 Task: Create a Trello card for Peperomia Verschaffeltii and add detailed botanical information and images.
Action: Mouse moved to (417, 322)
Screenshot: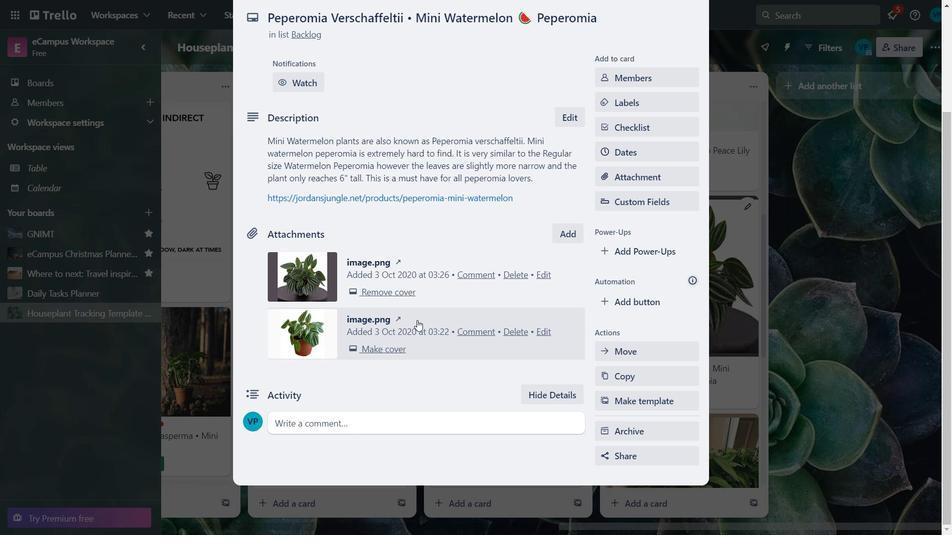 
Action: Mouse scrolled (417, 321) with delta (0, 0)
Screenshot: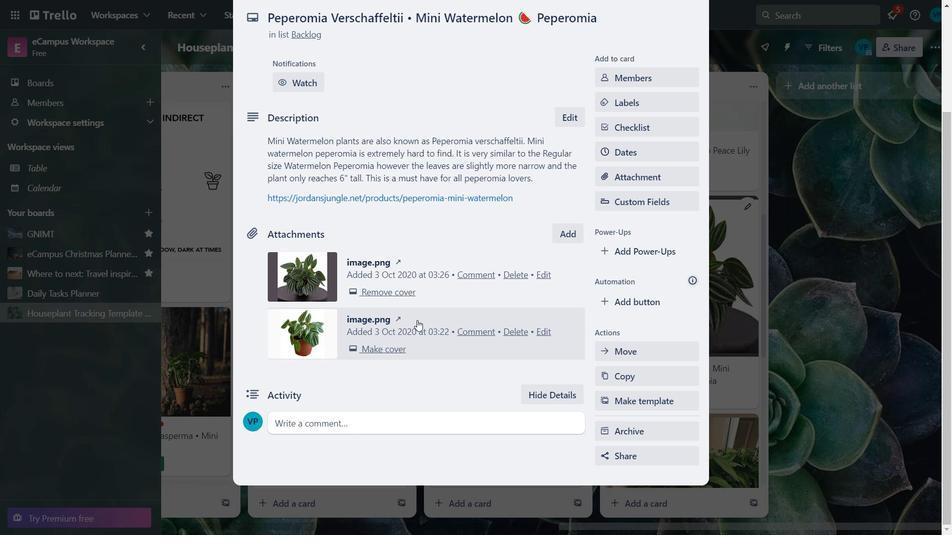 
Action: Mouse moved to (417, 324)
Screenshot: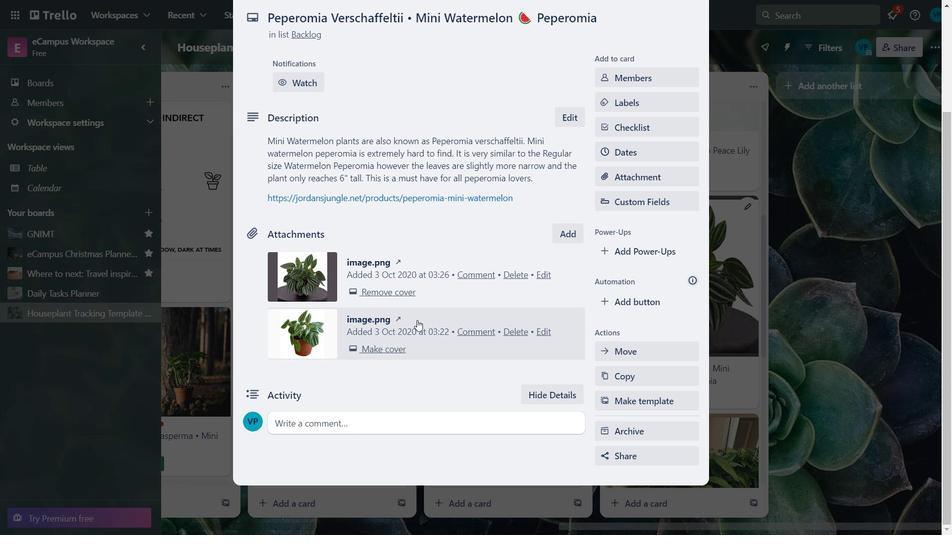 
Action: Mouse scrolled (417, 323) with delta (0, 0)
Screenshot: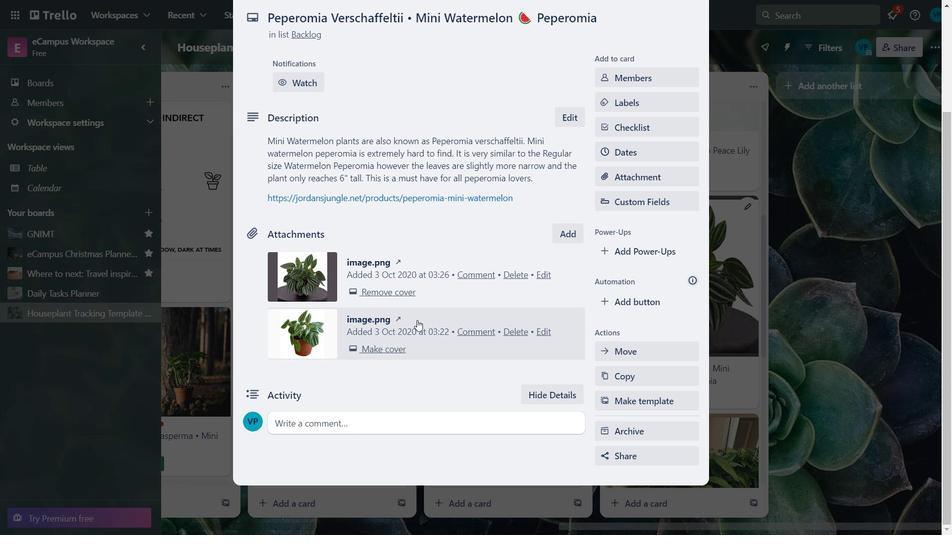 
Action: Mouse moved to (413, 285)
Screenshot: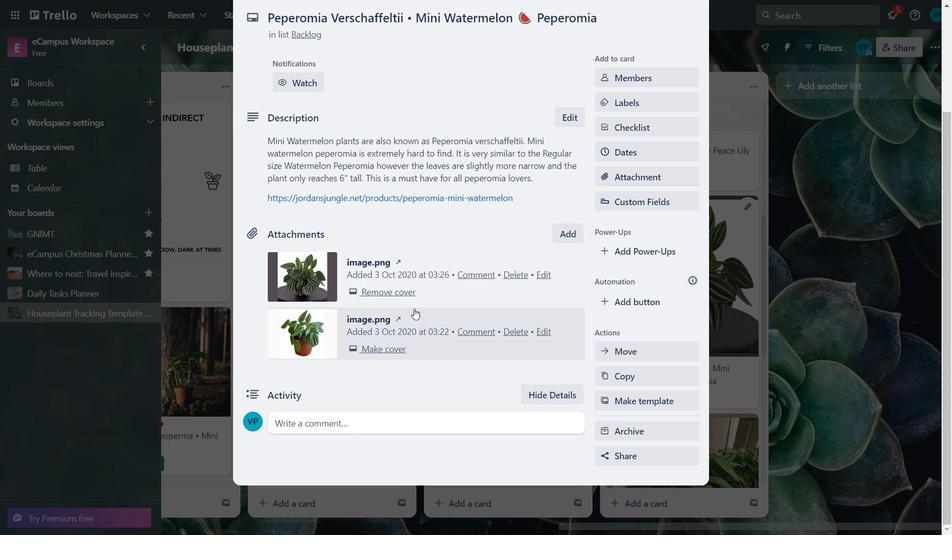 
Action: Mouse scrolled (413, 286) with delta (0, 0)
Screenshot: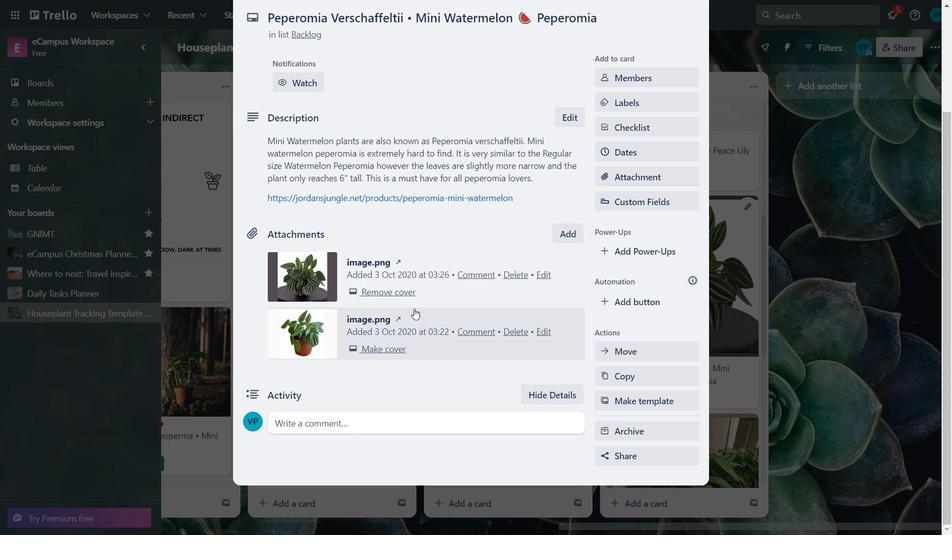
Action: Mouse moved to (413, 259)
Screenshot: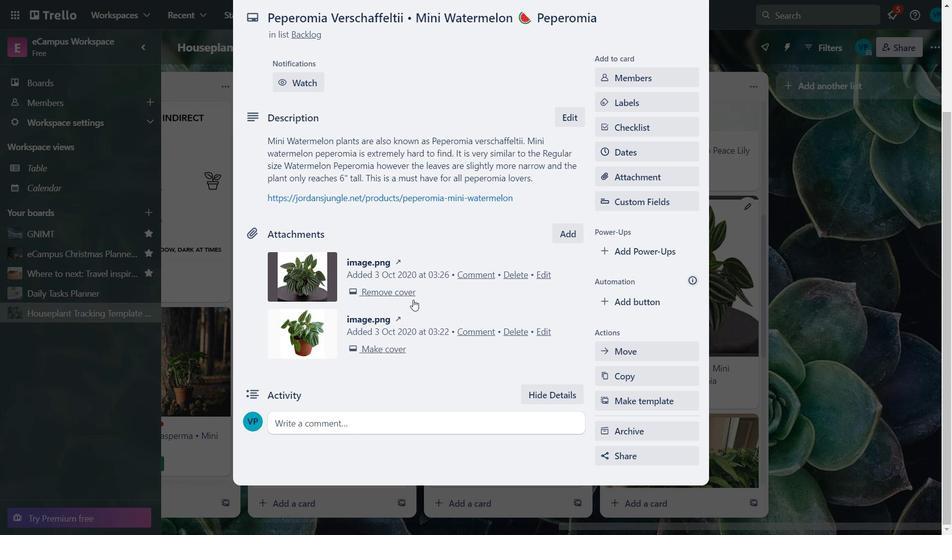 
Action: Mouse scrolled (413, 260) with delta (0, 0)
Screenshot: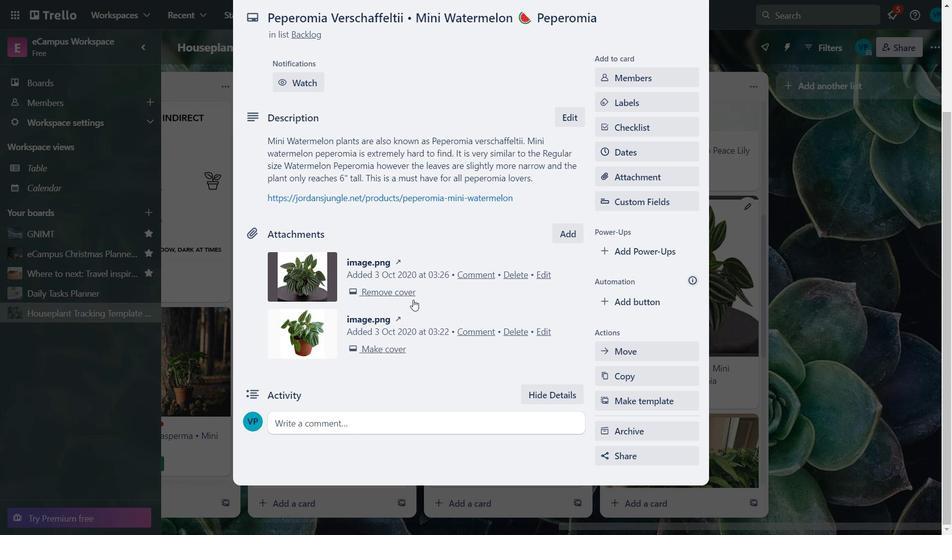 
Action: Mouse moved to (562, 323)
Screenshot: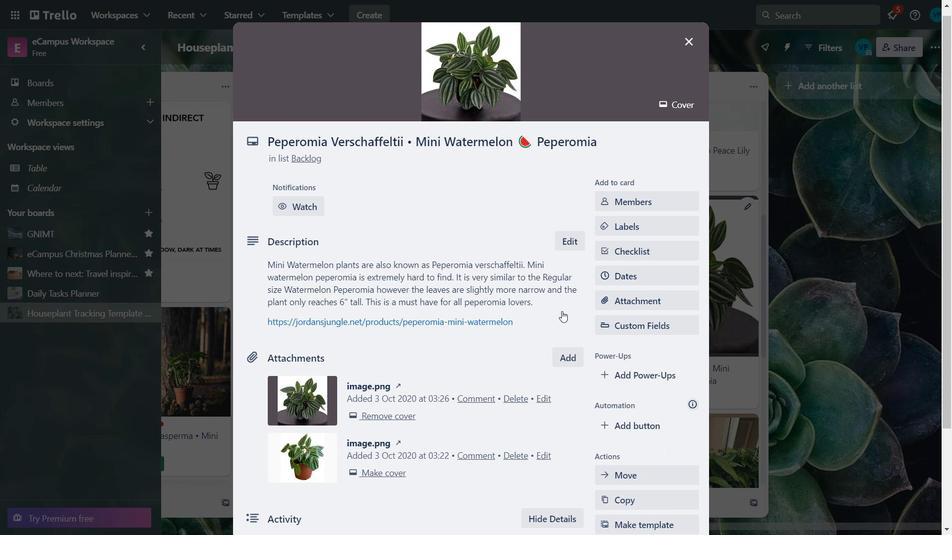 
Action: Mouse scrolled (562, 323) with delta (0, 0)
Screenshot: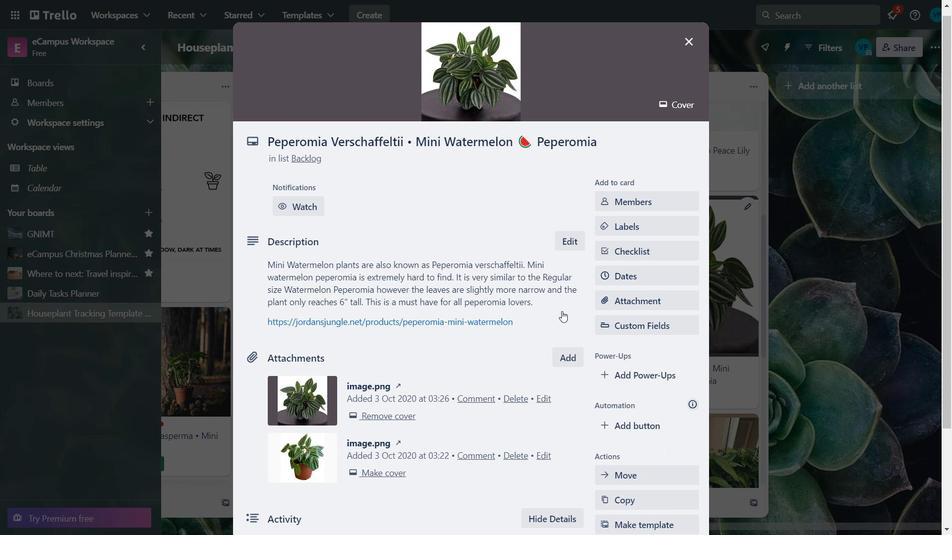 
Action: Mouse scrolled (562, 323) with delta (0, 0)
Screenshot: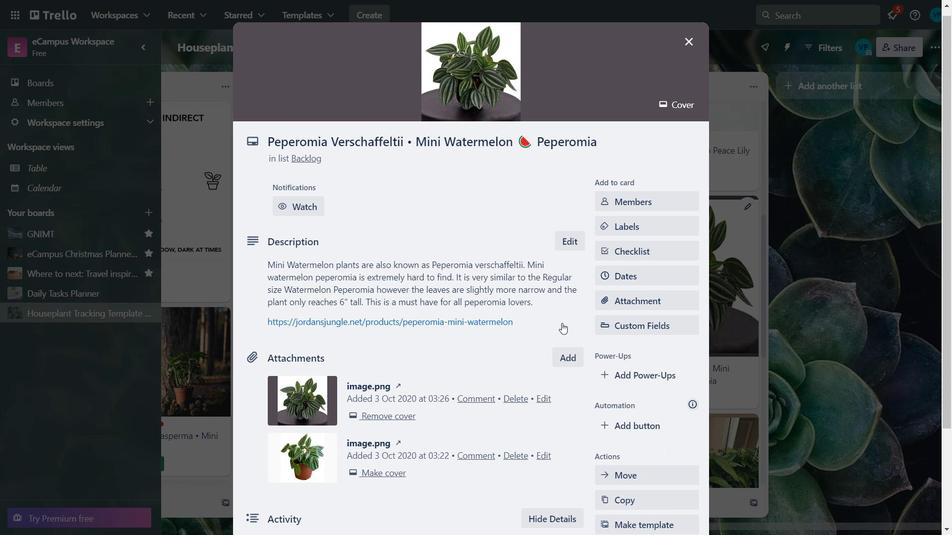 
Action: Mouse moved to (449, 179)
Screenshot: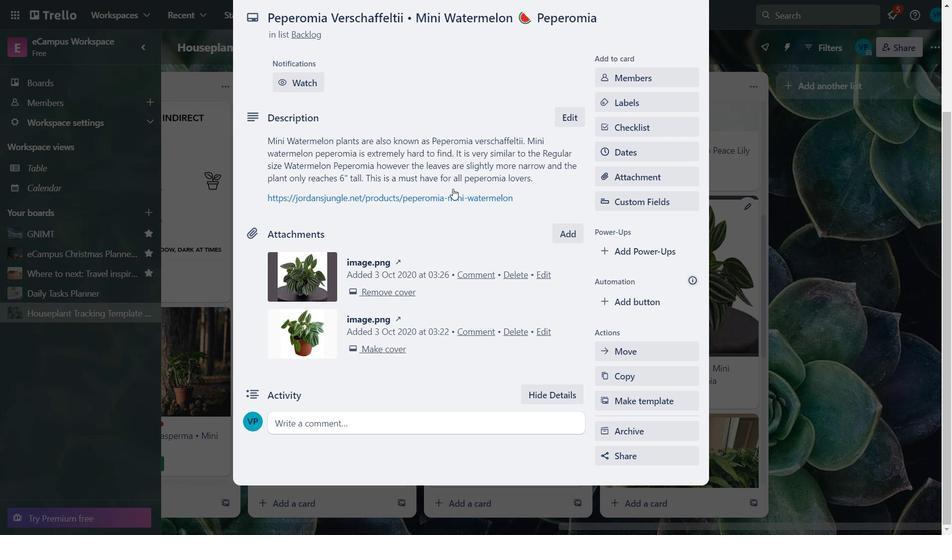 
Action: Mouse scrolled (449, 179) with delta (0, 0)
Screenshot: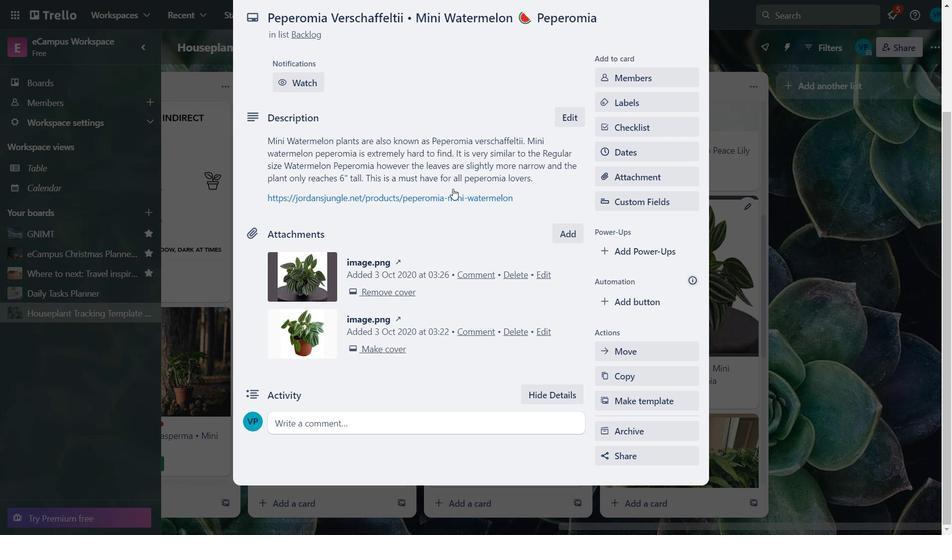 
Action: Mouse moved to (449, 177)
Screenshot: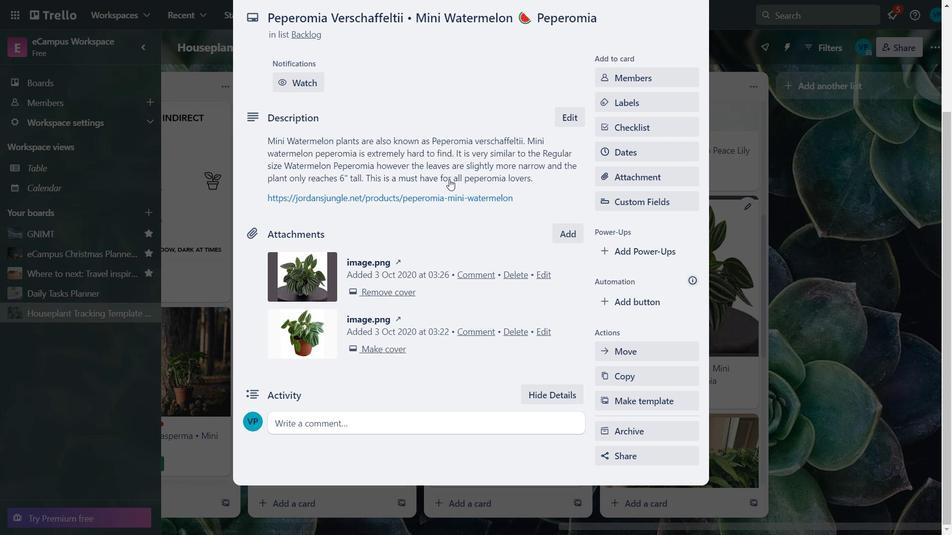 
Action: Mouse scrolled (449, 178) with delta (0, 0)
Screenshot: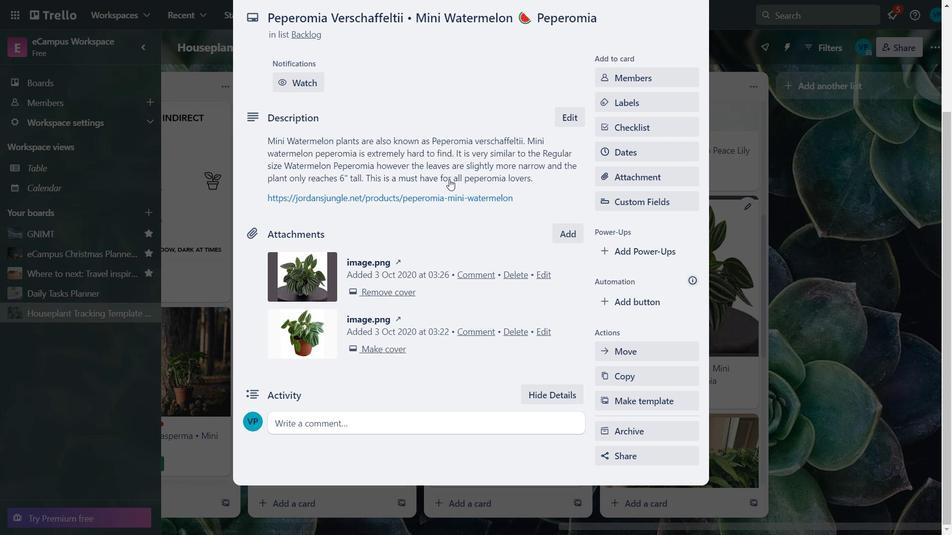 
Action: Mouse moved to (608, 146)
Screenshot: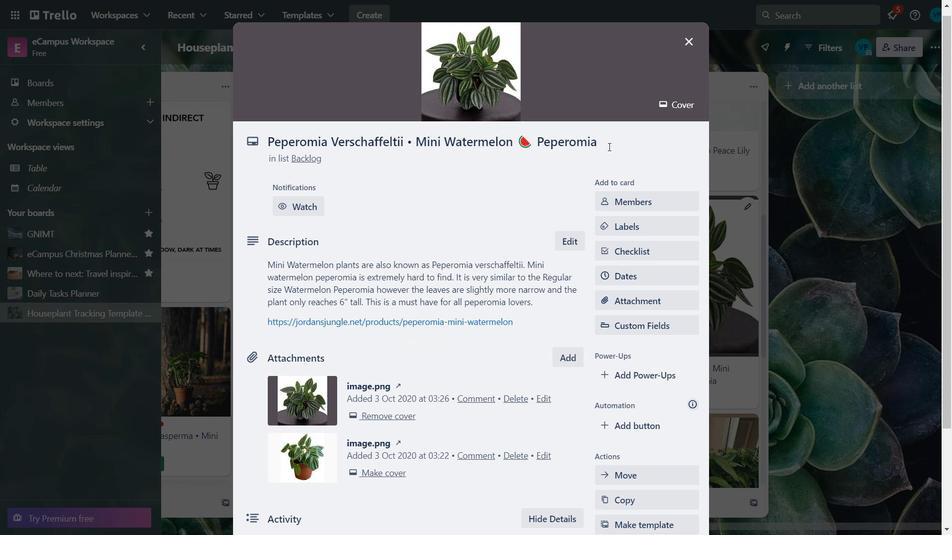 
Action: Mouse pressed left at (608, 146)
Screenshot: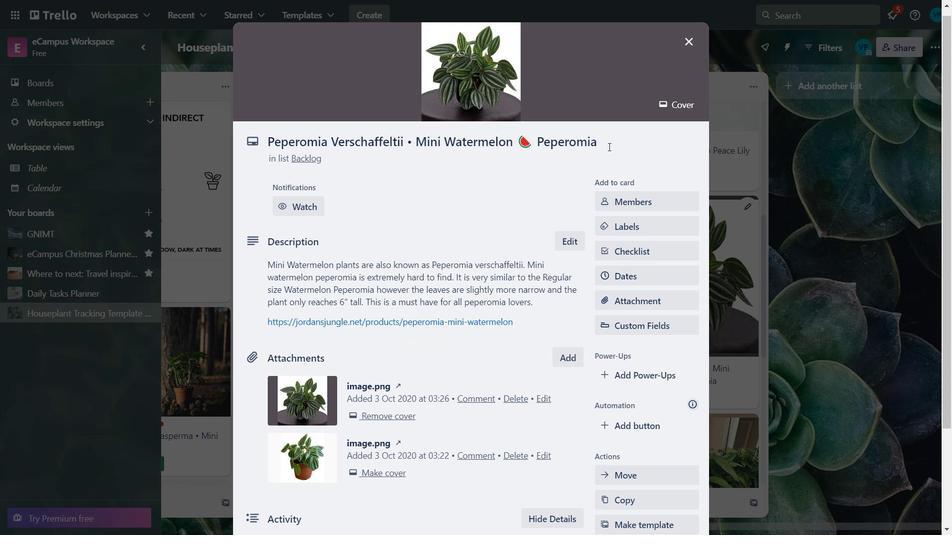 
Action: Mouse moved to (200, 139)
Screenshot: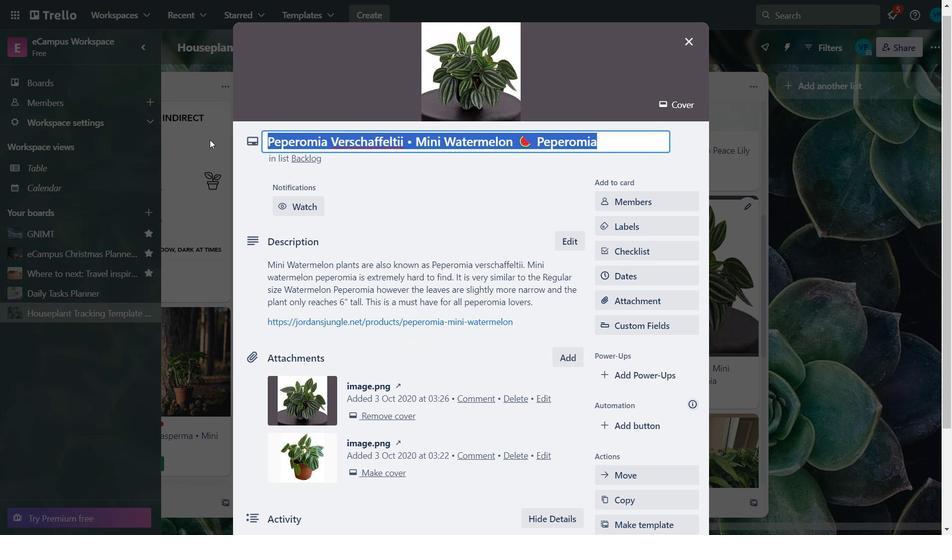 
Action: Key pressed ctrl+C
Screenshot: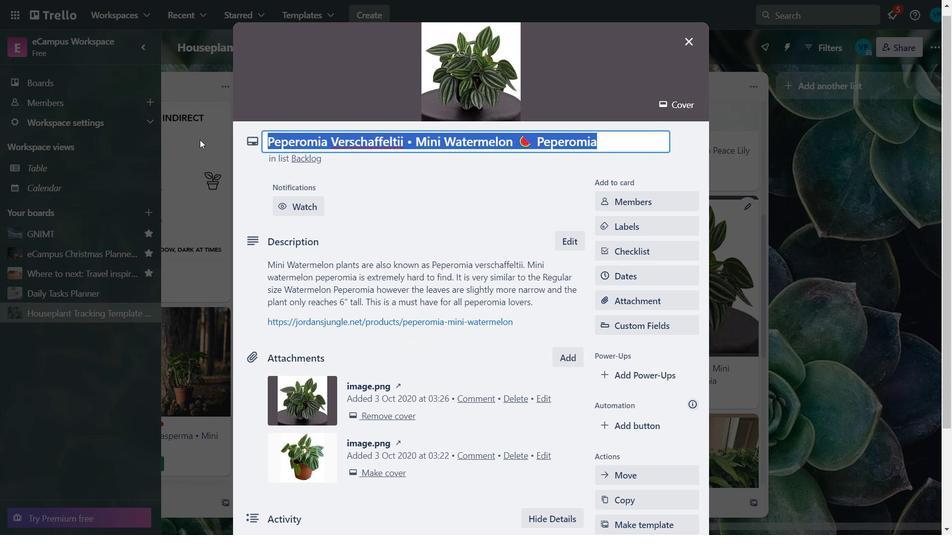 
Action: Mouse moved to (656, 257)
Screenshot: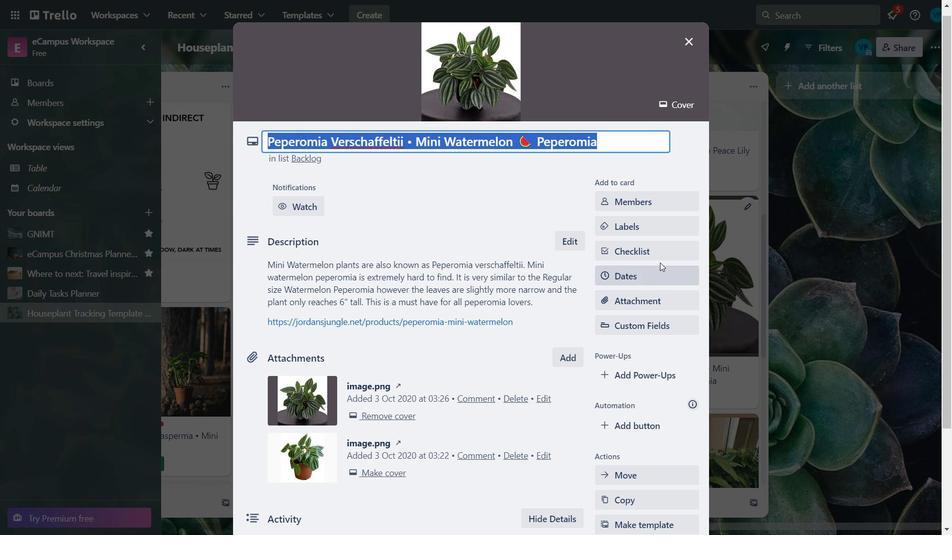 
Action: Mouse pressed left at (656, 257)
Screenshot: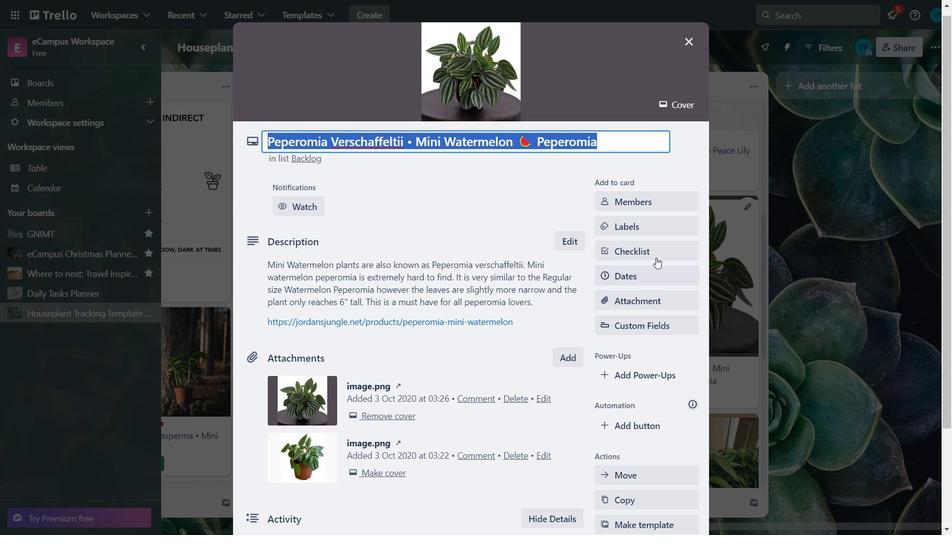 
Action: Mouse moved to (655, 257)
Screenshot: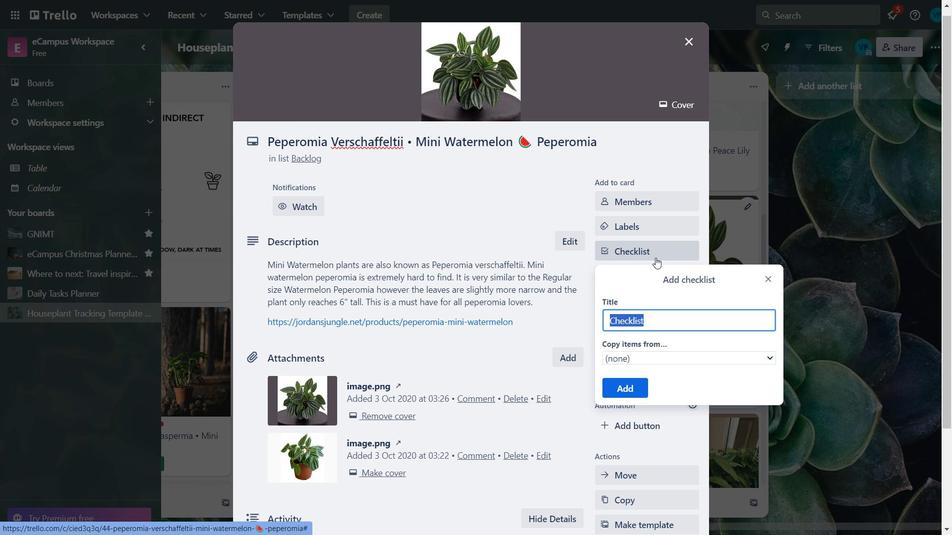 
Action: Key pressed <Key.backspace>ctrl+V
Screenshot: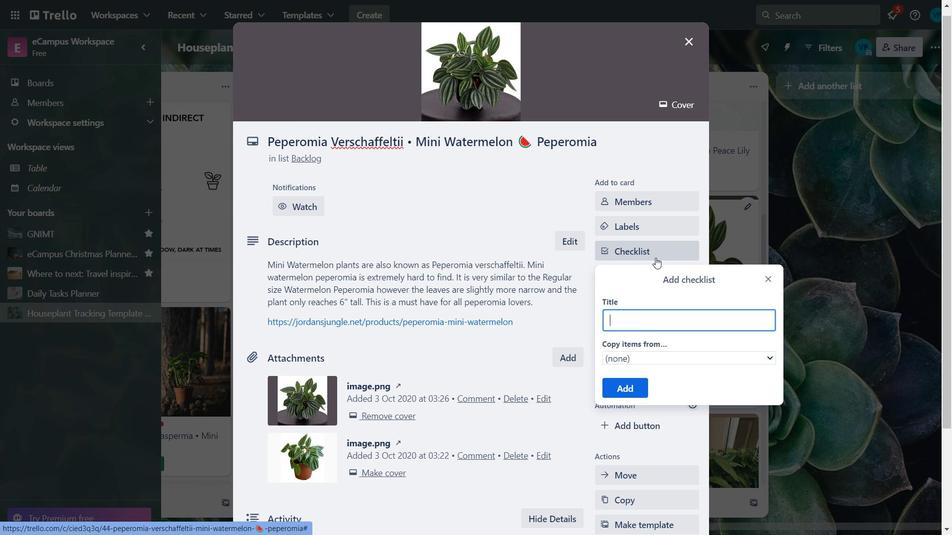 
Action: Mouse moved to (627, 381)
Screenshot: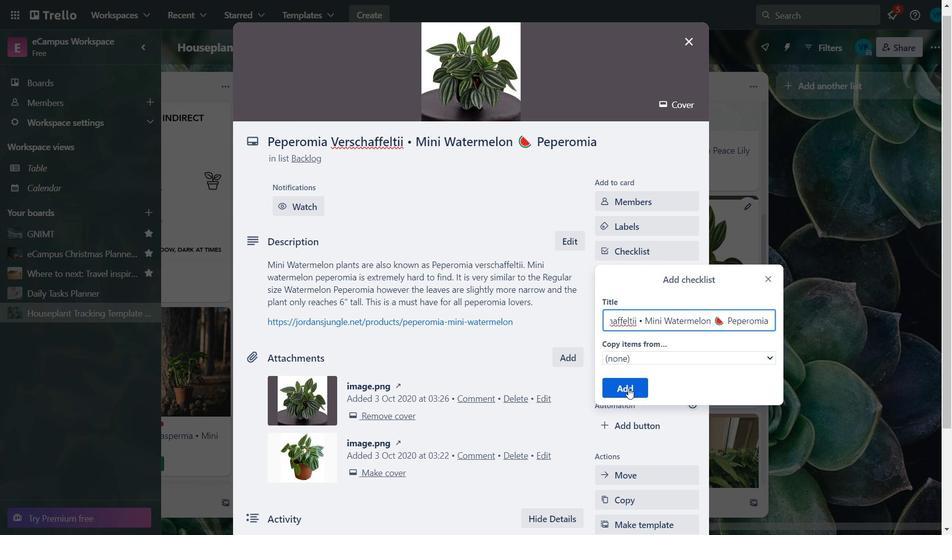 
Action: Mouse pressed left at (627, 381)
Screenshot: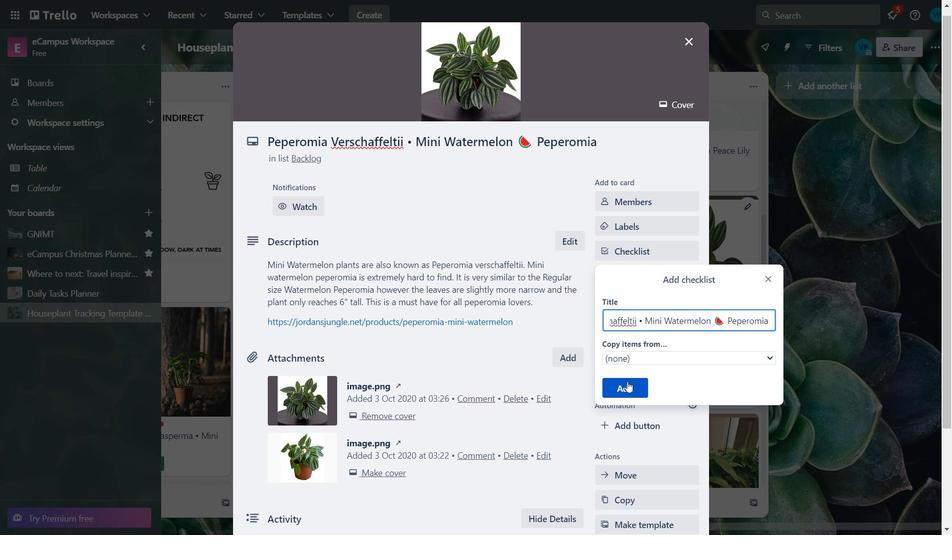 
Action: Mouse moved to (376, 367)
Screenshot: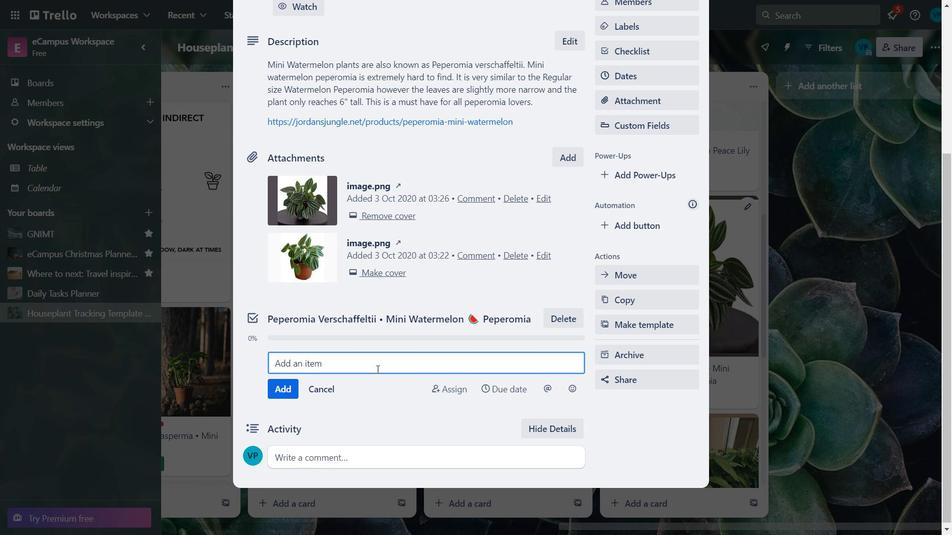 
Action: Mouse scrolled (376, 366) with delta (0, 0)
Screenshot: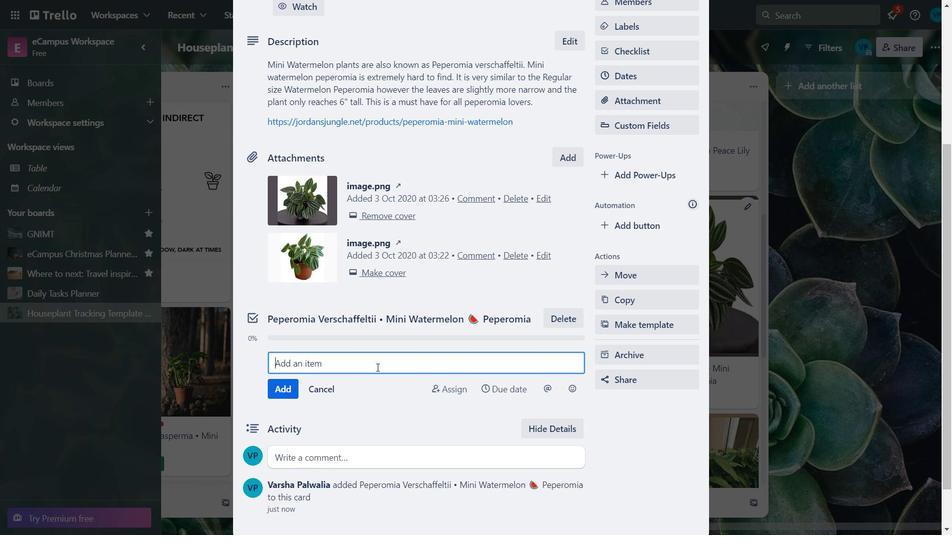 
Action: Mouse moved to (389, 342)
Screenshot: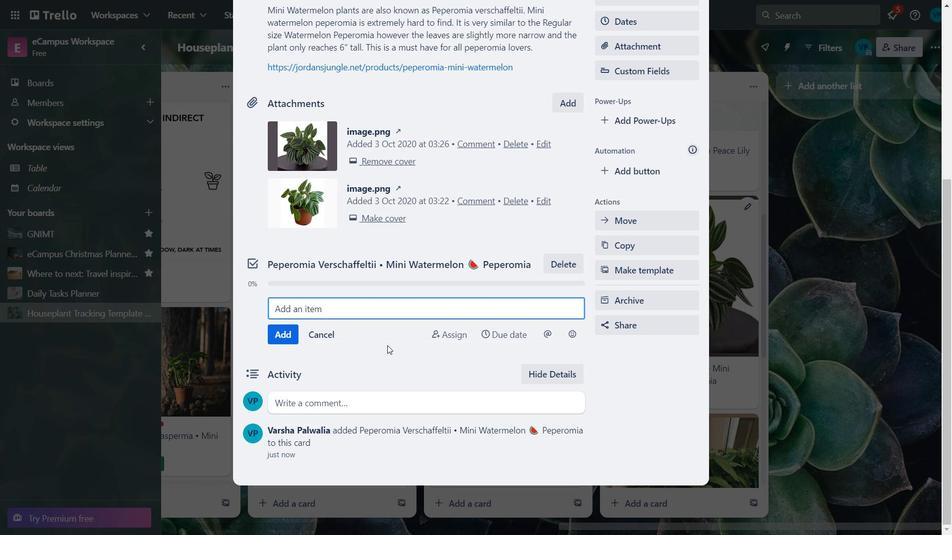 
Action: Mouse scrolled (389, 341) with delta (0, 0)
Screenshot: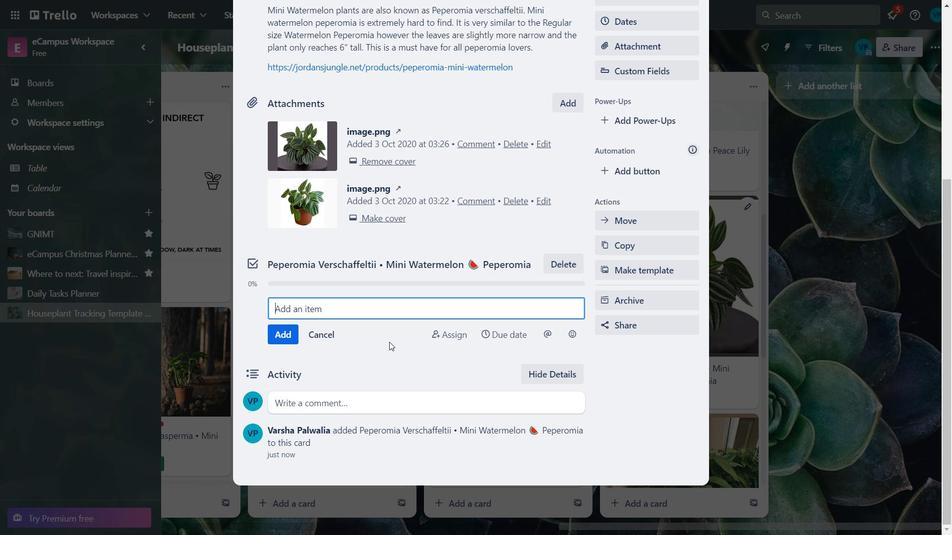 
Action: Mouse scrolled (389, 341) with delta (0, 0)
Screenshot: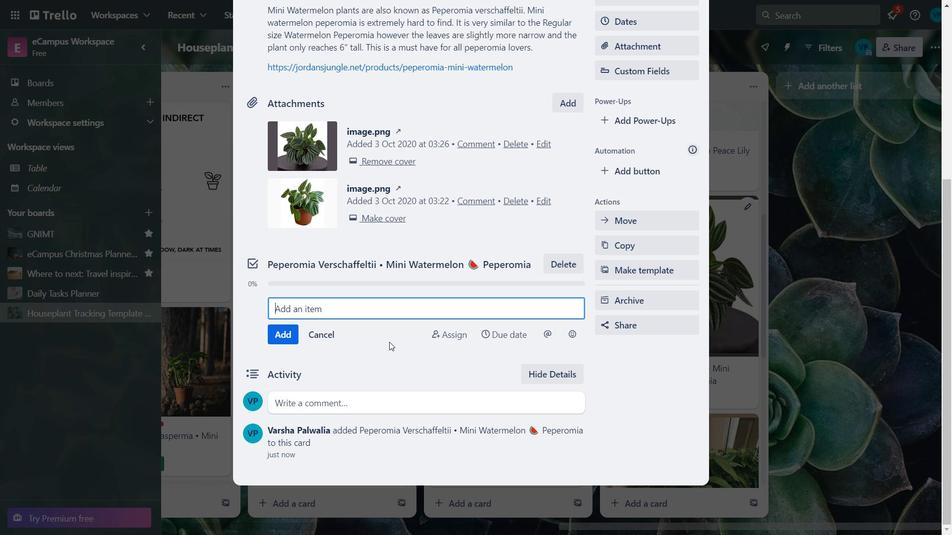 
Action: Mouse moved to (448, 390)
Screenshot: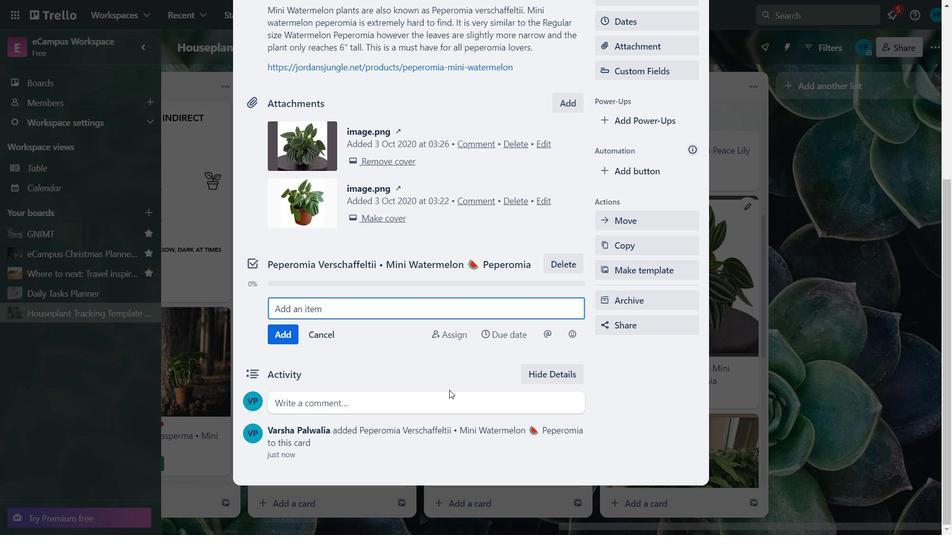 
Action: Key pressed ctrl+V<Key.backspace><Key.backspace><Key.backspace><Key.backspace><Key.backspace><Key.backspace><Key.backspace><Key.backspace><Key.backspace><Key.backspace><Key.backspace><Key.backspace><Key.backspace><Key.backspace><Key.backspace><Key.backspace><Key.backspace><Key.backspace><Key.backspace><Key.backspace><Key.backspace><Key.backspace><Key.backspace><Key.backspace><Key.backspace><Key.backspace><Key.backspace>
Screenshot: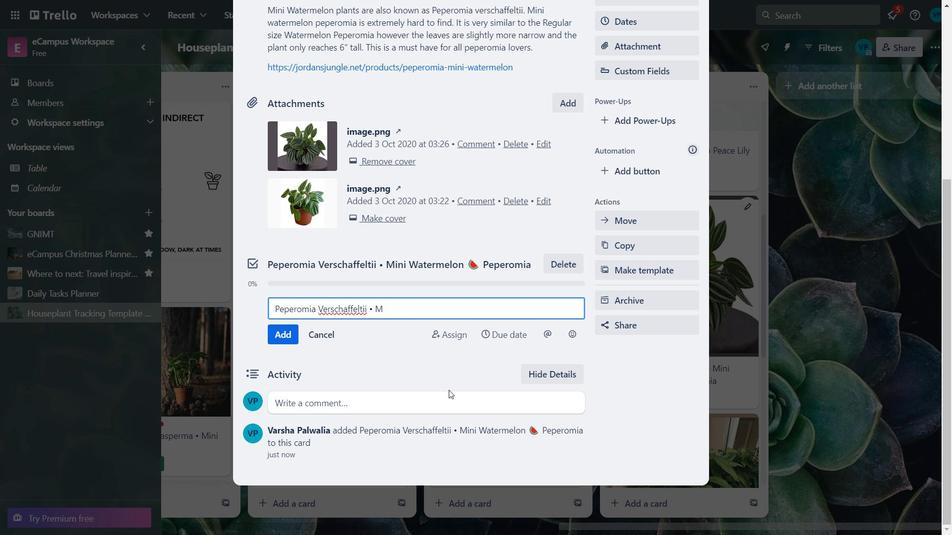 
Action: Mouse moved to (447, 390)
Screenshot: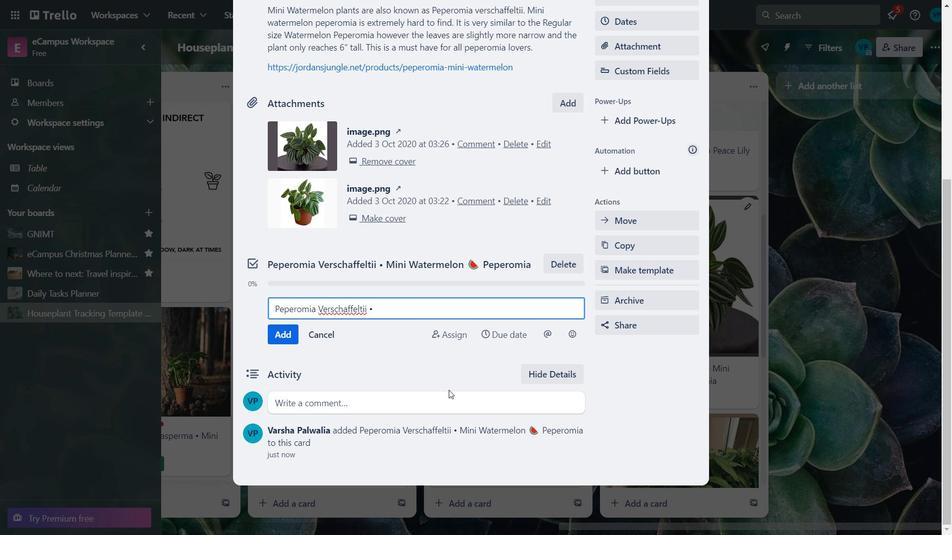 
Action: Key pressed ctrl+Is<Key.space>a<Key.space>species<Key.space>of<Key.space>
Screenshot: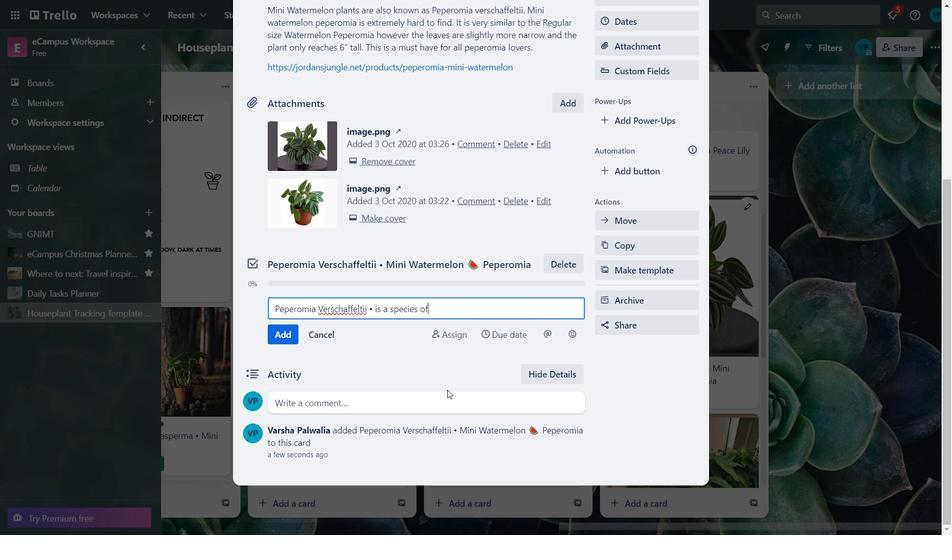 
Action: Mouse moved to (952, 535)
Screenshot: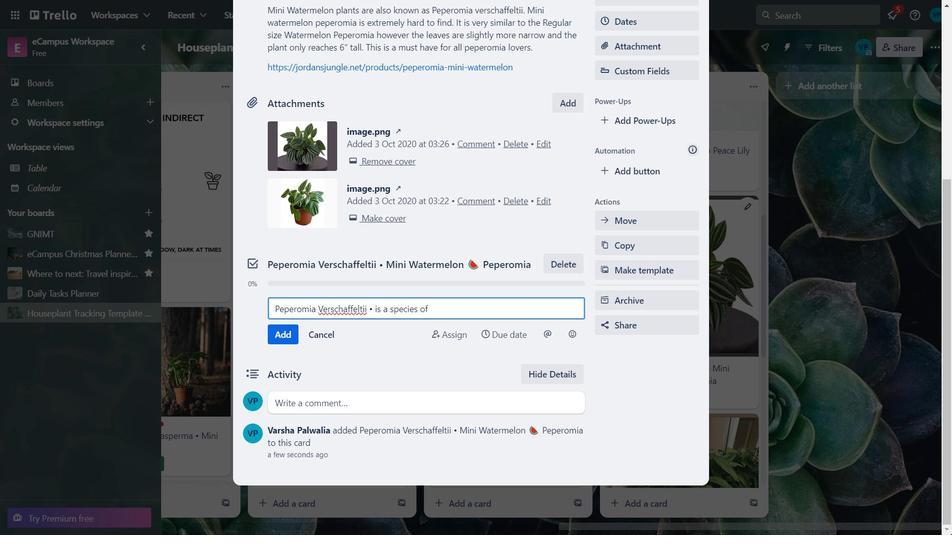 
Action: Key pressed pl
Screenshot: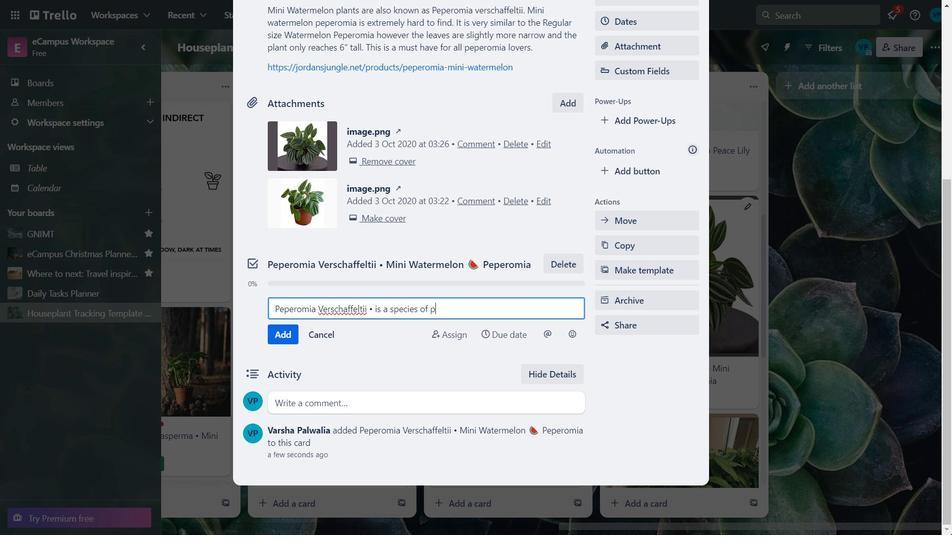 
Action: Mouse moved to (952, 535)
Screenshot: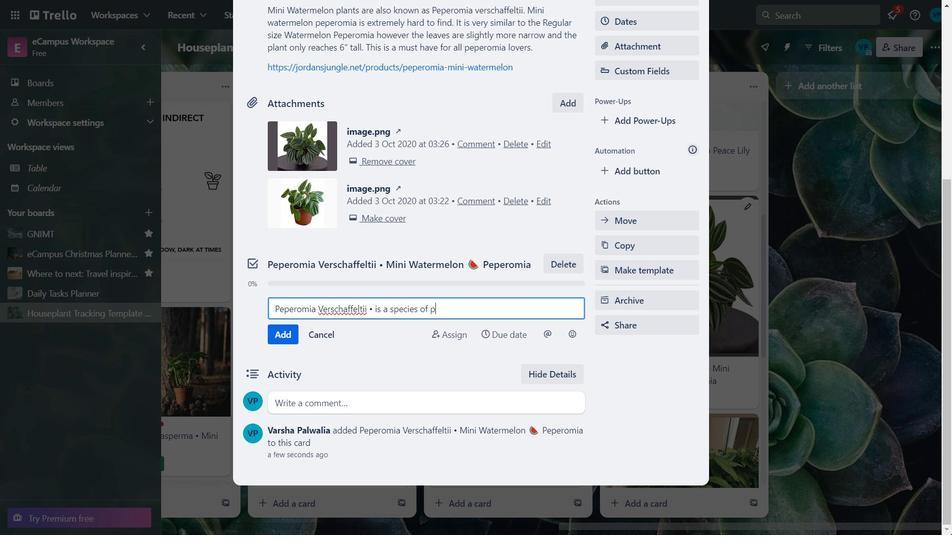 
Action: Key pressed ant<Key.space>in<Key.space>the<Key.space>genus<Key.space>peperomia<Key.space>of<Key.space>the<Key.space>
Screenshot: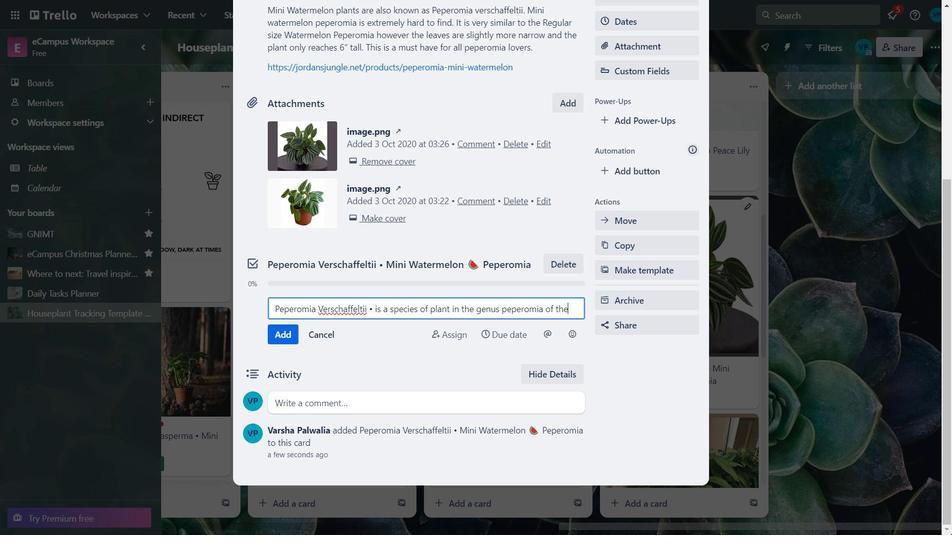 
Action: Mouse moved to (913, 478)
Screenshot: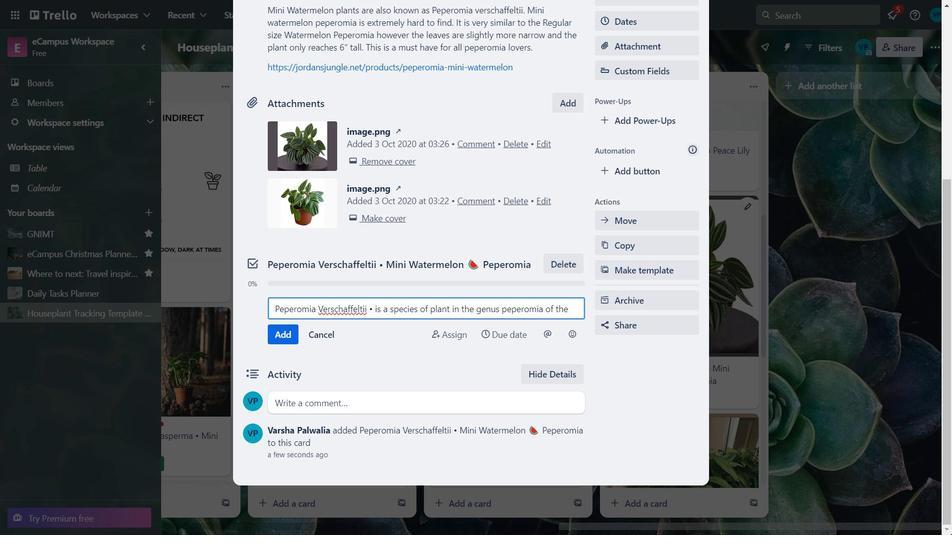 
Action: Key pressed famil
Screenshot: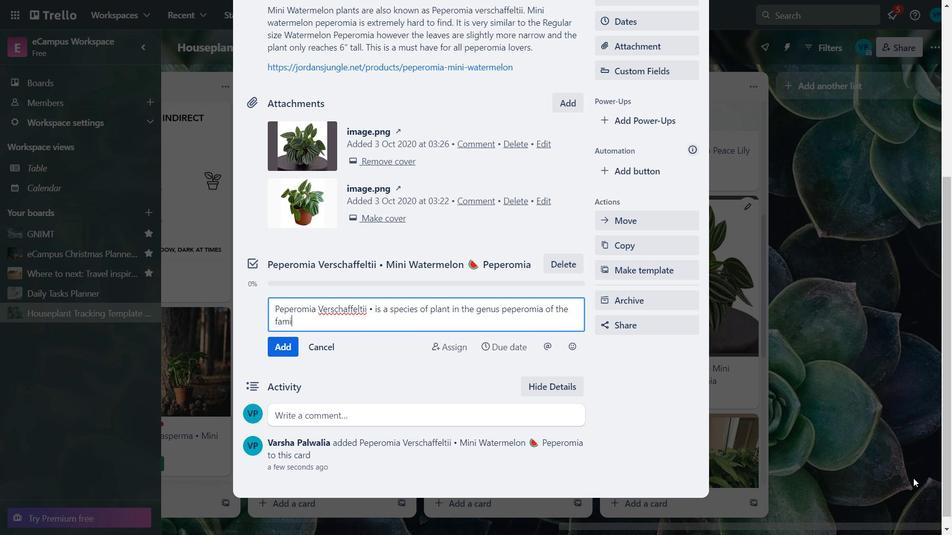 
Action: Mouse pressed left at (913, 478)
Screenshot: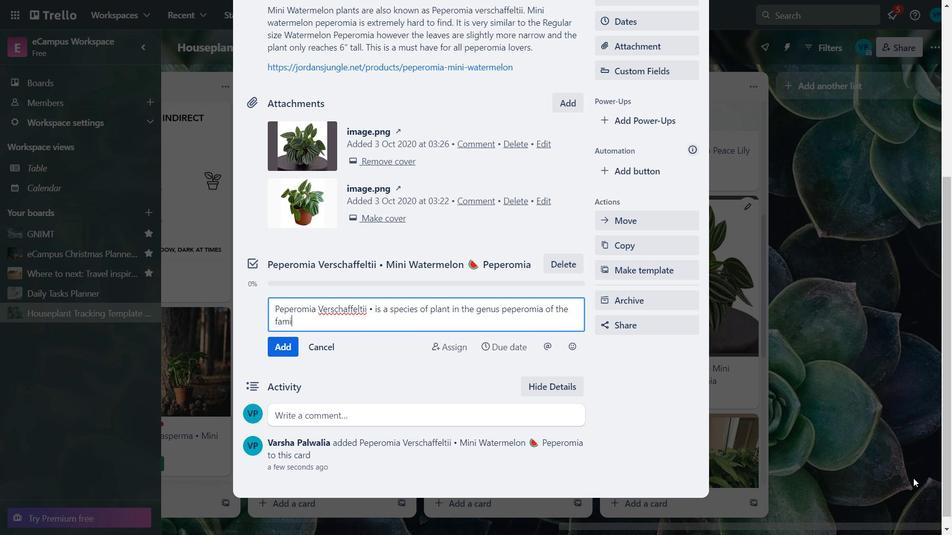 
Action: Key pressed y<Key.space>piper
Screenshot: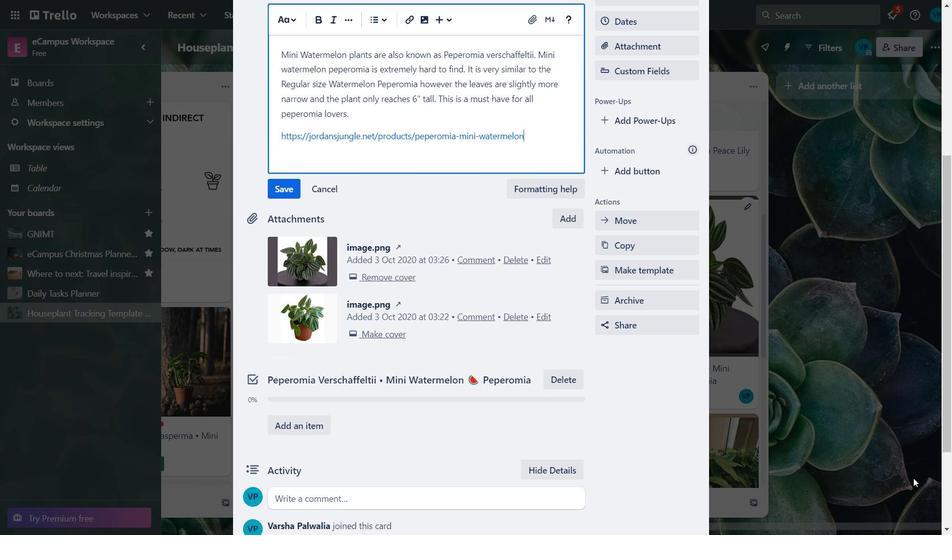 
Action: Mouse moved to (308, 430)
Screenshot: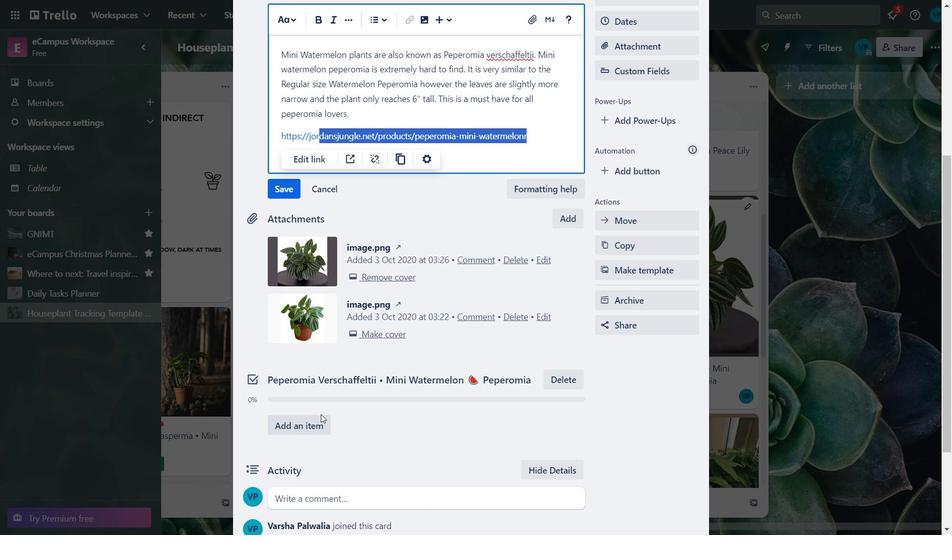 
Action: Mouse pressed left at (308, 430)
Screenshot: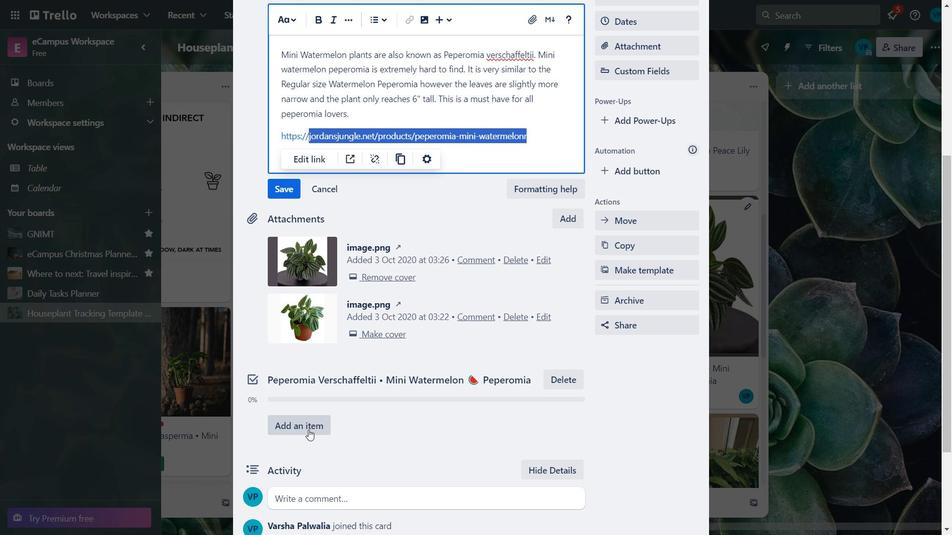 
Action: Mouse moved to (332, 277)
Screenshot: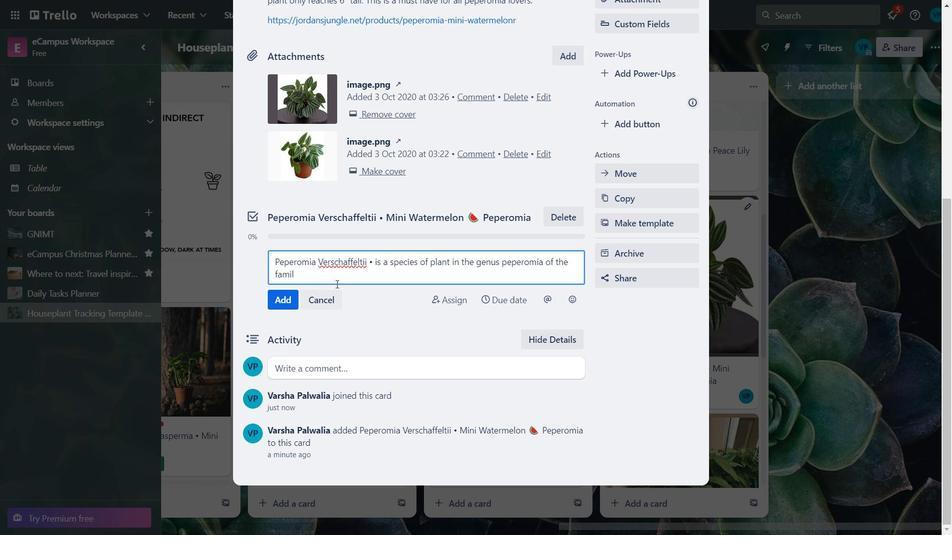 
Action: Mouse pressed left at (332, 277)
Screenshot: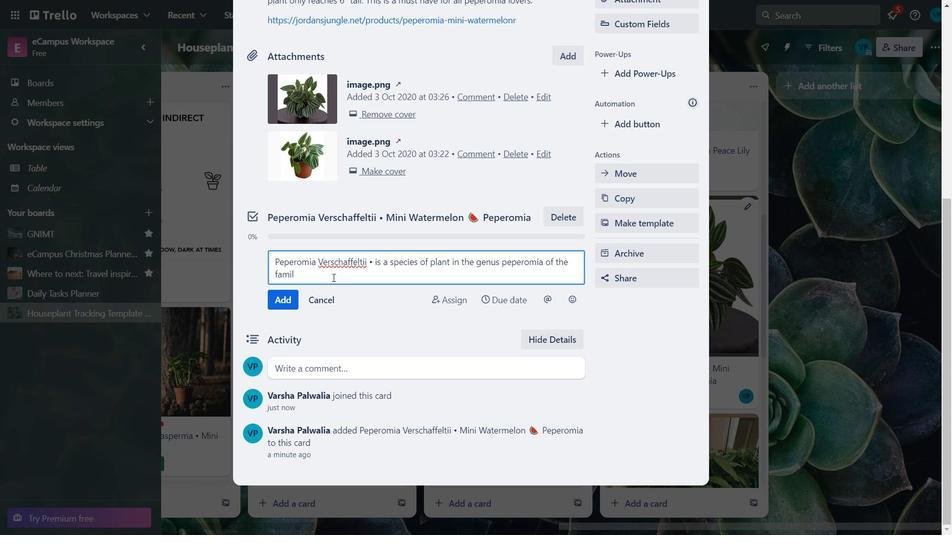 
Action: Key pressed y<Key.space>piper
Screenshot: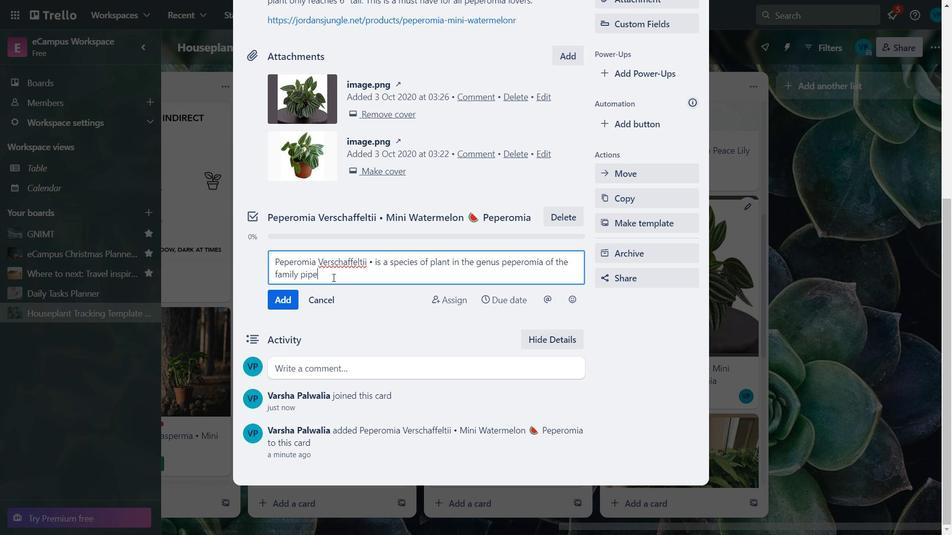 
Action: Mouse moved to (351, 284)
Screenshot: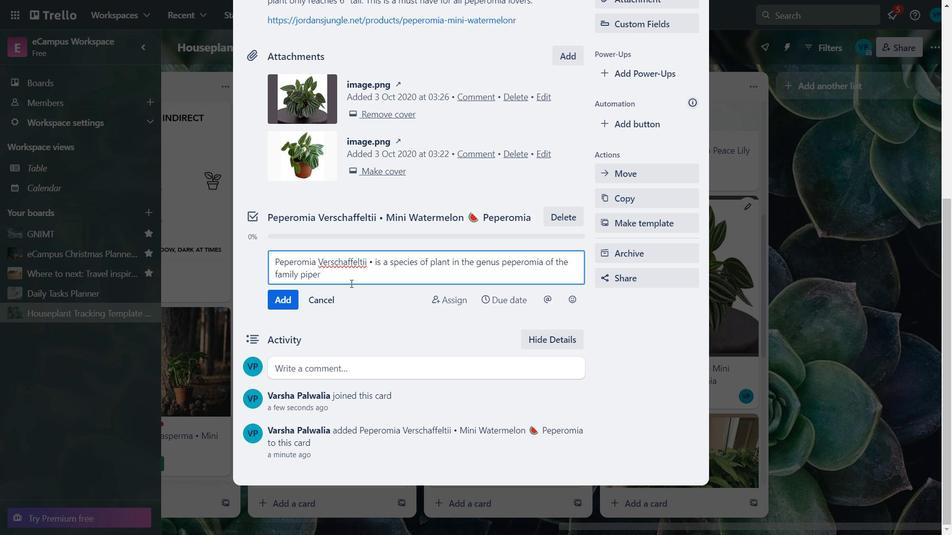 
Action: Key pressed a
Screenshot: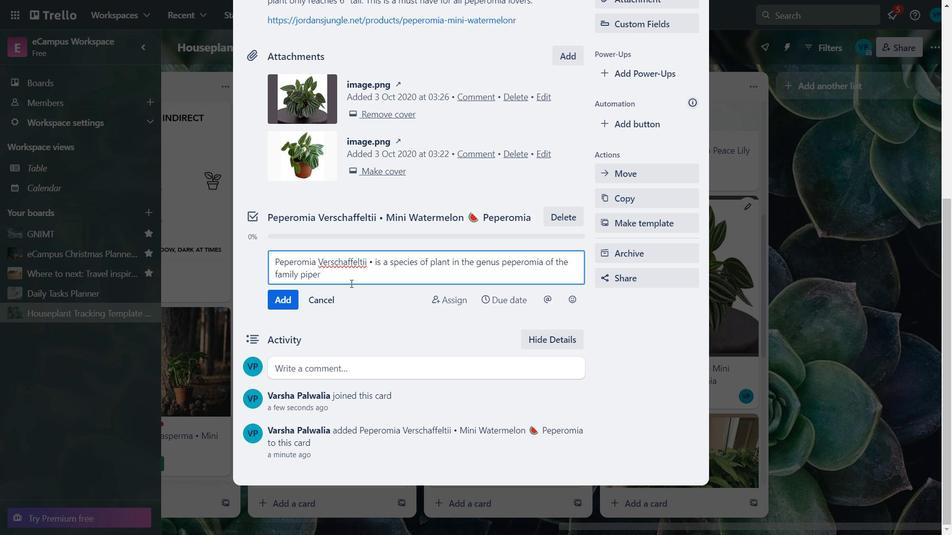
Action: Mouse moved to (366, 284)
Screenshot: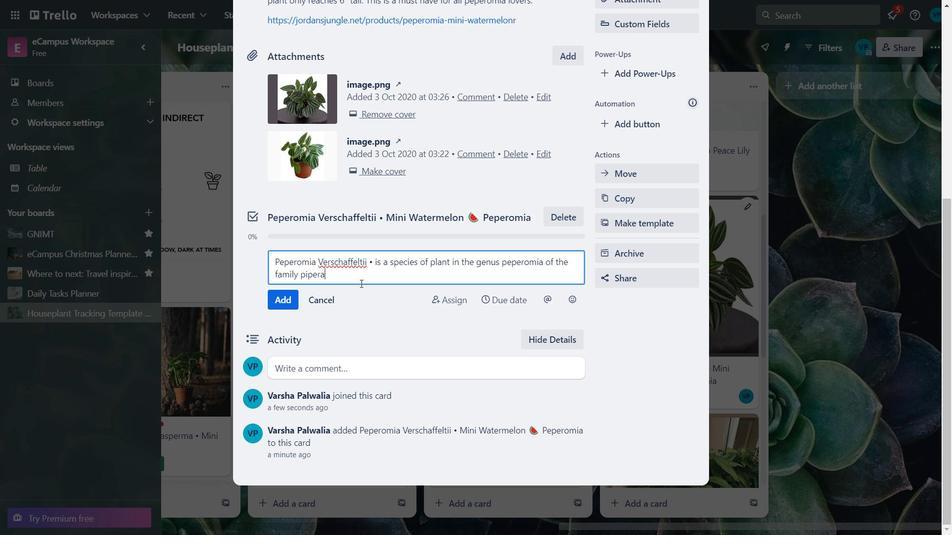 
Action: Mouse pressed left at (366, 284)
Screenshot: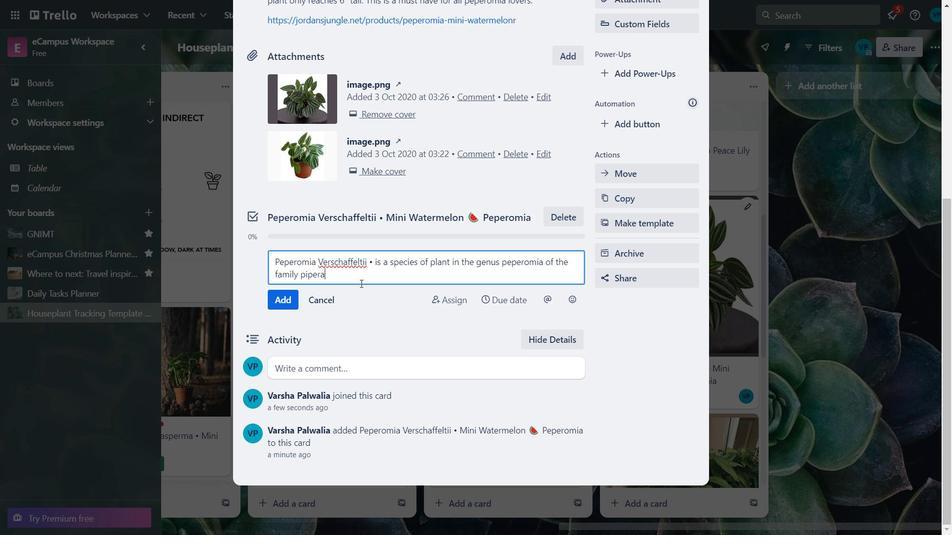 
Action: Mouse moved to (372, 284)
Screenshot: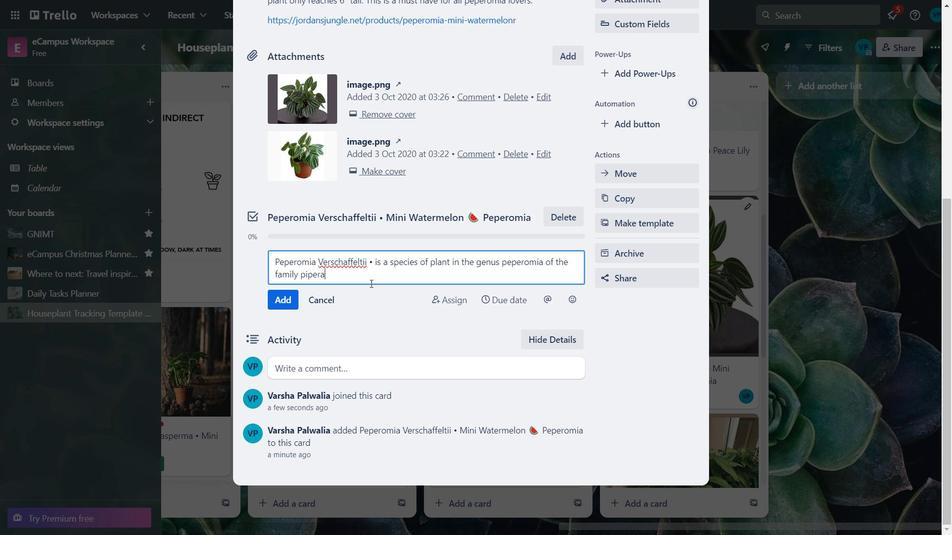 
Action: Key pressed c
Screenshot: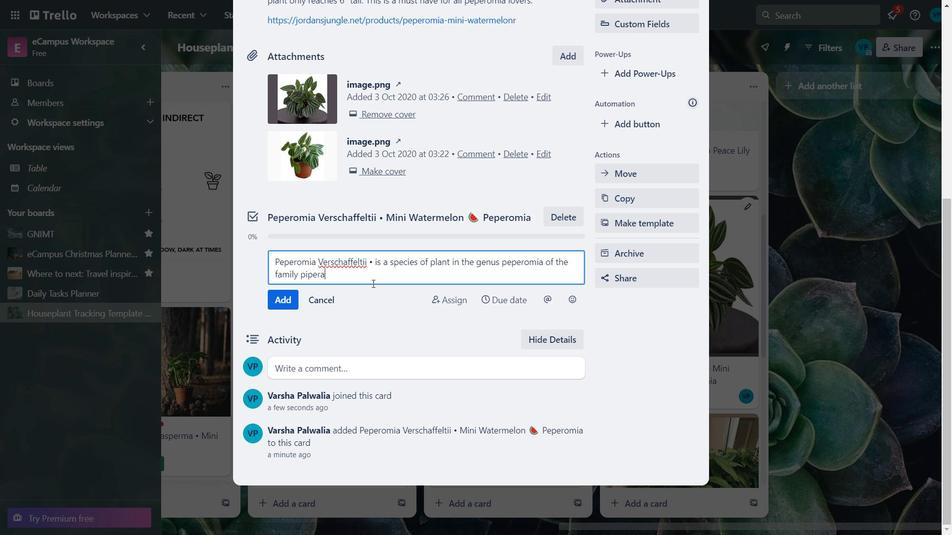 
Action: Mouse moved to (372, 284)
Screenshot: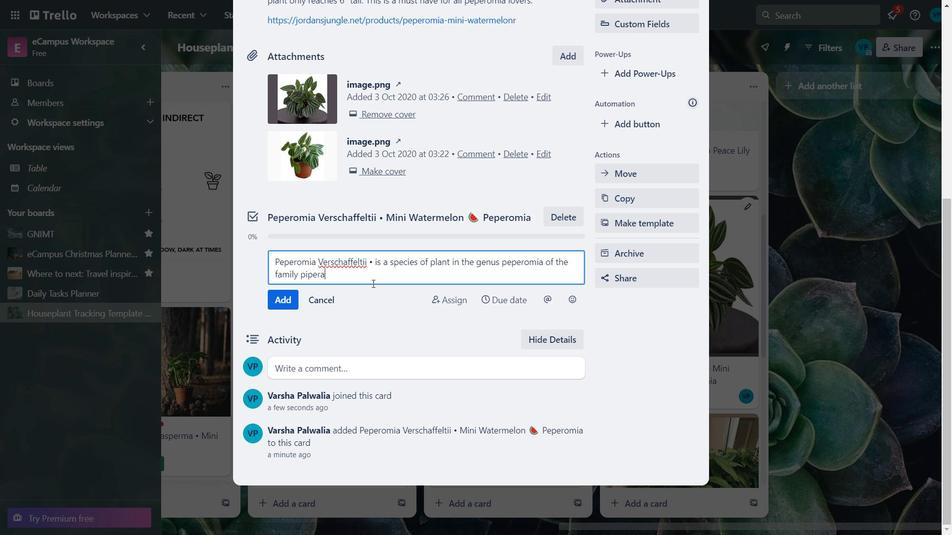 
Action: Mouse pressed left at (372, 284)
Screenshot: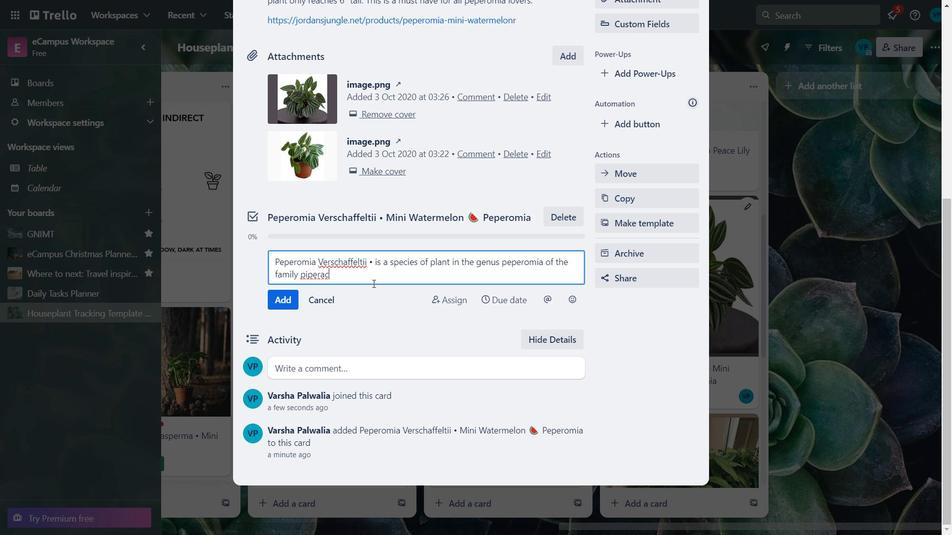 
Action: Key pressed eae
Screenshot: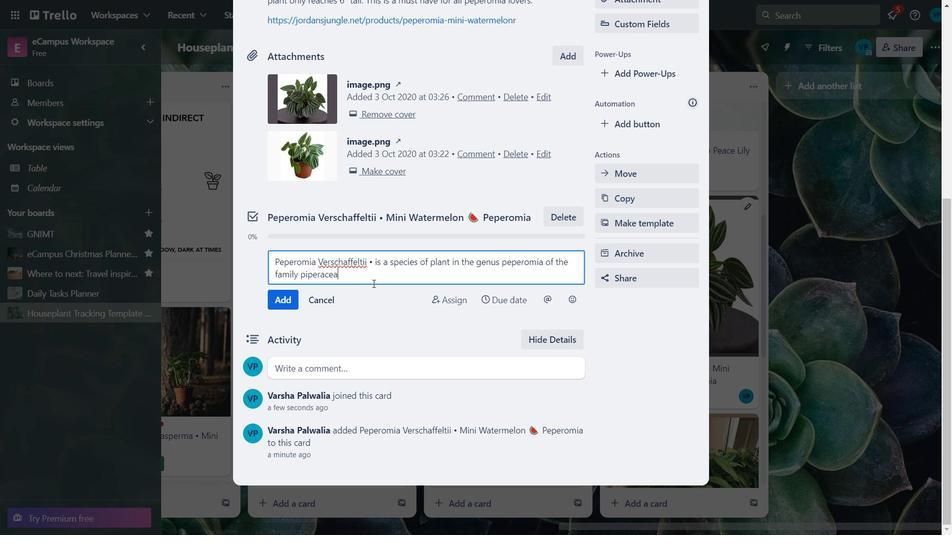 
Action: Mouse moved to (424, 282)
Screenshot: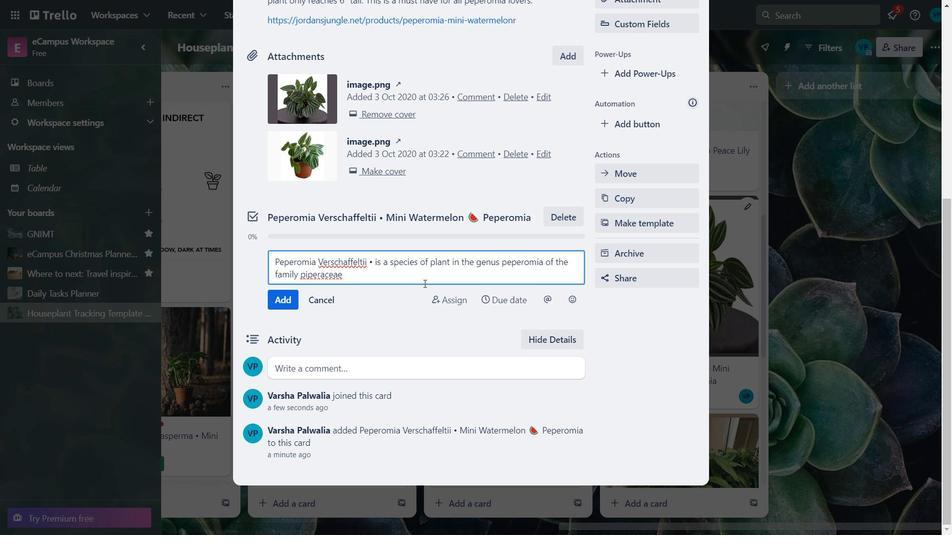 
Action: Key pressed .
Screenshot: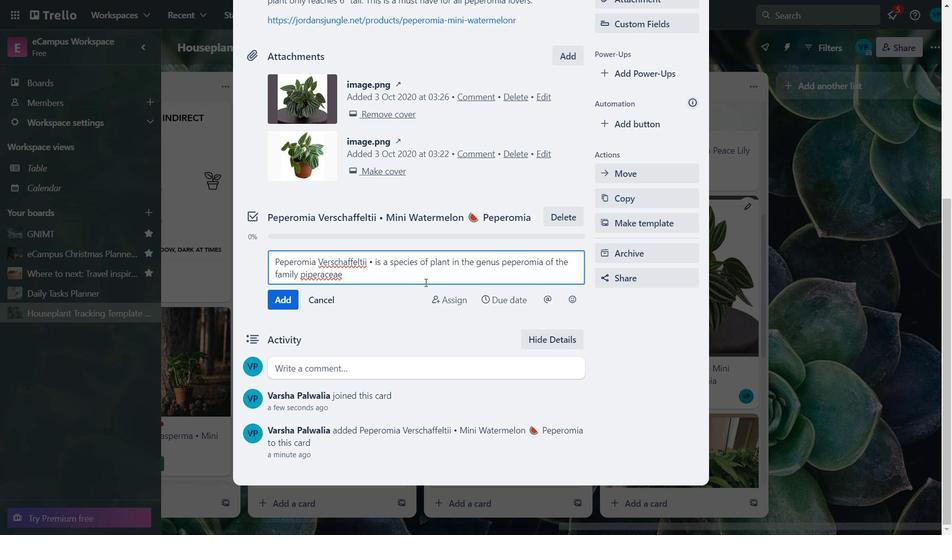 
Action: Mouse moved to (286, 299)
Screenshot: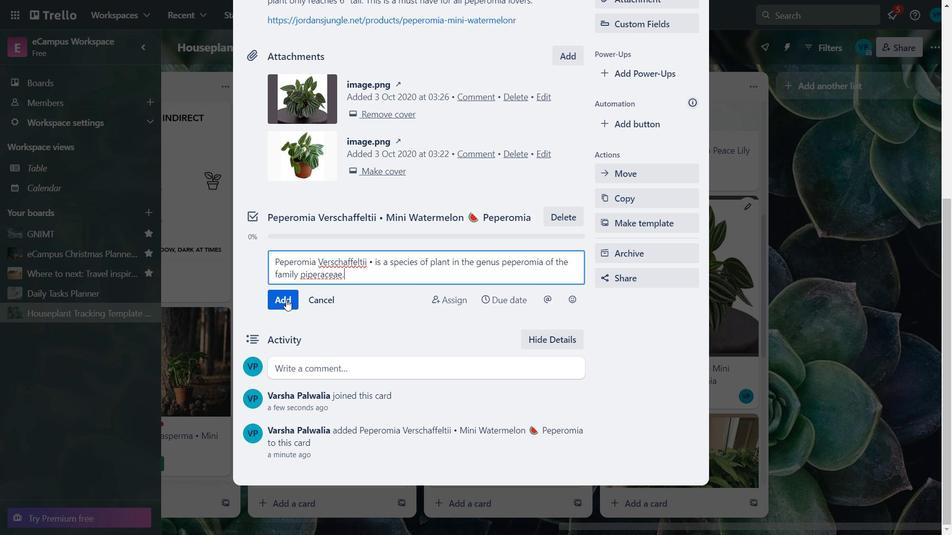 
Action: Mouse pressed left at (286, 299)
Screenshot: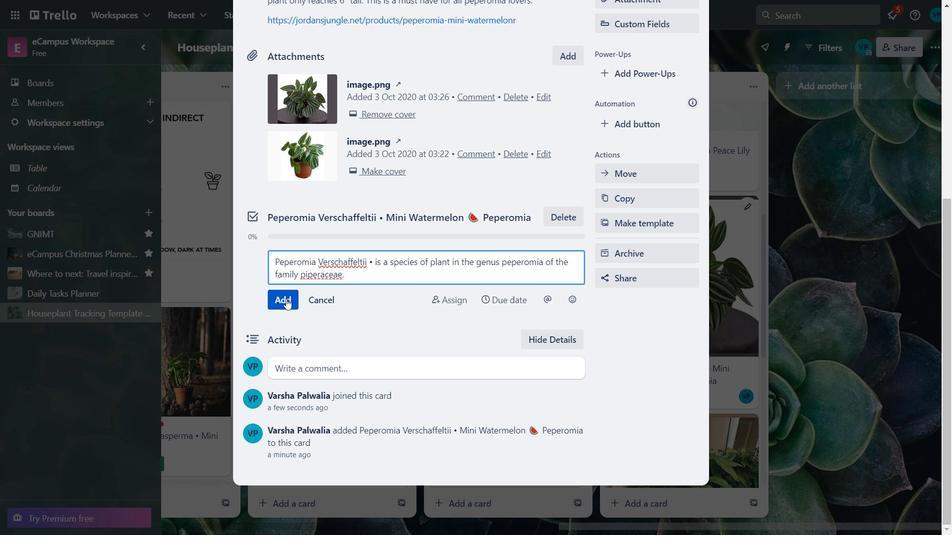 
Action: Mouse moved to (301, 302)
Screenshot: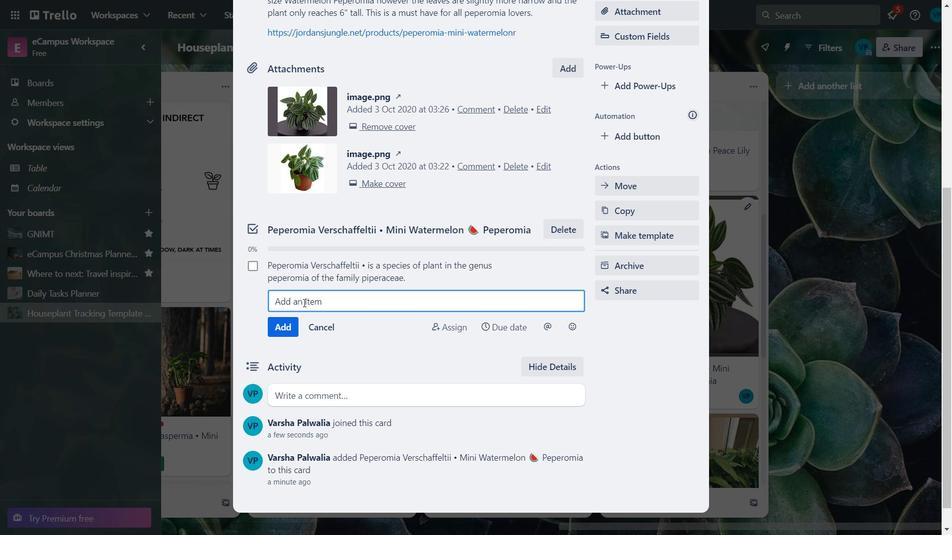 
Action: Key pressed <Key.caps_lock>I<Key.caps_lock>t<Key.space>is<Key.space>native<Key.space>to<Key.space>peru
Screenshot: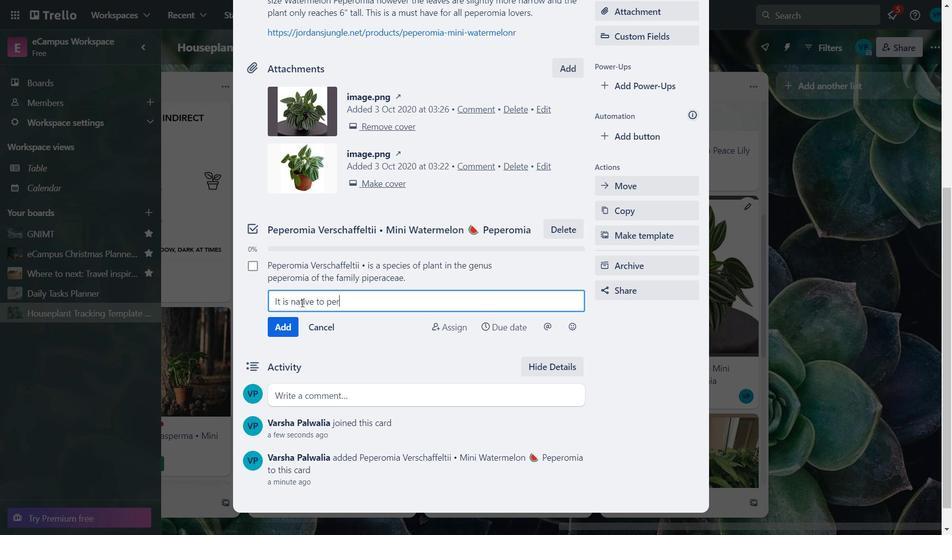 
Action: Mouse moved to (290, 329)
Screenshot: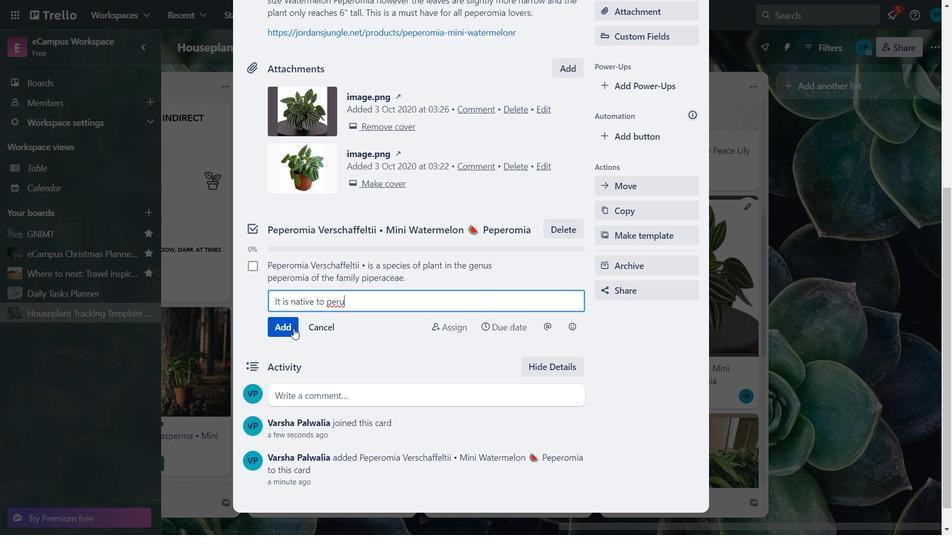 
Action: Mouse pressed left at (290, 329)
Screenshot: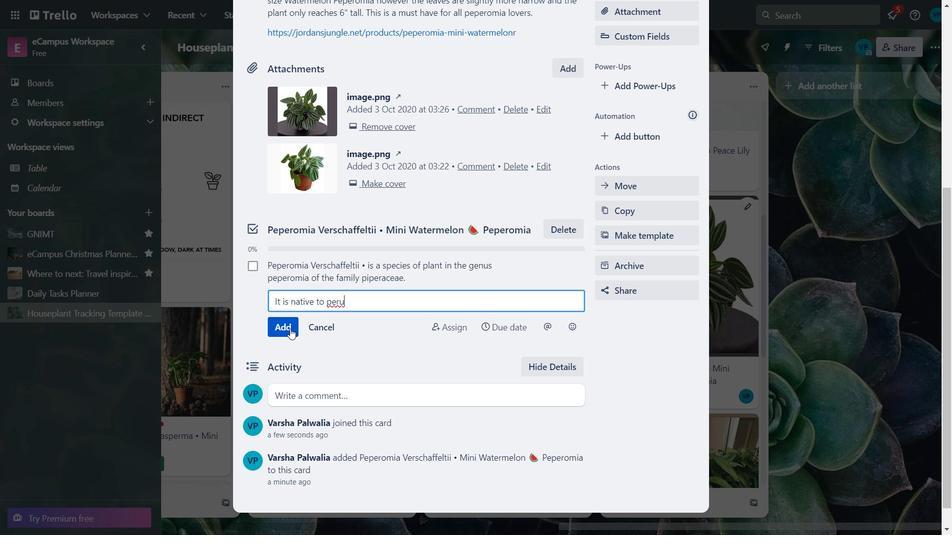 
Action: Key pressed <Key.caps_lock>K<Key.caps_lock>ingdom<Key.space>-<Key.space><Key.caps_lock>P<Key.caps_lock>lantae
Screenshot: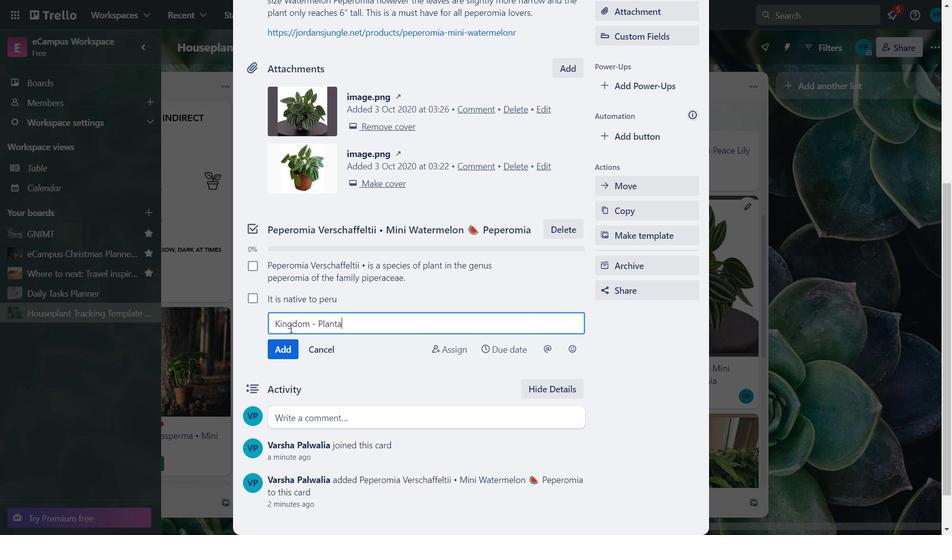 
Action: Mouse moved to (294, 348)
Screenshot: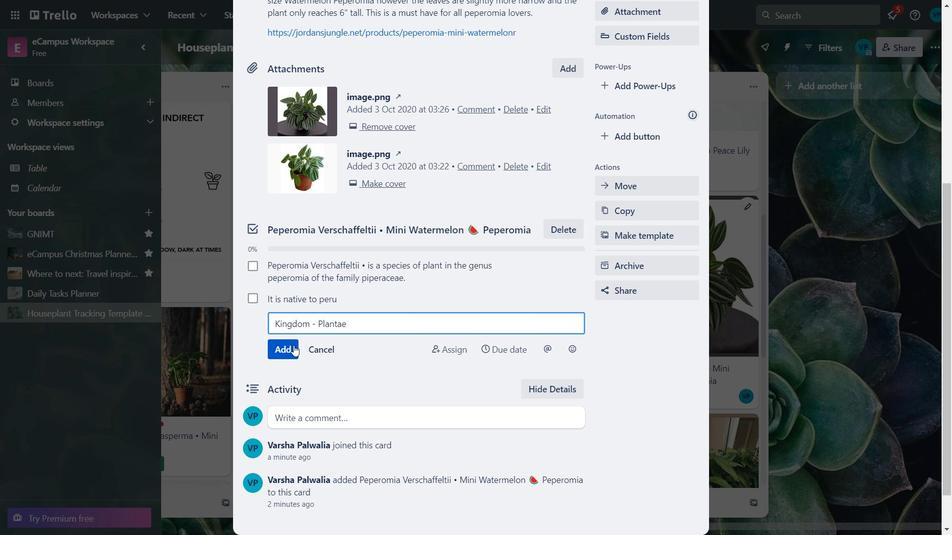 
Action: Mouse pressed left at (294, 348)
Screenshot: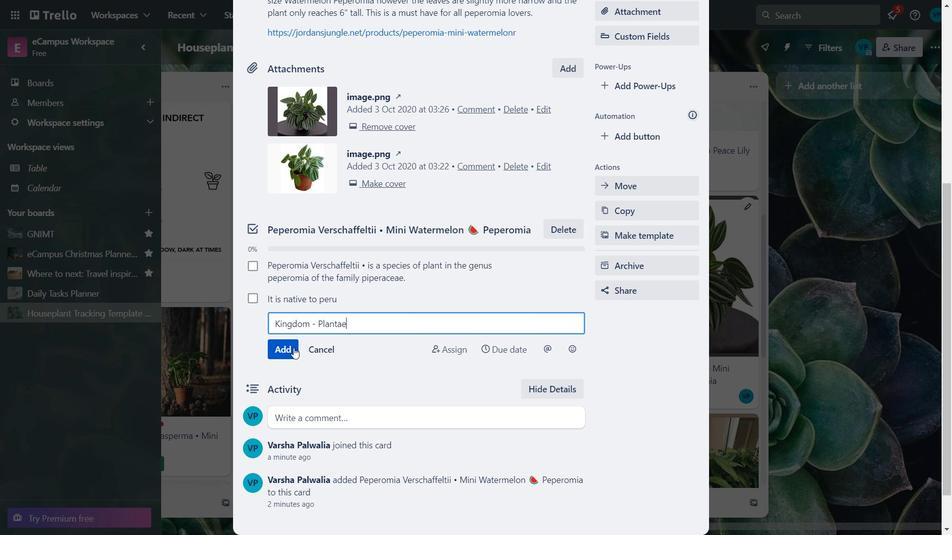 
Action: Key pressed <Key.caps_lock>C<Key.caps_lock>lade<Key.space>-<Key.space><Key.caps_lock>T<Key.caps_lock>racheophytes
Screenshot: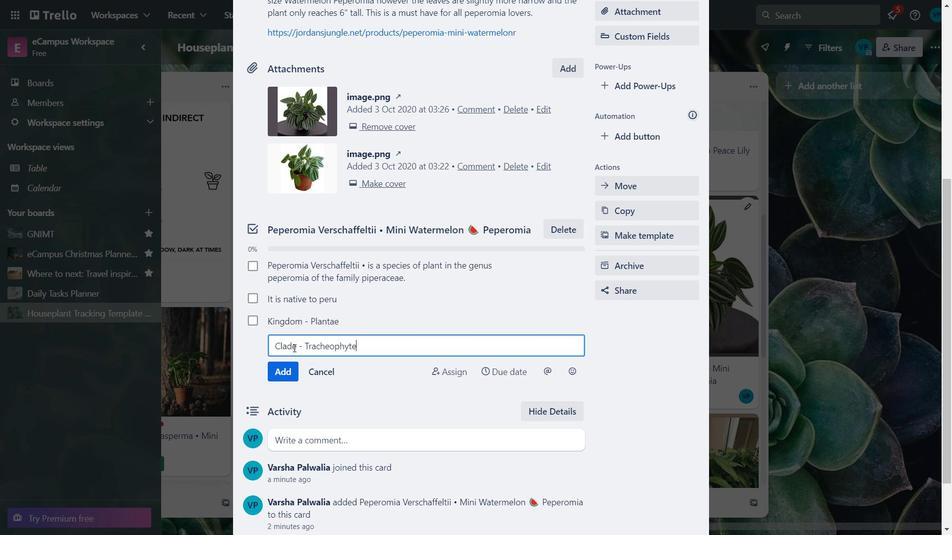 
Action: Mouse moved to (290, 368)
Screenshot: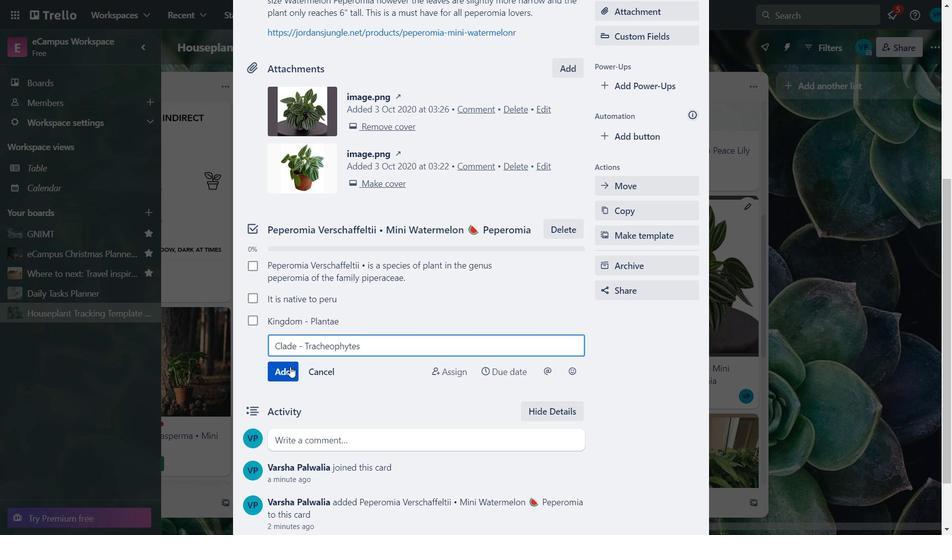 
Action: Mouse pressed left at (290, 368)
Screenshot: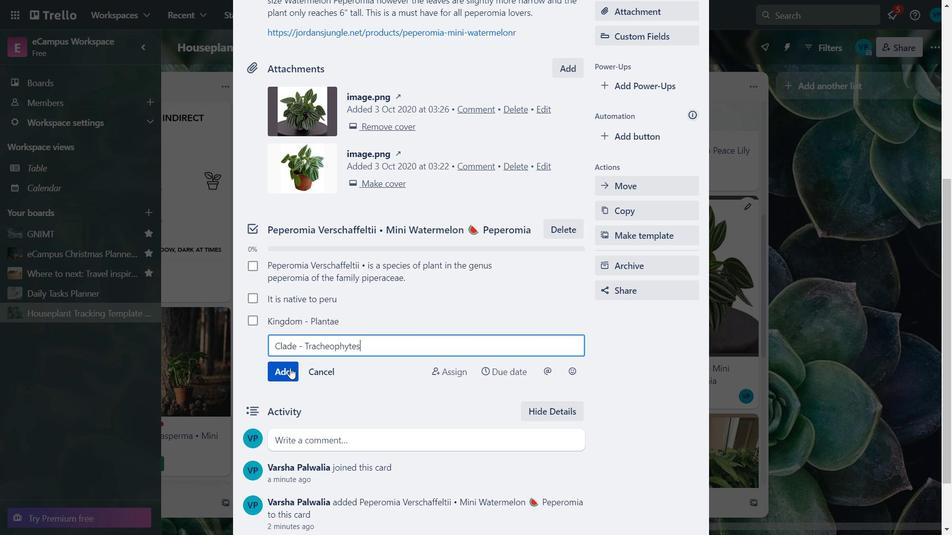 
Action: Key pressed <Key.caps_lock>C<Key.caps_lock>lade<Key.space>-<Key.space><Key.caps_lock>A<Key.caps_lock>ngiosperms<Key.enter><Key.caps_lock>C<Key.caps_lock>lade-<Key.space><Key.caps_lock>M<Key.caps_lock>agnu<Key.backspace>ol
Screenshot: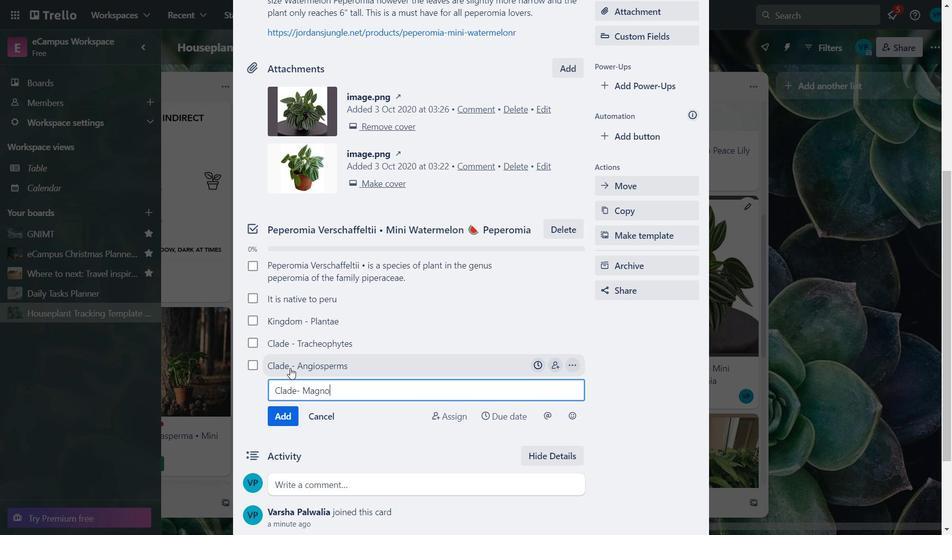 
Action: Mouse moved to (290, 368)
Screenshot: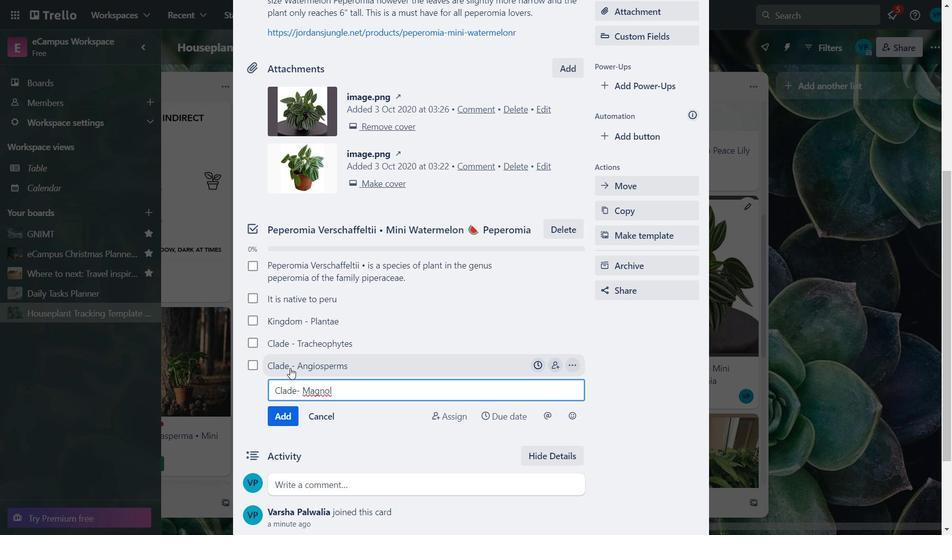 
Action: Key pressed iids
Screenshot: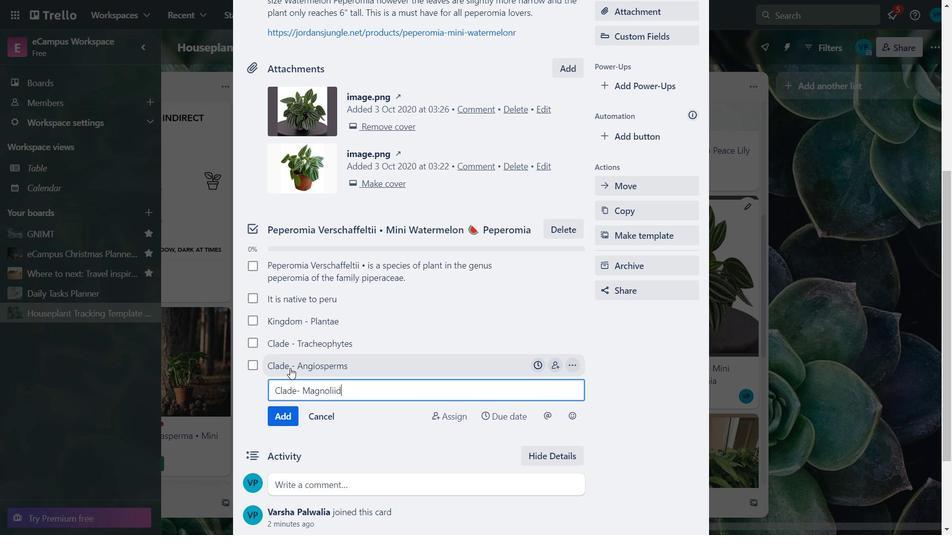 
Action: Mouse moved to (280, 418)
Screenshot: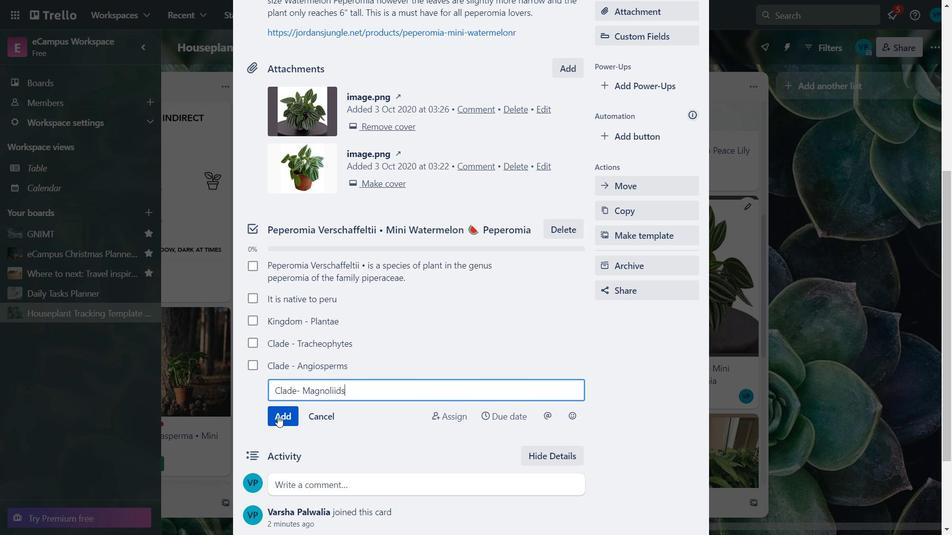 
Action: Mouse pressed left at (280, 418)
Screenshot: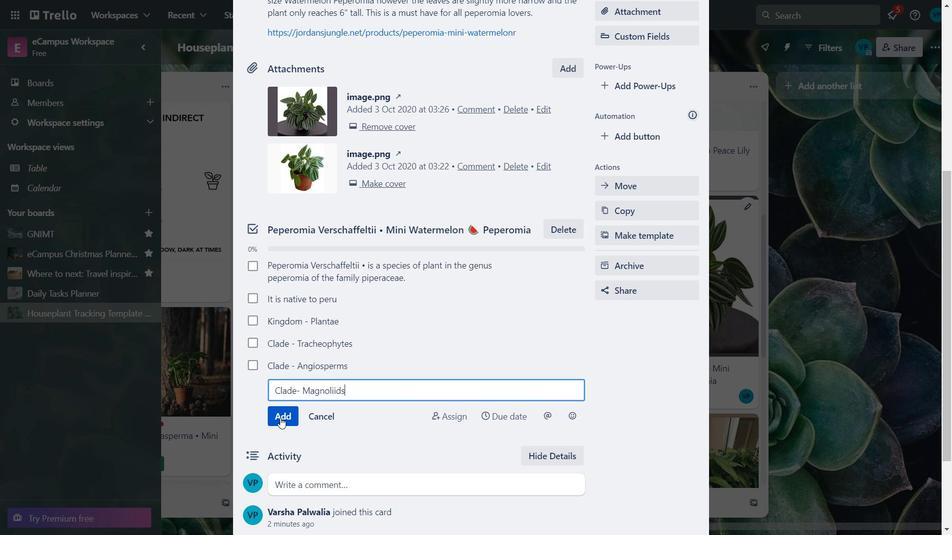 
Action: Key pressed <Key.caps_lock>O<Key.caps_lock>rder-<Key.space><Key.caps_lock>P<Key.caps_lock>iperales
Screenshot: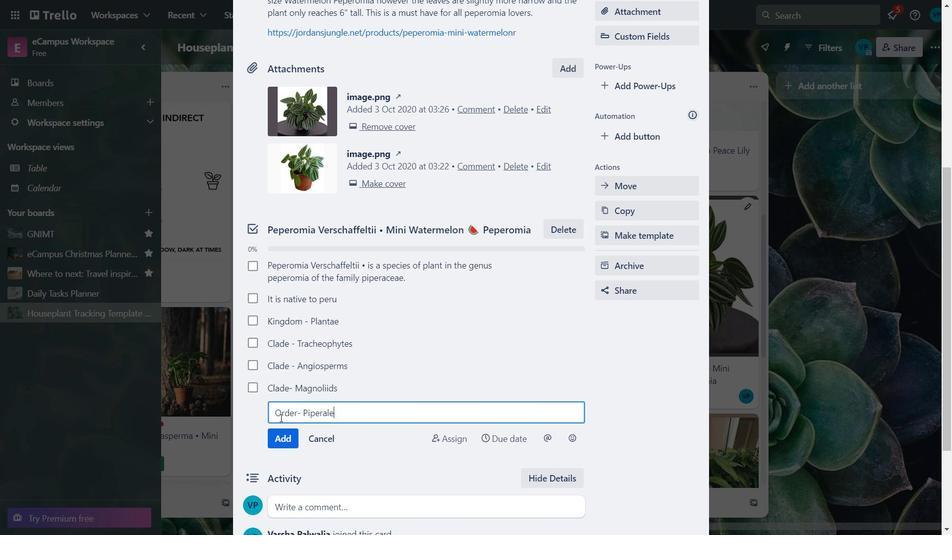 
Action: Mouse moved to (283, 446)
Screenshot: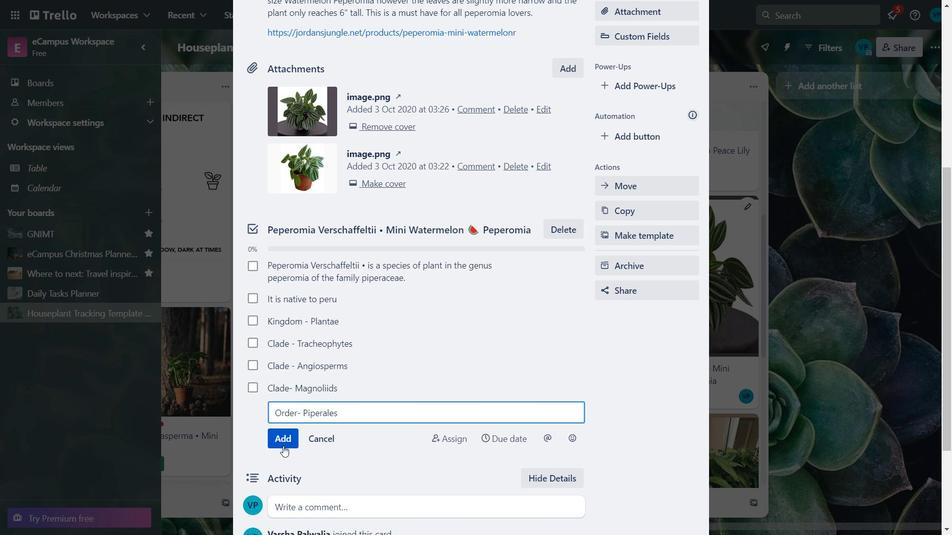 
Action: Mouse pressed left at (283, 446)
Screenshot: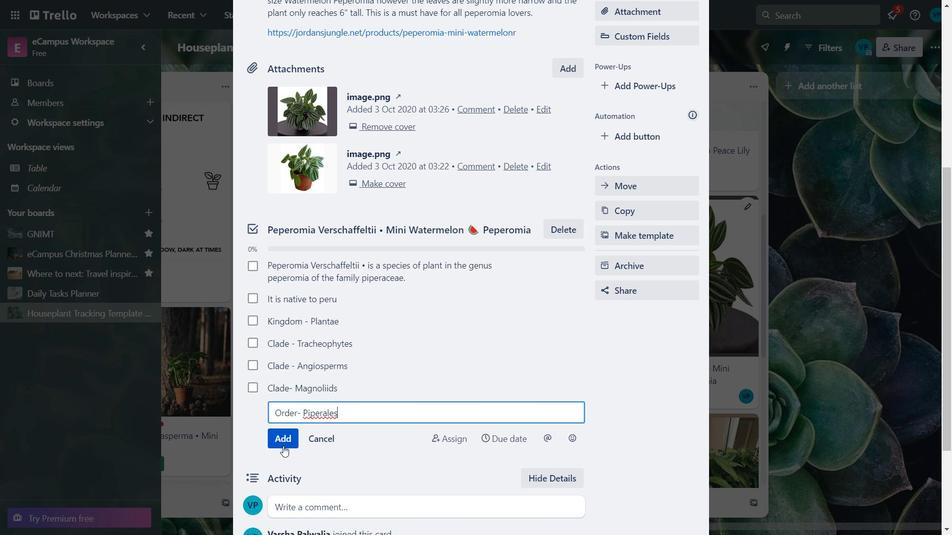 
Action: Key pressed <Key.caps_lock>F<Key.caps_lock>amily<Key.space>-<Key.space><Key.caps_lock>P<Key.caps_lock>iperaceae
Screenshot: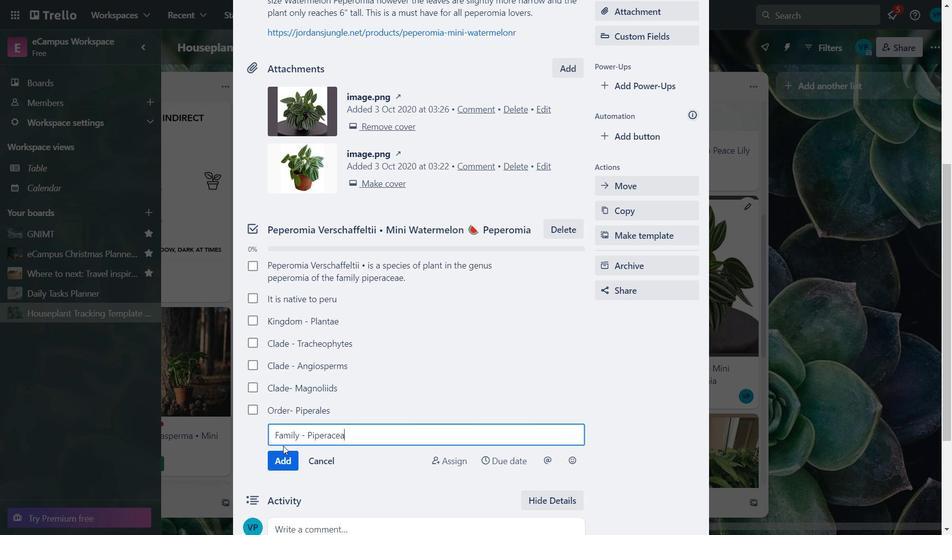 
Action: Mouse moved to (282, 459)
Screenshot: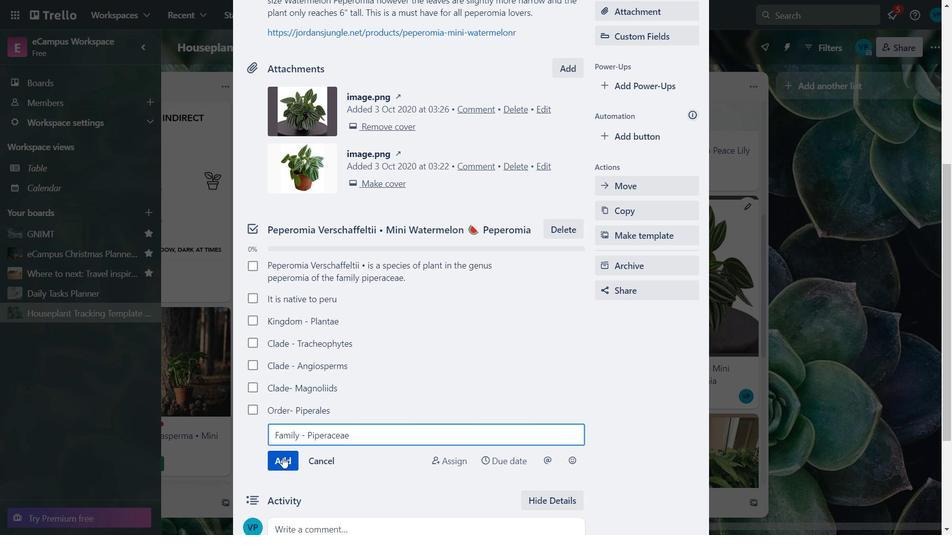 
Action: Mouse pressed left at (282, 459)
Screenshot: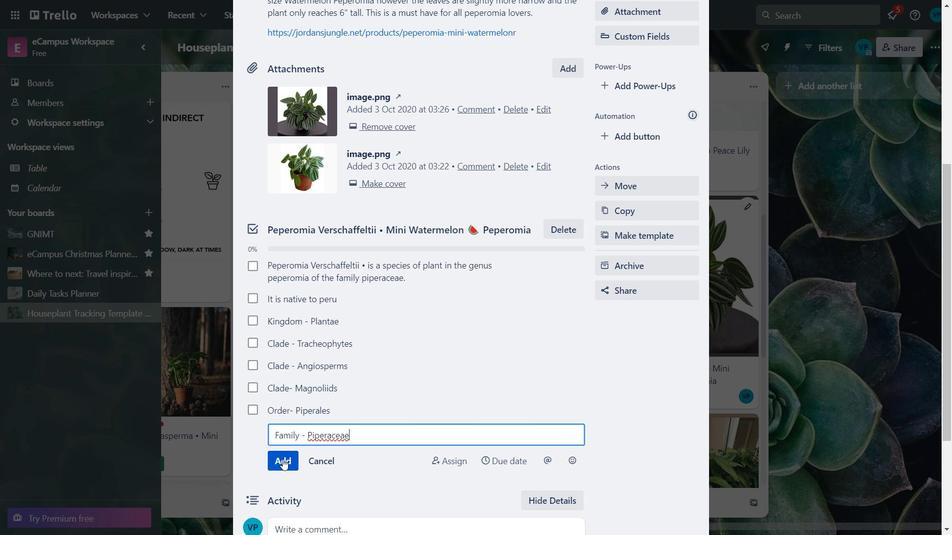 
Action: Key pressed <Key.caps_lock>G<Key.caps_lock>enus-<Key.space>
Screenshot: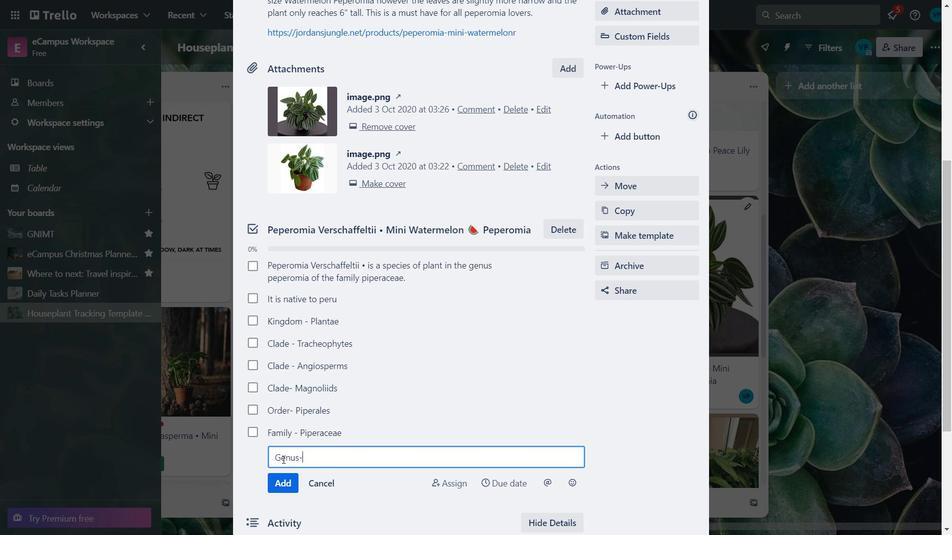 
Action: Mouse moved to (332, 457)
Screenshot: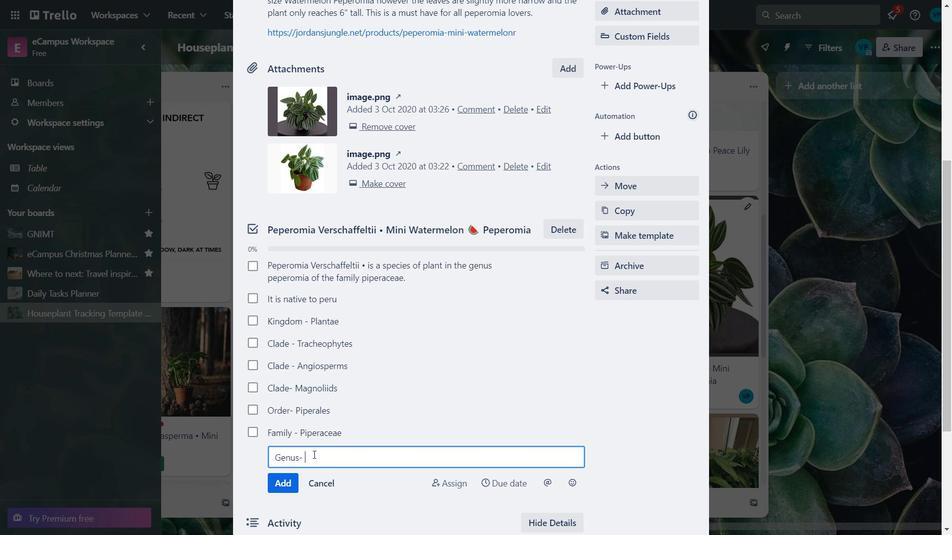 
Action: Key pressed <Key.caps_lock>P<Key.caps_lock>eperomia
Screenshot: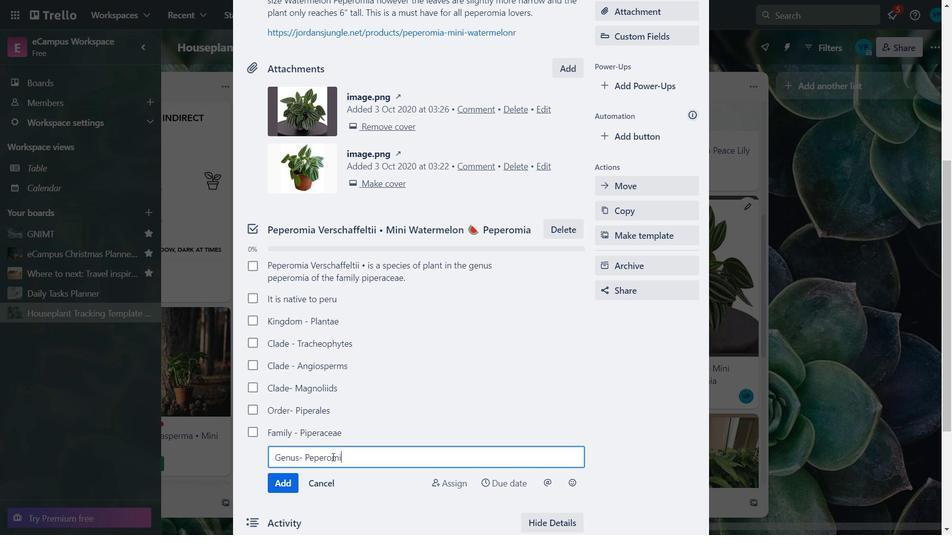 
Action: Mouse moved to (278, 487)
Screenshot: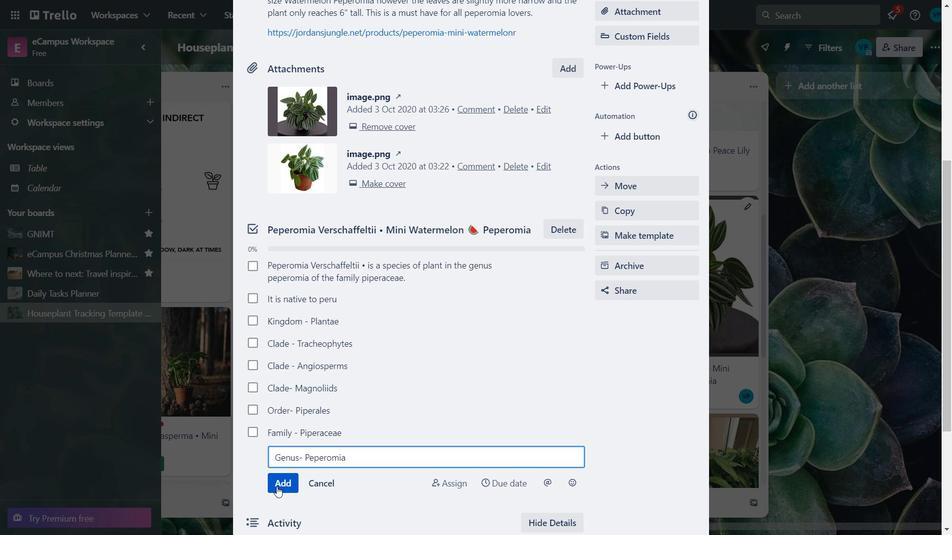 
Action: Mouse pressed left at (278, 487)
Screenshot: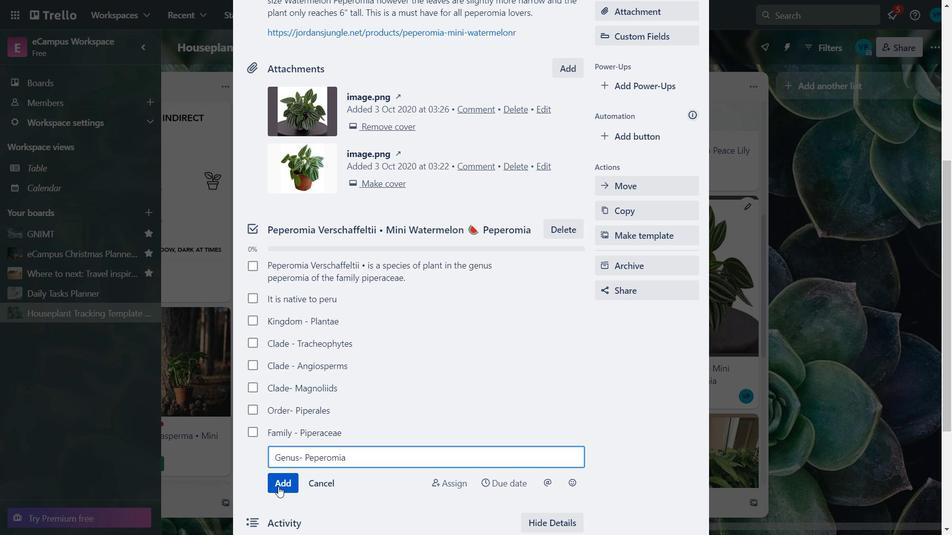 
Action: Key pressed <Key.caps_lock>S<Key.caps_lock>pecies-<Key.space><Key.caps_lock>P<Key.caps_lock>.verschaffeltil=<Key.backspace><Key.backspace>i
Screenshot: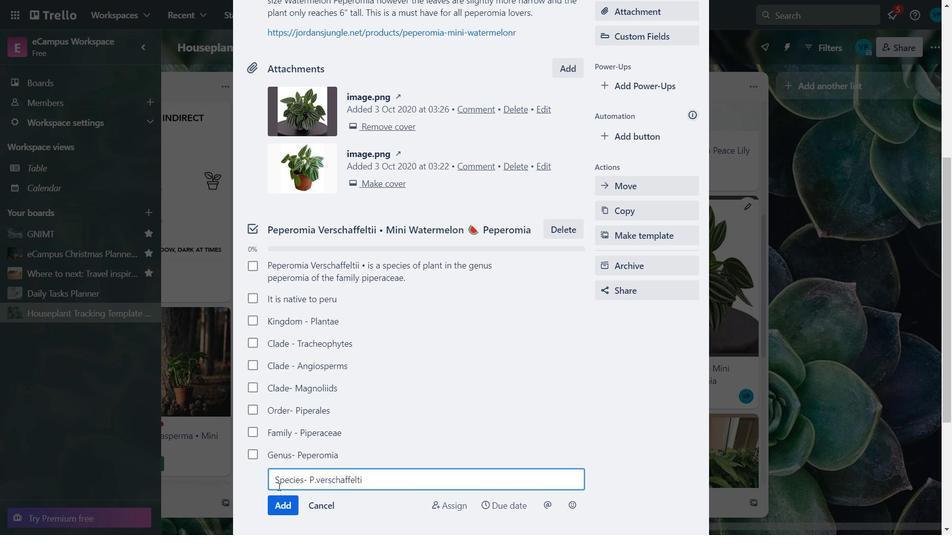 
Action: Mouse moved to (277, 505)
Screenshot: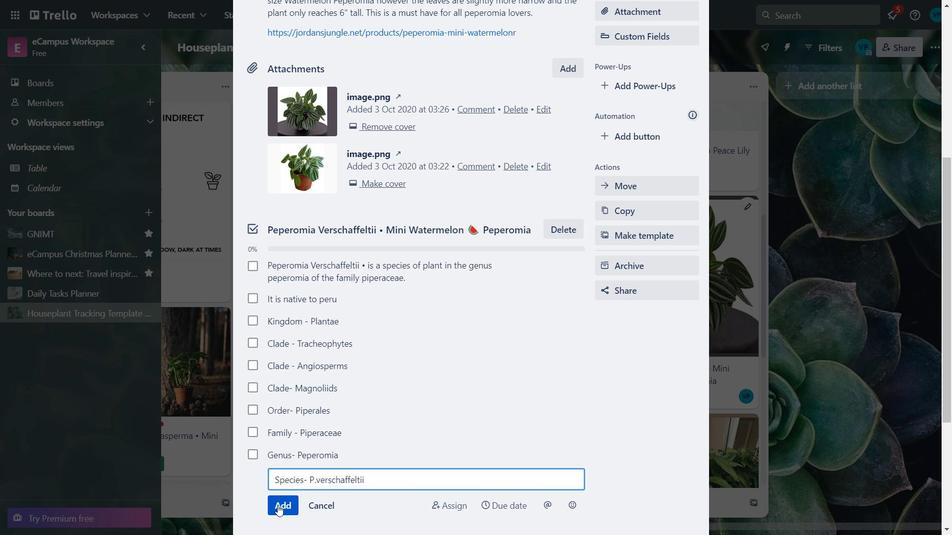 
Action: Mouse pressed left at (277, 505)
Screenshot: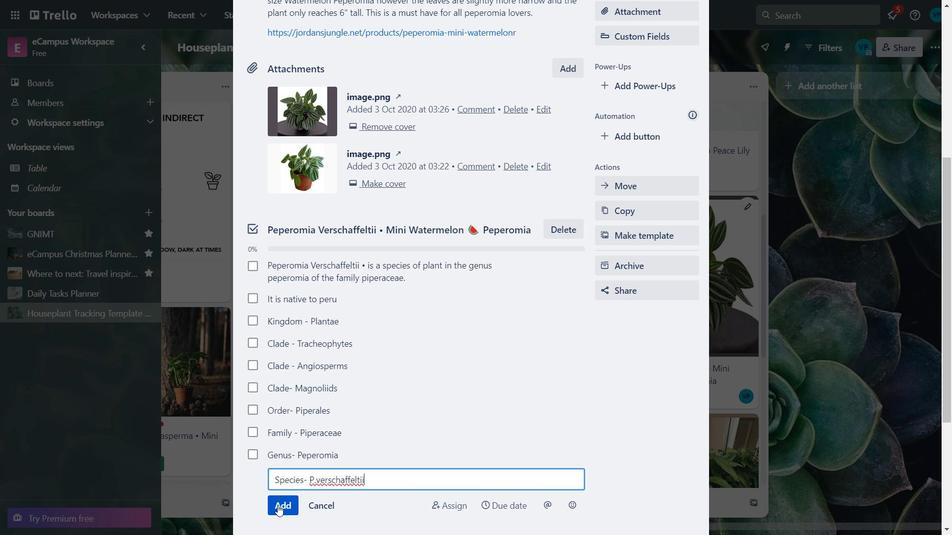 
Action: Key pressed <Key.caps_lock>P<Key.caps_lock>eperomia<Key.space>verschaffeltii
Screenshot: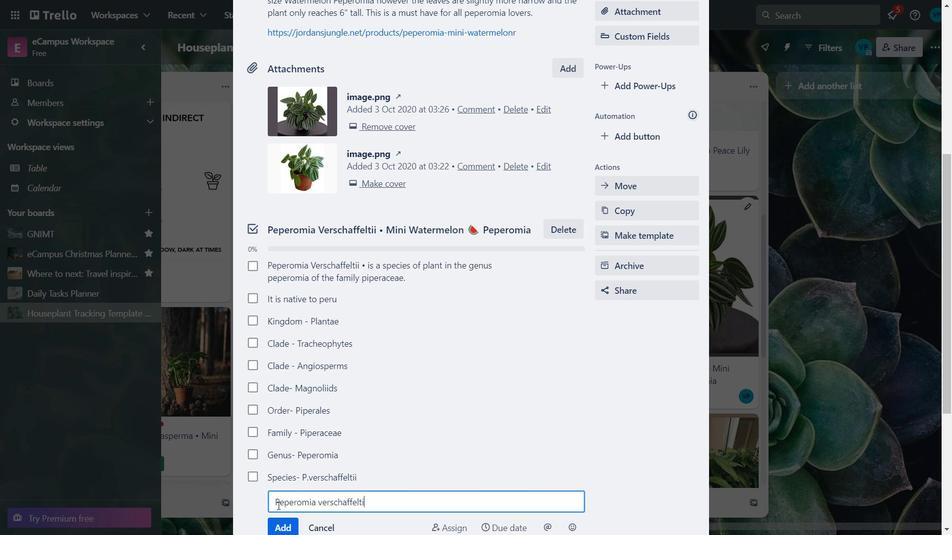 
Action: Mouse moved to (275, 503)
Screenshot: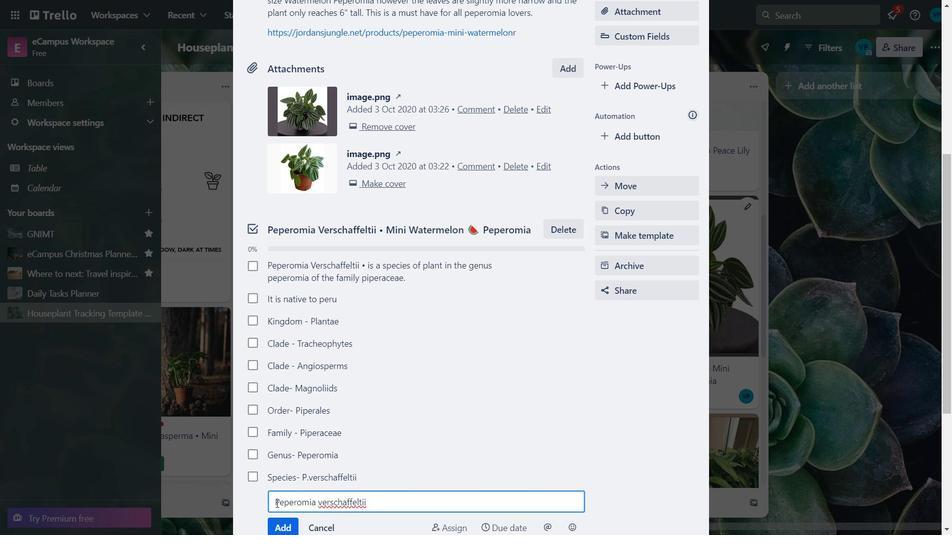 
Action: Mouse pressed left at (275, 503)
Screenshot: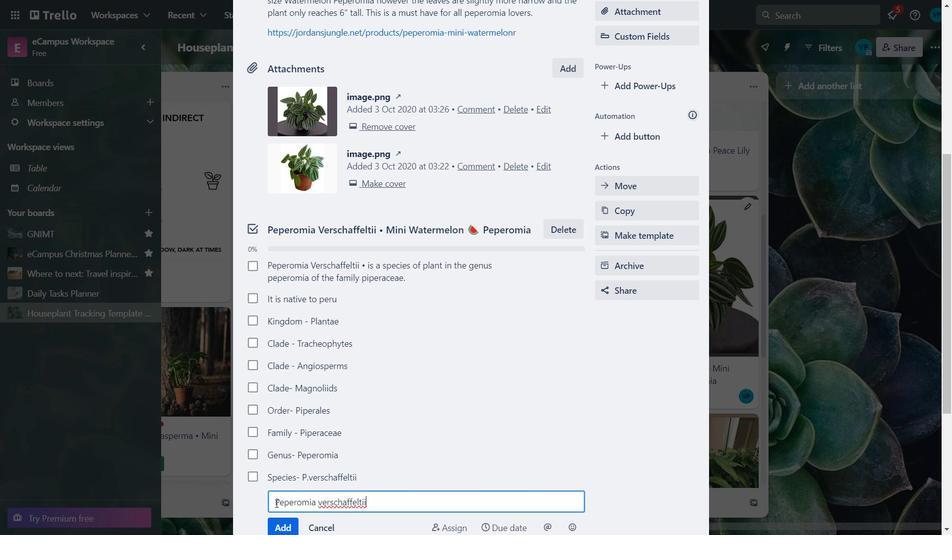 
Action: Key pressed <Key.caps_lock>B<Key.caps_lock>ionomial<Key.space>name<Key.space>-
Screenshot: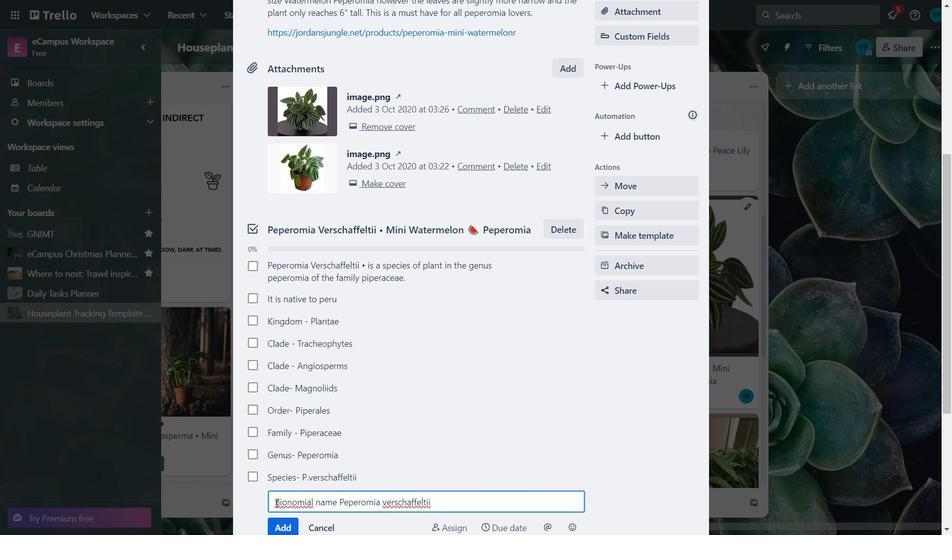 
Action: Mouse moved to (286, 531)
Screenshot: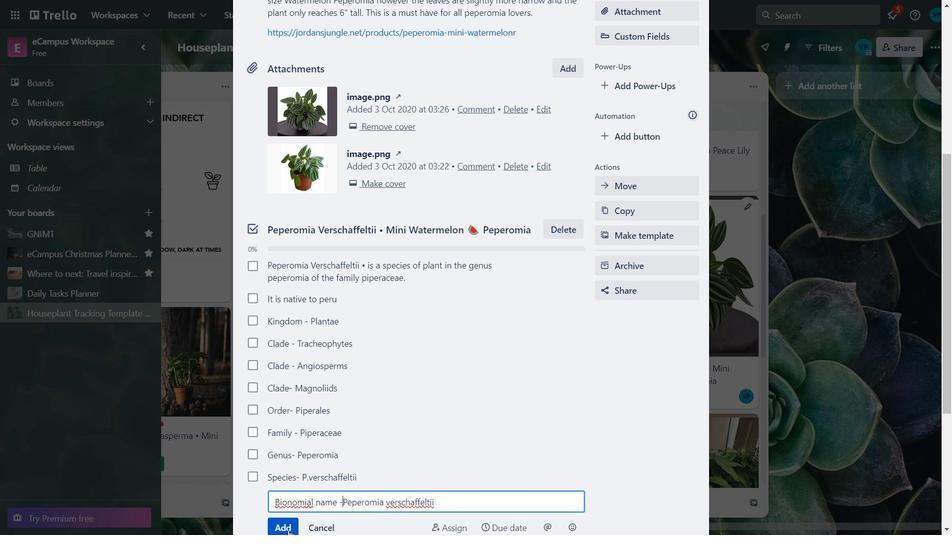 
Action: Mouse pressed left at (286, 531)
Screenshot: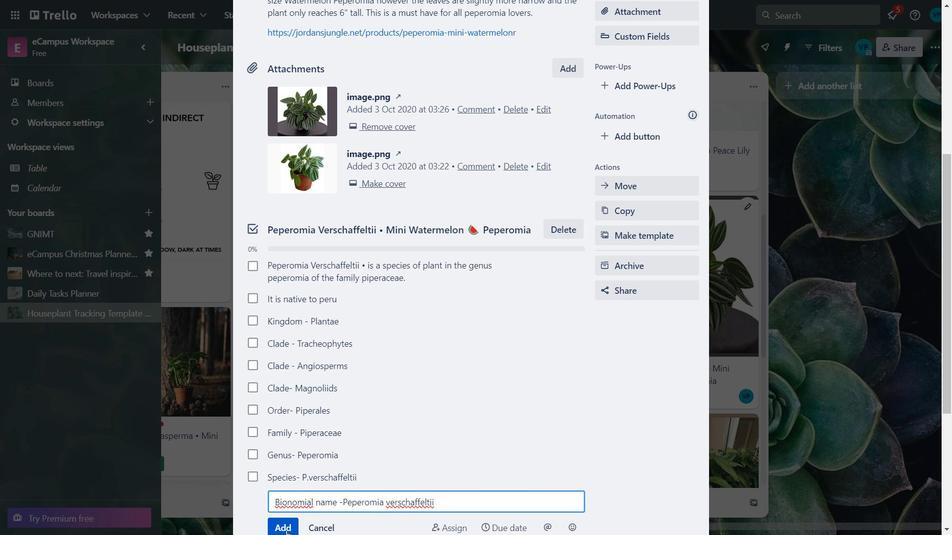 
Action: Mouse moved to (300, 521)
Screenshot: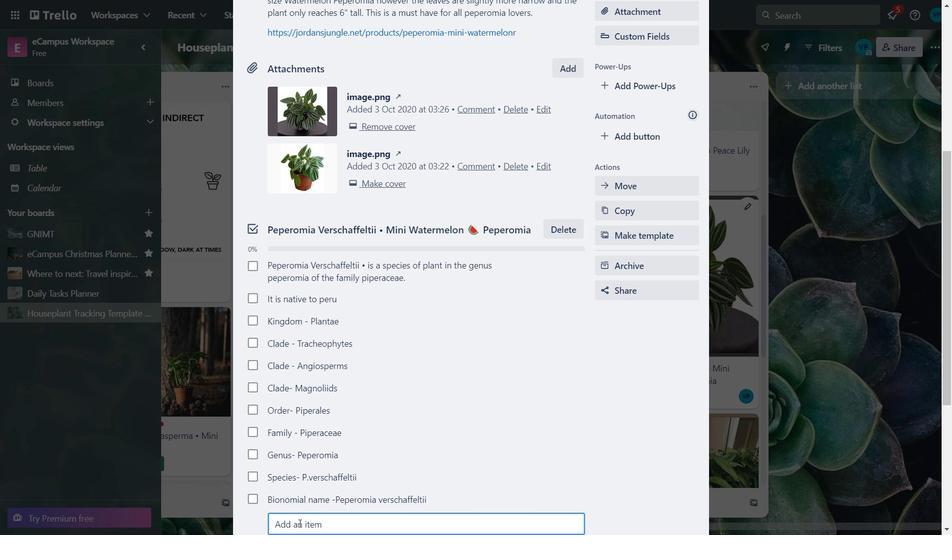 
Action: Mouse scrolled (300, 521) with delta (0, 0)
Screenshot: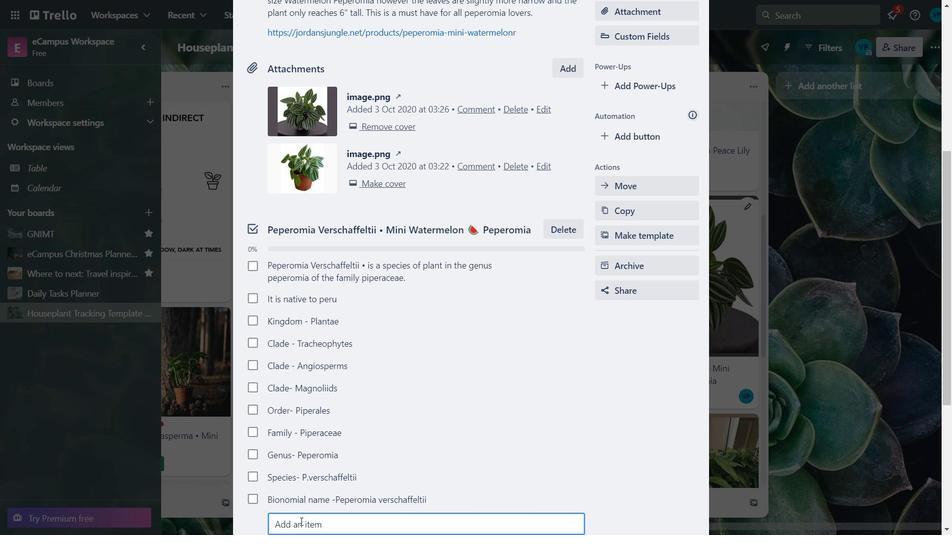
Action: Mouse moved to (300, 522)
Screenshot: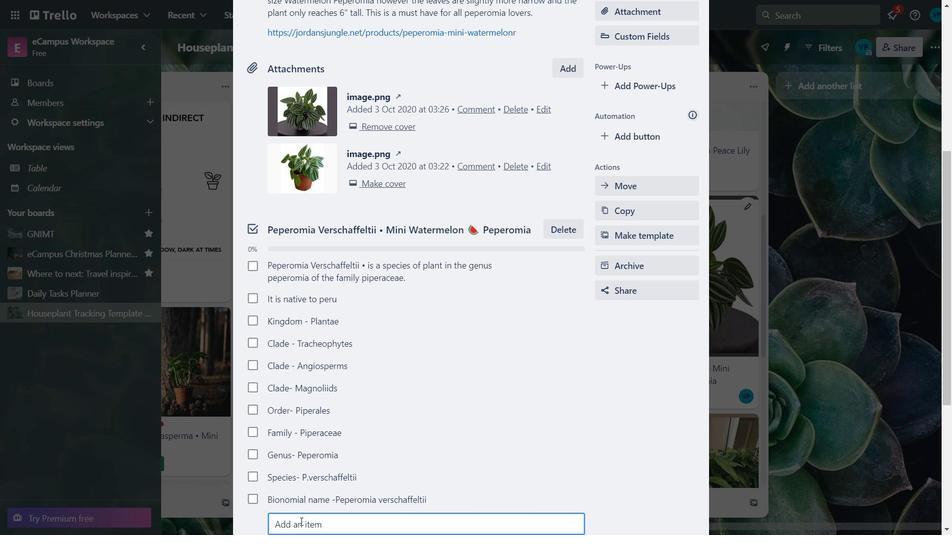 
Action: Mouse scrolled (300, 521) with delta (0, 0)
Screenshot: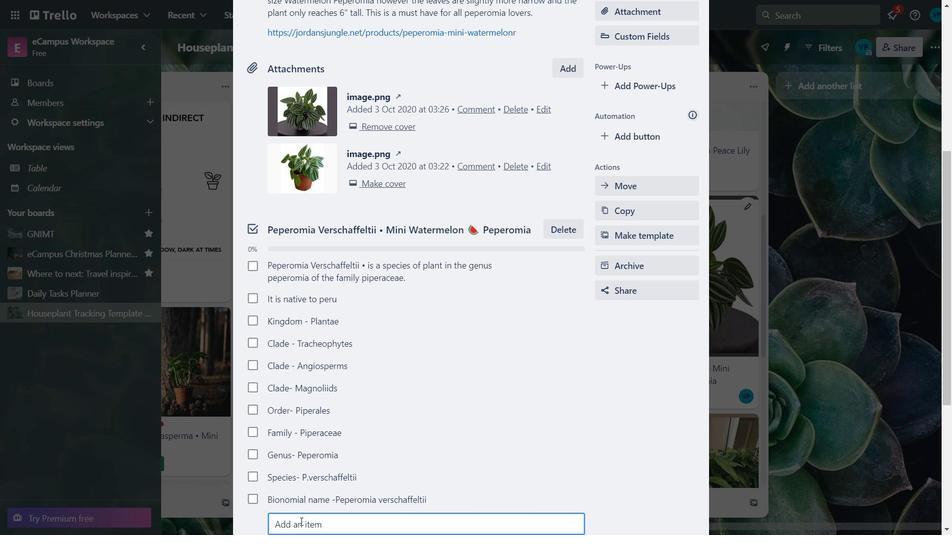 
Action: Mouse scrolled (300, 521) with delta (0, 0)
Screenshot: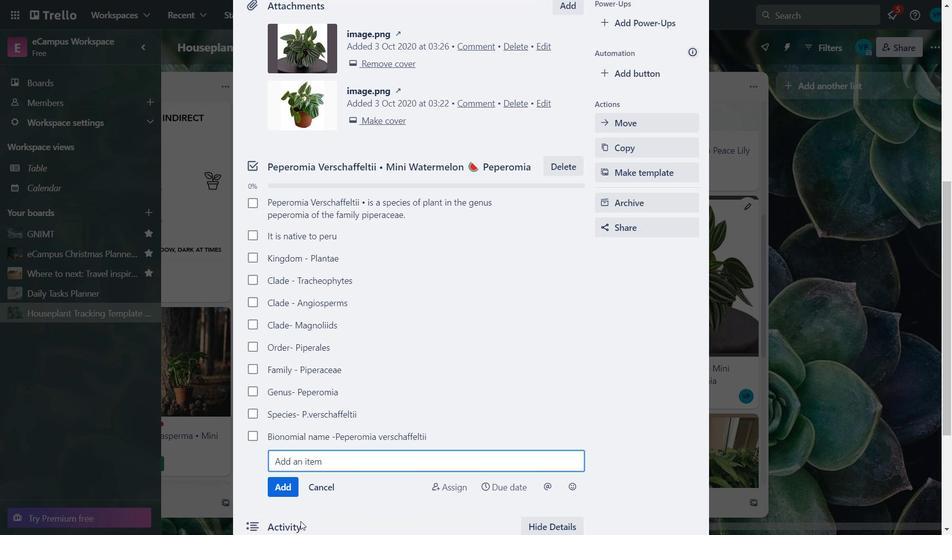 
Action: Mouse scrolled (300, 521) with delta (0, 0)
Screenshot: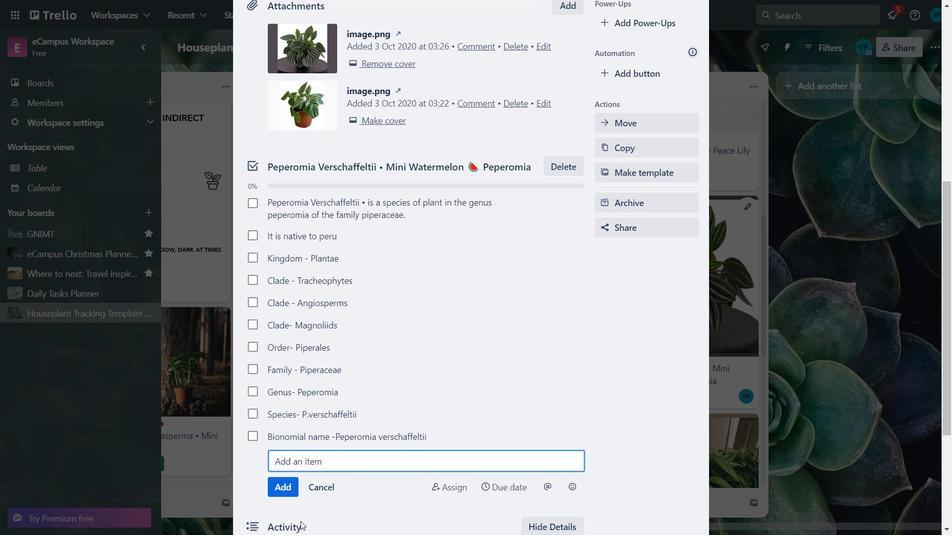 
Action: Mouse moved to (300, 523)
Screenshot: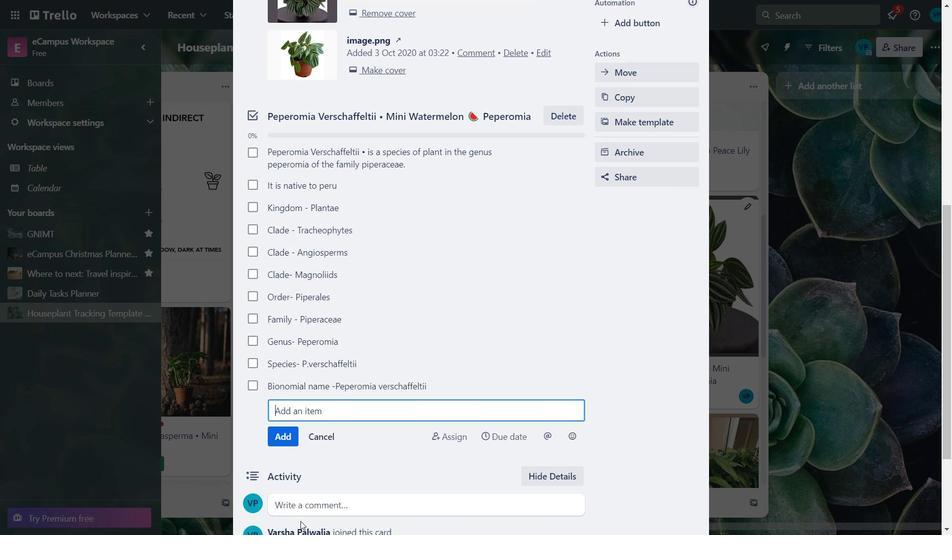 
Action: Mouse scrolled (300, 522) with delta (0, 0)
Screenshot: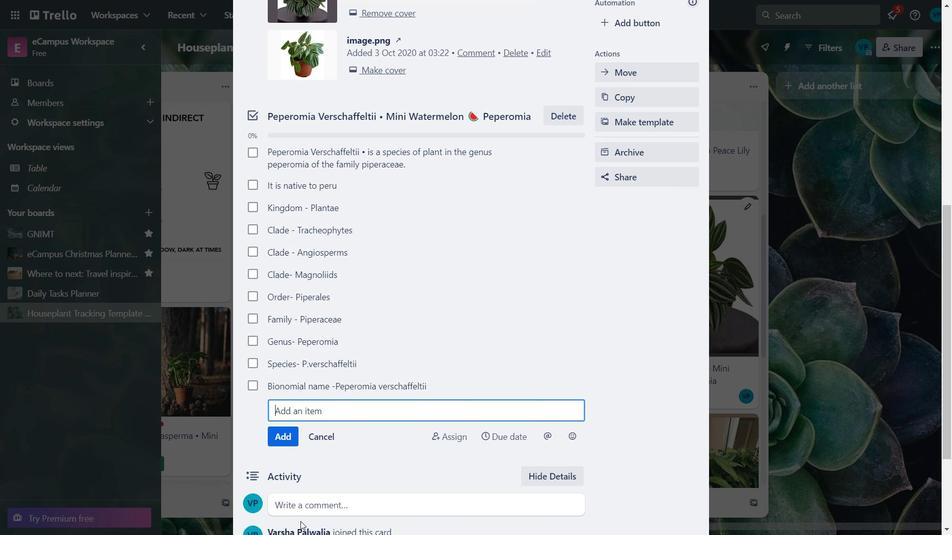 
Action: Mouse moved to (298, 275)
Screenshot: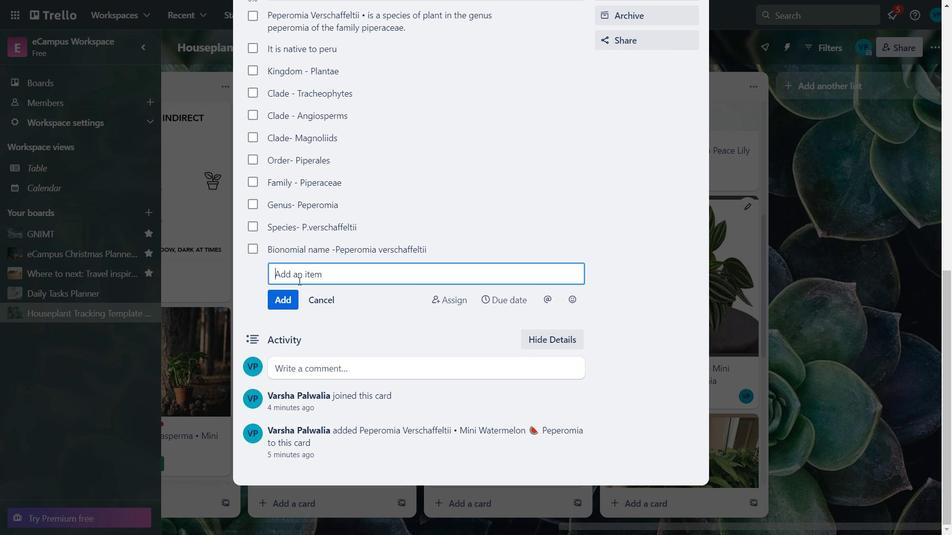 
Action: Key pressed <Key.caps_lock>S<Key.caps_lock>ynonyms-<Key.space><Key.caps_lock>P<Key.caps_lock>eper<Key.space><Key.backspace>omia<Key.space>sarcostachya<Key.space><Key.caps_lock>T<Key.caps_lock>rel.
Screenshot: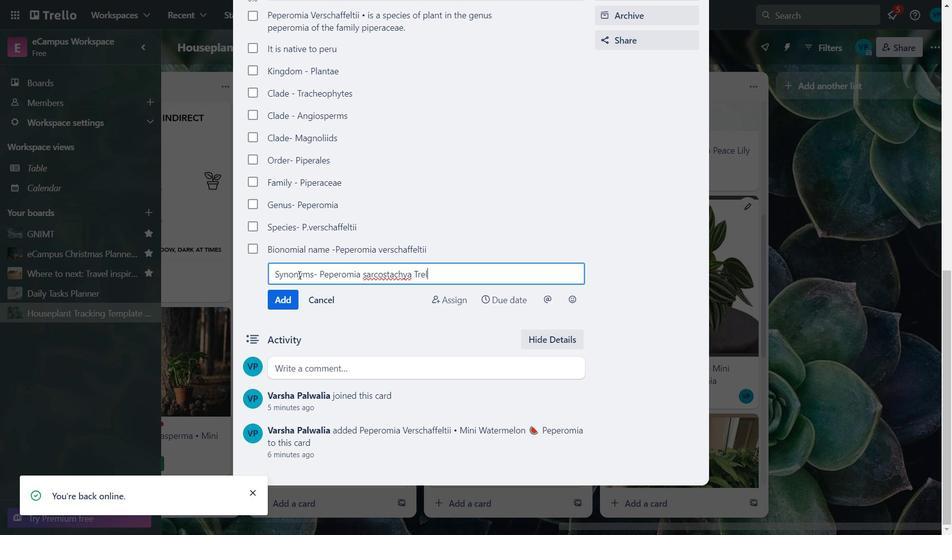 
Action: Mouse moved to (286, 298)
Screenshot: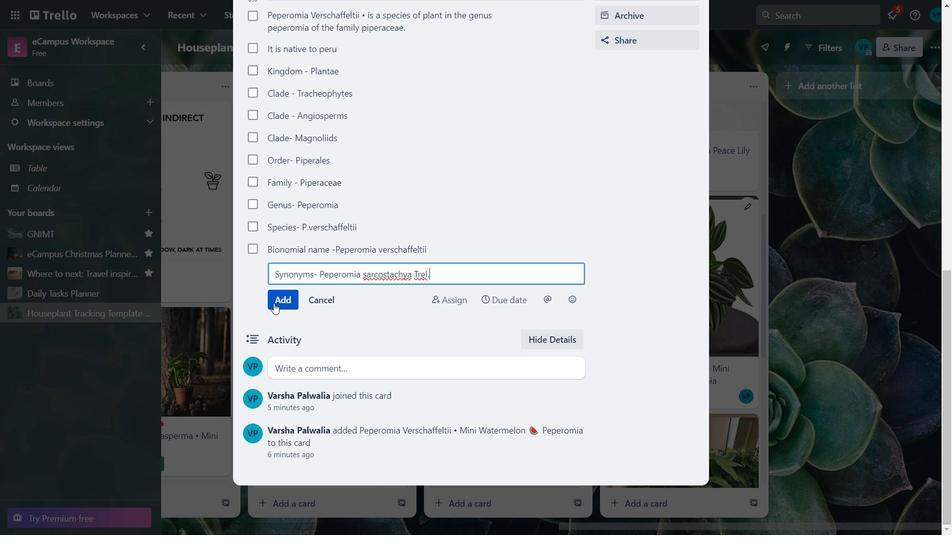 
Action: Mouse pressed left at (286, 298)
Screenshot: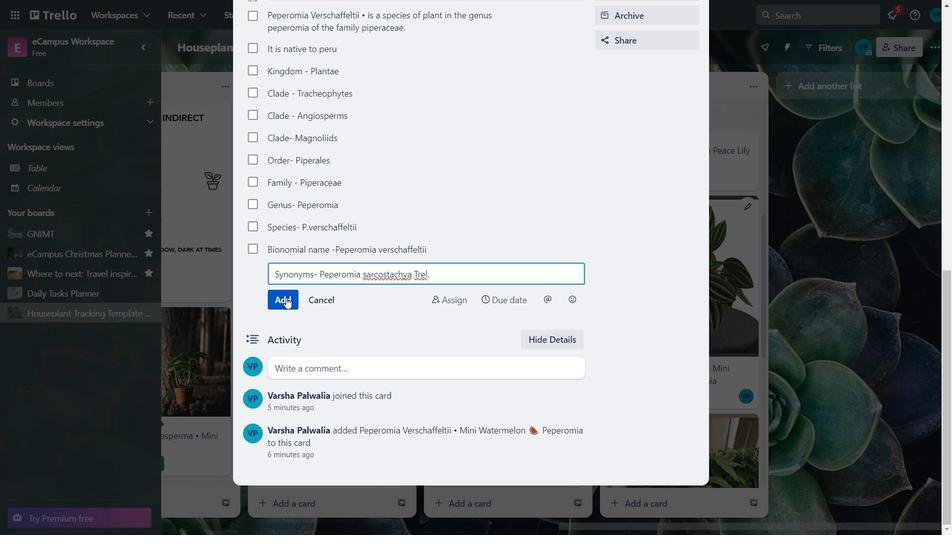 
Action: Key pressed <Key.caps_lock>T<Key.caps_lock>he<Key.space><Key.caps_lock>P<Key.caps_lock>iperales<Key.space>-<Key.space>related<Key.space>article<Key.space>is<Key.space>a<Key.space>stub<Key.space>.
Screenshot: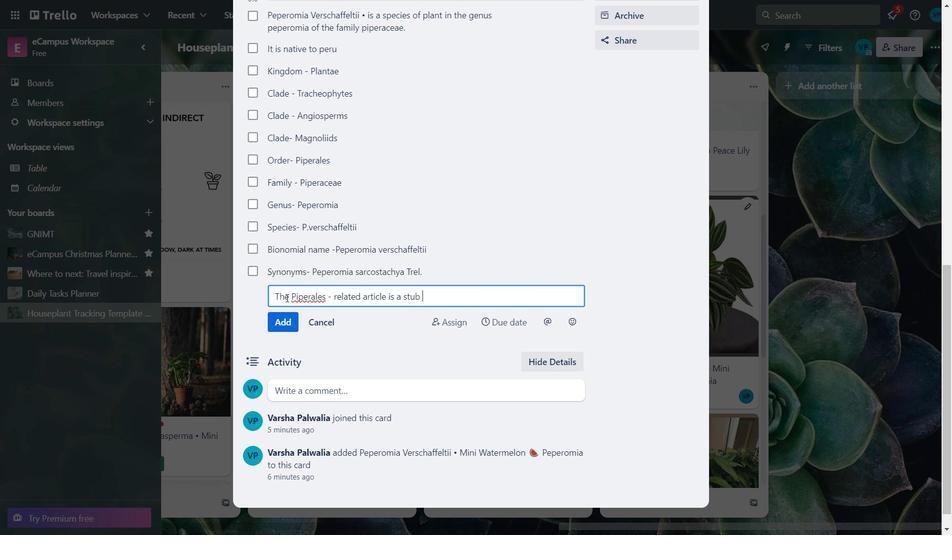 
Action: Mouse moved to (285, 323)
Screenshot: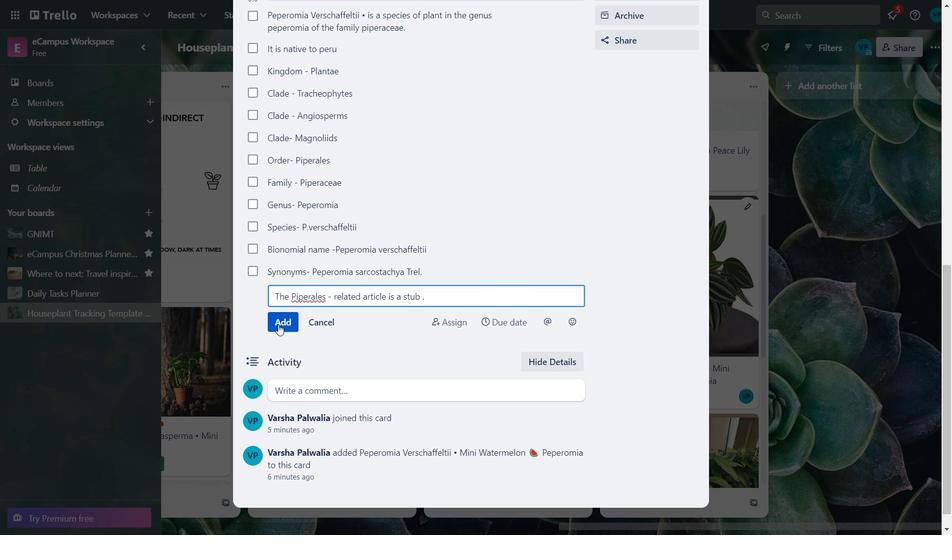 
Action: Mouse pressed left at (285, 323)
Screenshot: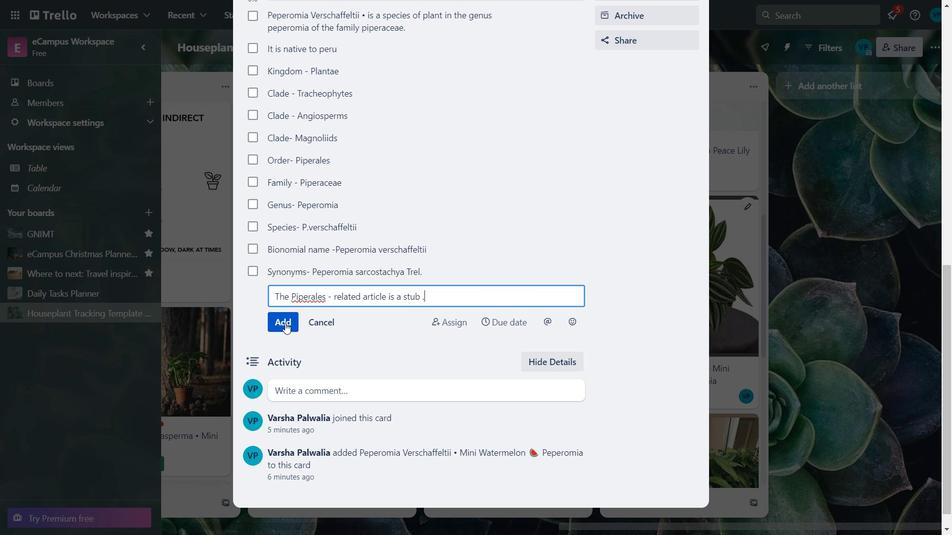 
Action: Mouse moved to (352, 286)
Screenshot: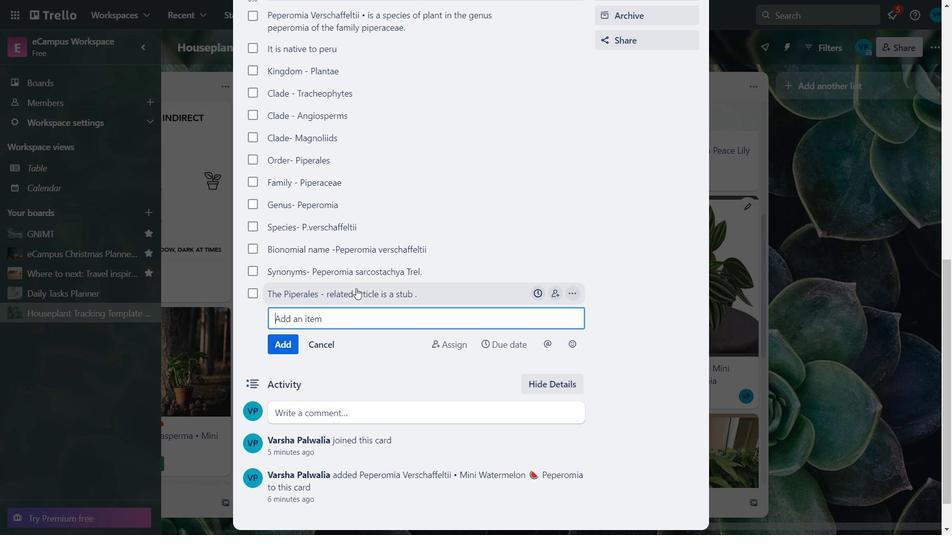 
Action: Mouse scrolled (352, 287) with delta (0, 0)
Screenshot: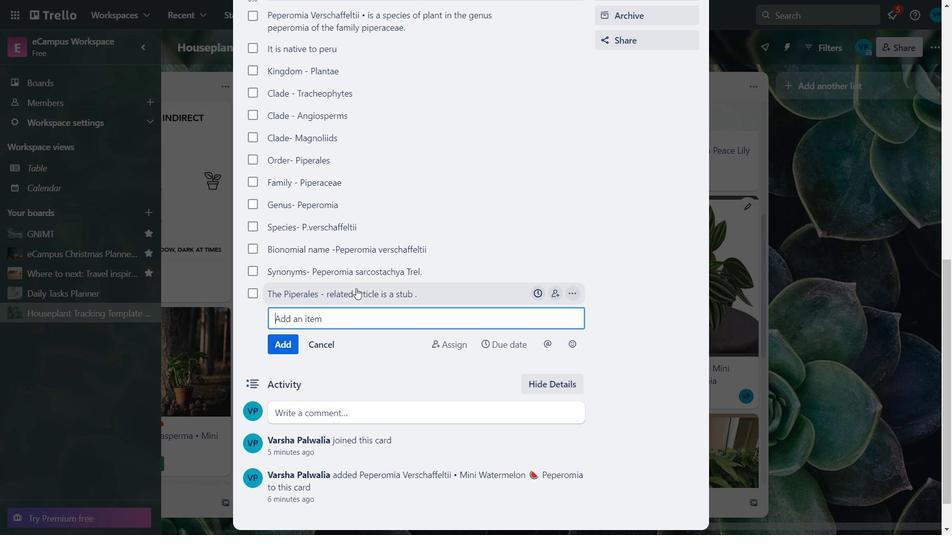 
Action: Mouse scrolled (352, 287) with delta (0, 0)
Screenshot: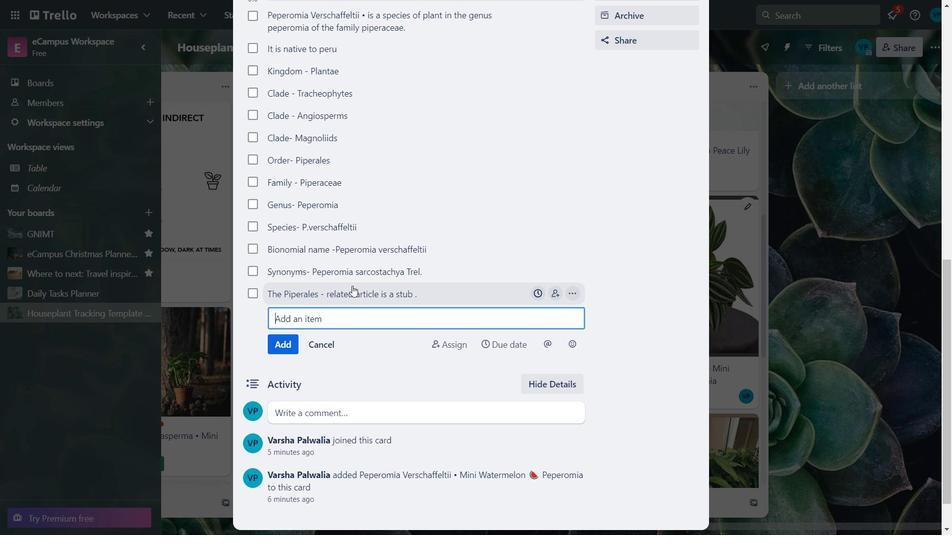 
Action: Mouse scrolled (352, 287) with delta (0, 0)
Screenshot: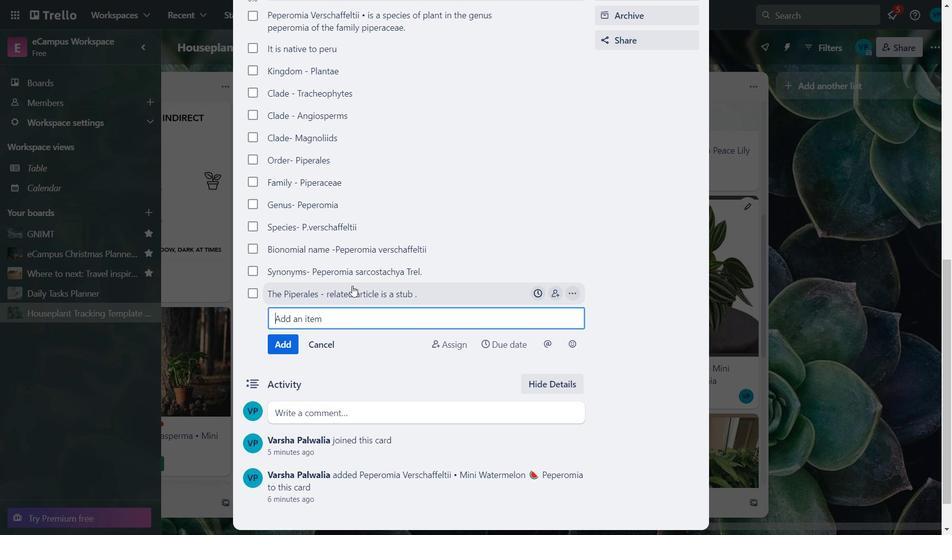 
Action: Mouse moved to (327, 285)
Screenshot: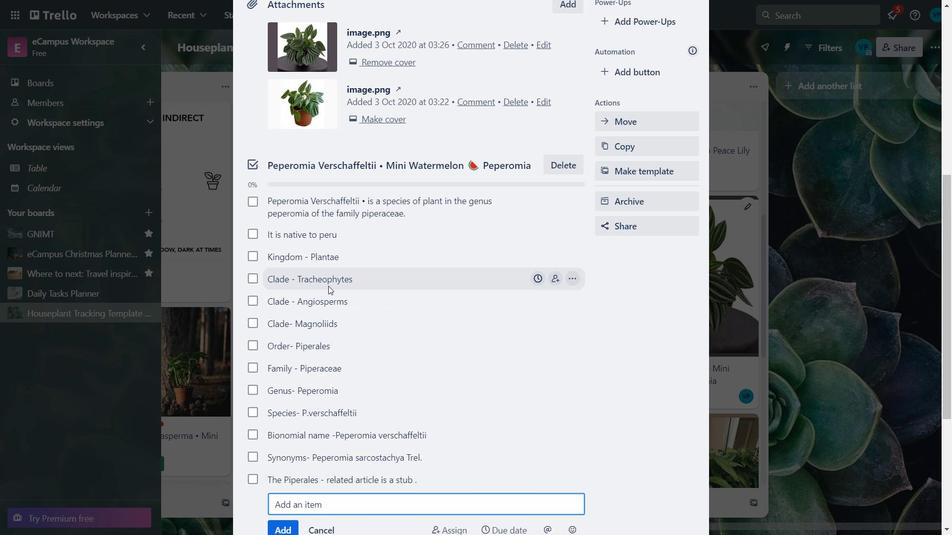 
Action: Mouse scrolled (327, 286) with delta (0, 0)
Screenshot: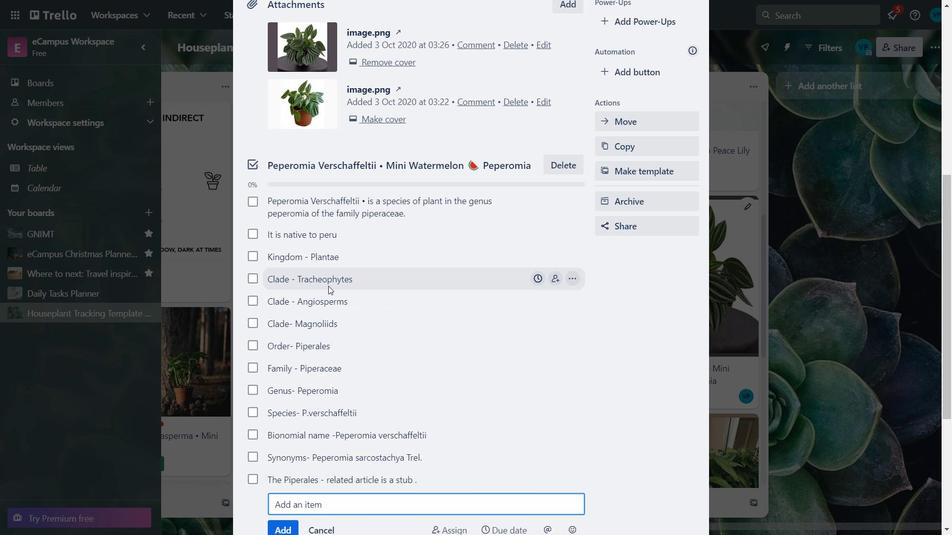 
Action: Mouse scrolled (327, 286) with delta (0, 0)
Screenshot: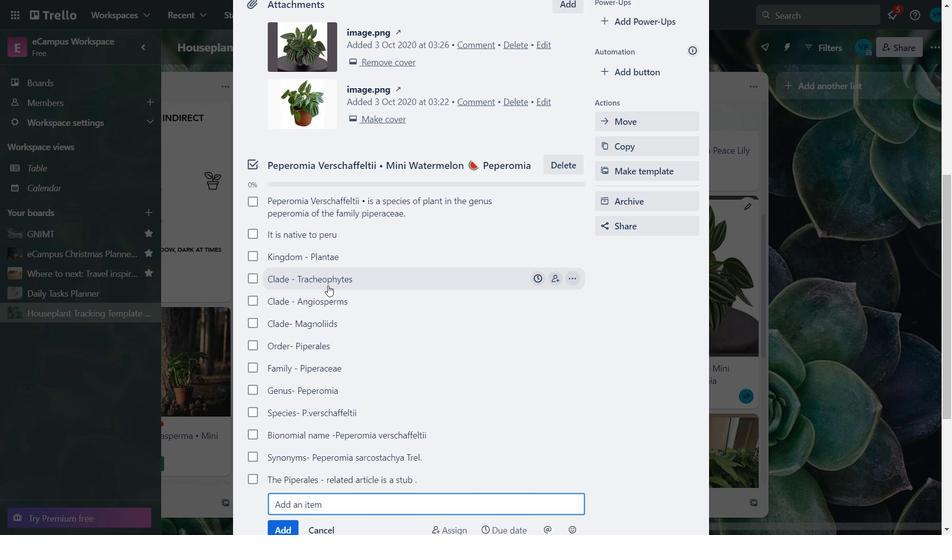 
Action: Mouse scrolled (327, 286) with delta (0, 0)
Screenshot: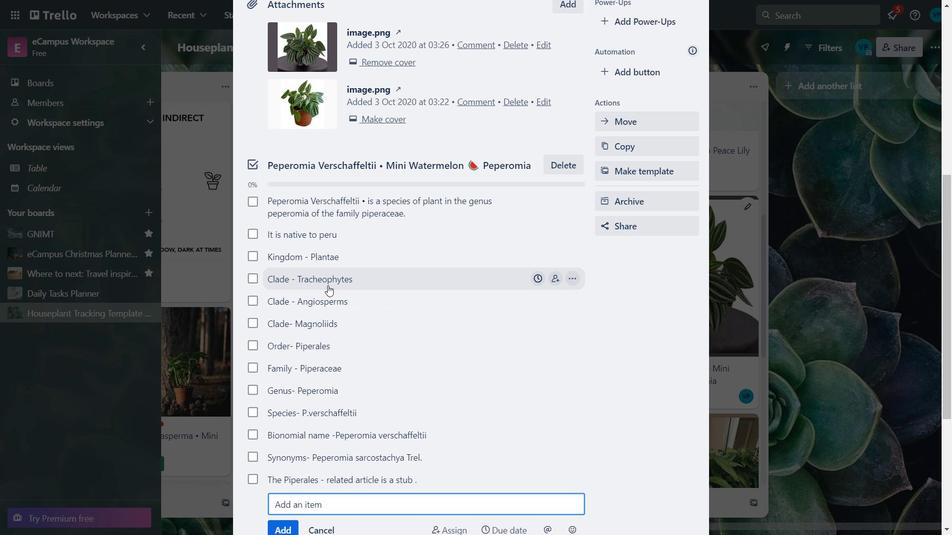 
Action: Mouse moved to (268, 311)
Screenshot: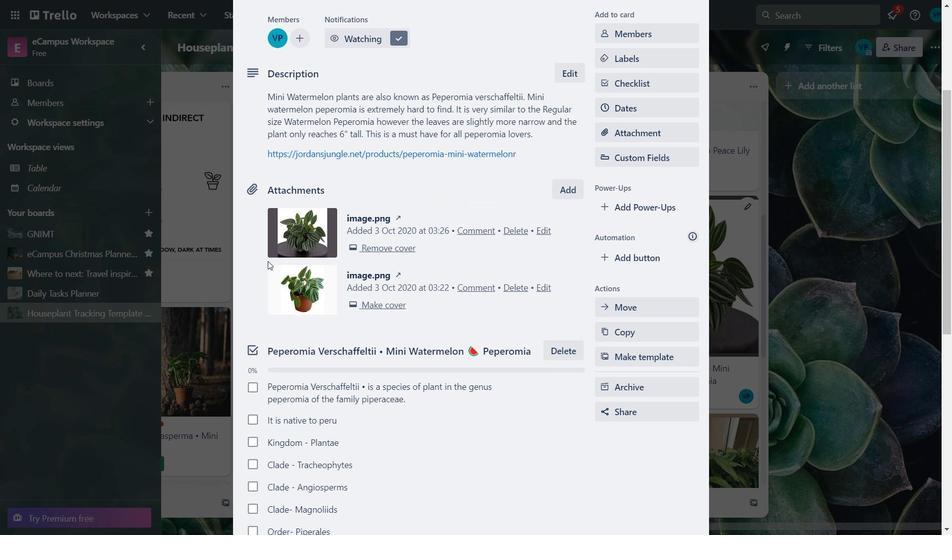 
Action: Mouse scrolled (268, 310) with delta (0, 0)
Screenshot: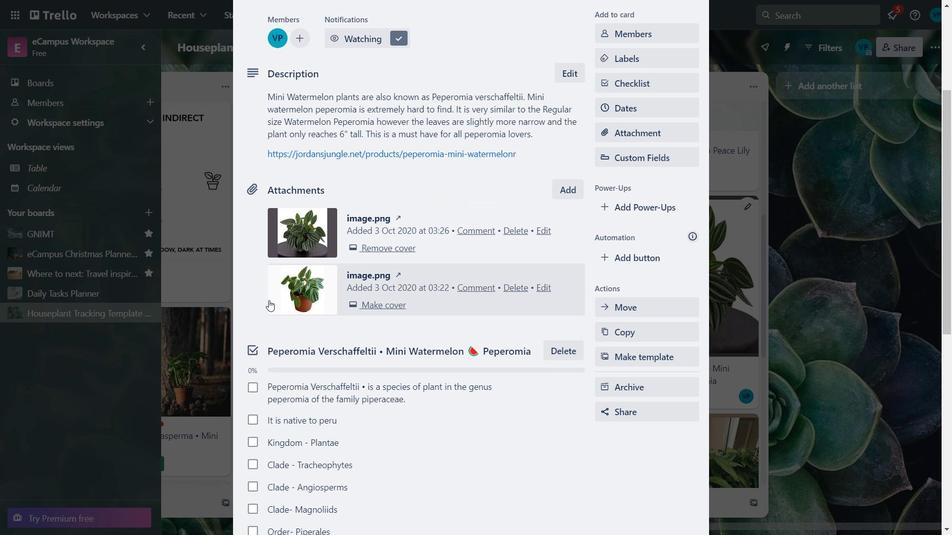 
Action: Mouse moved to (269, 313)
Screenshot: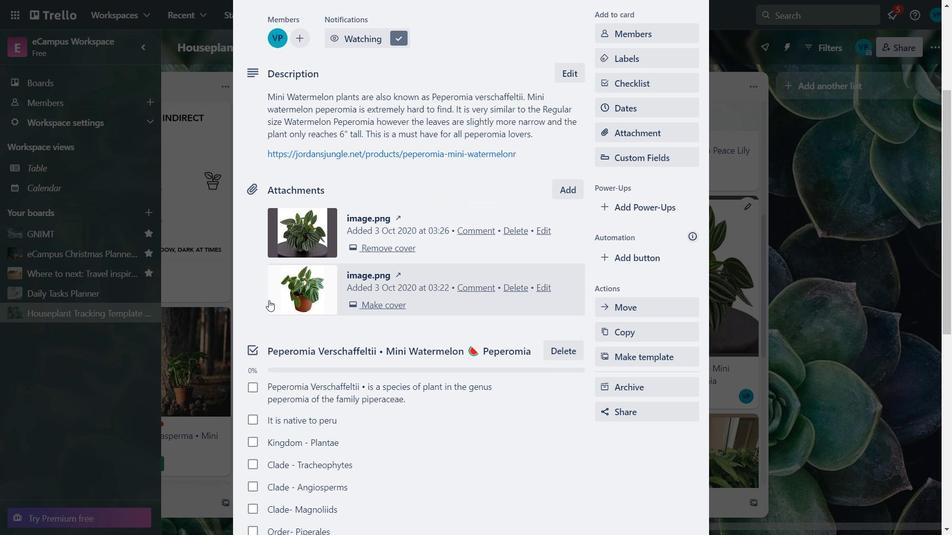 
Action: Mouse scrolled (269, 312) with delta (0, 0)
Screenshot: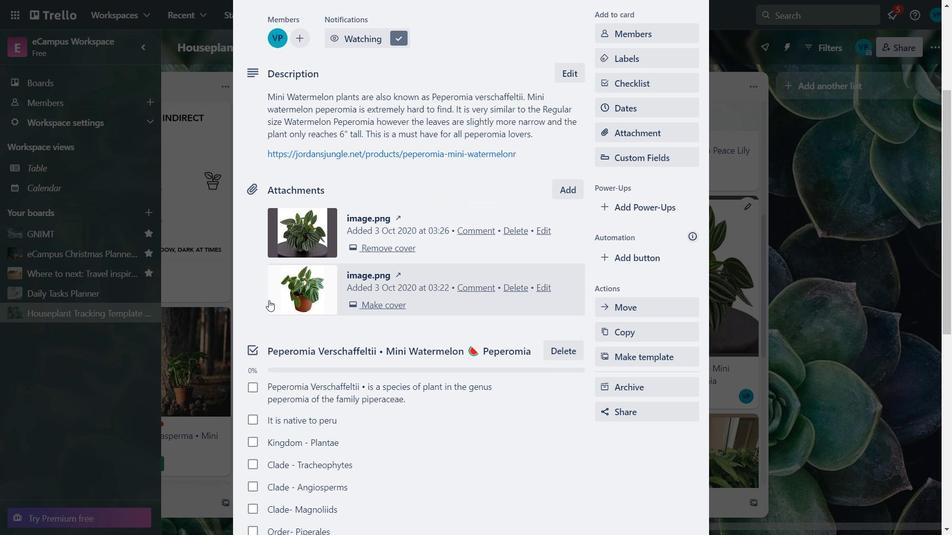 
Action: Mouse scrolled (269, 312) with delta (0, 0)
Screenshot: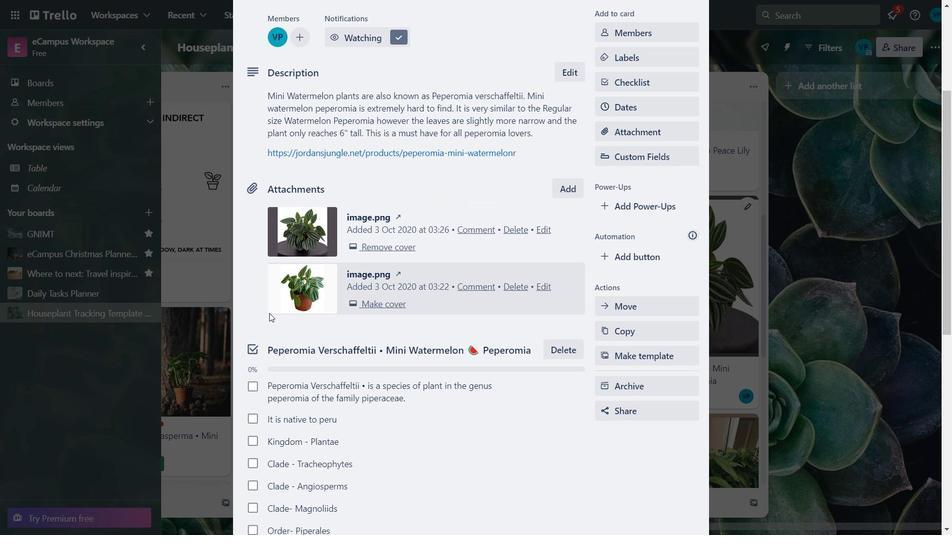 
Action: Mouse moved to (254, 202)
Screenshot: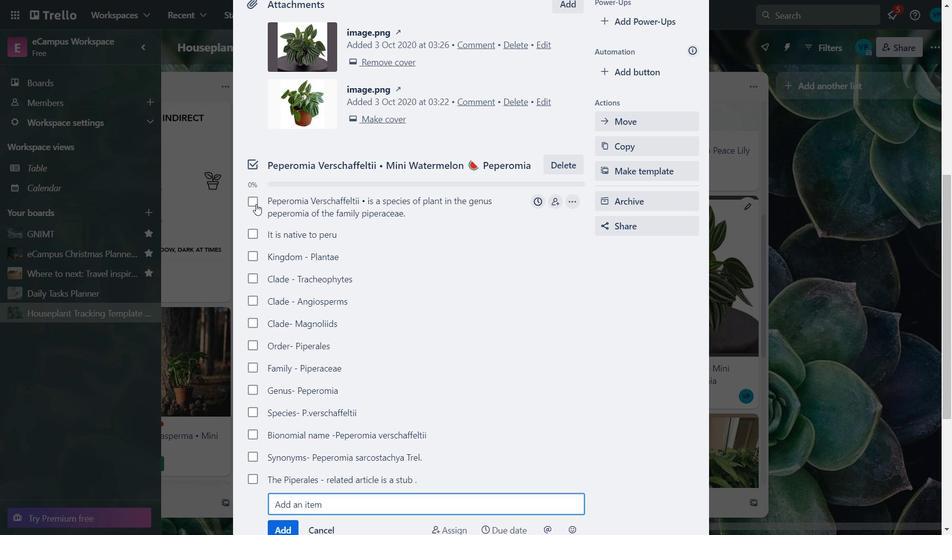 
Action: Mouse pressed left at (254, 202)
Screenshot: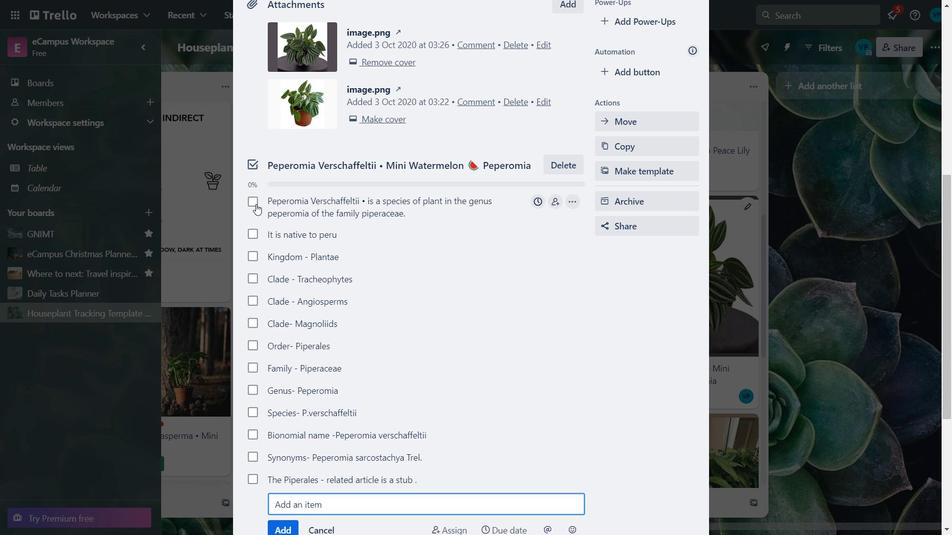 
Action: Mouse moved to (256, 252)
Screenshot: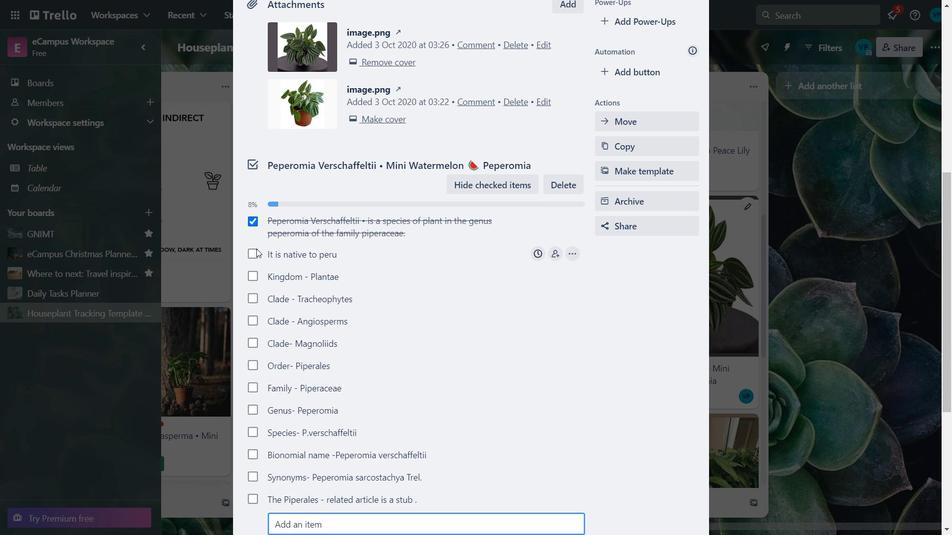 
Action: Mouse pressed left at (256, 252)
Screenshot: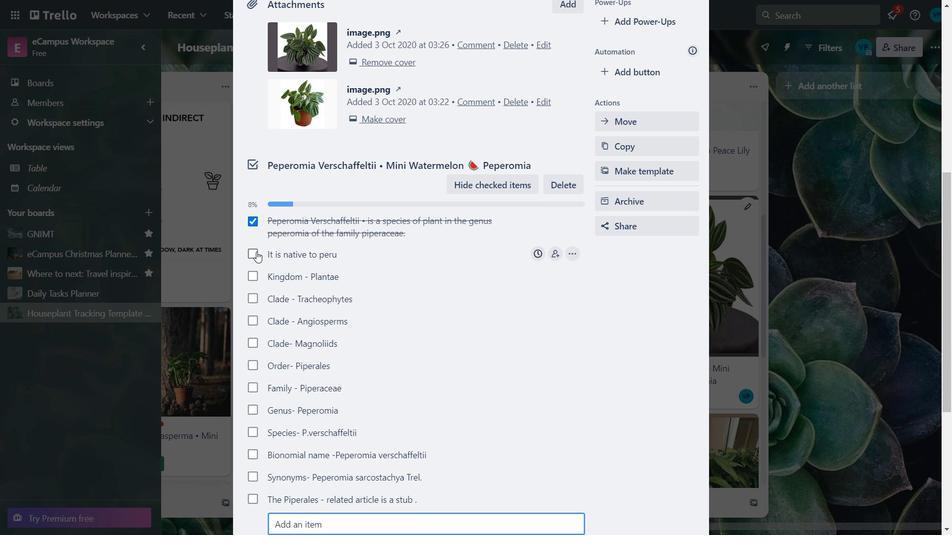 
Action: Mouse moved to (255, 277)
Screenshot: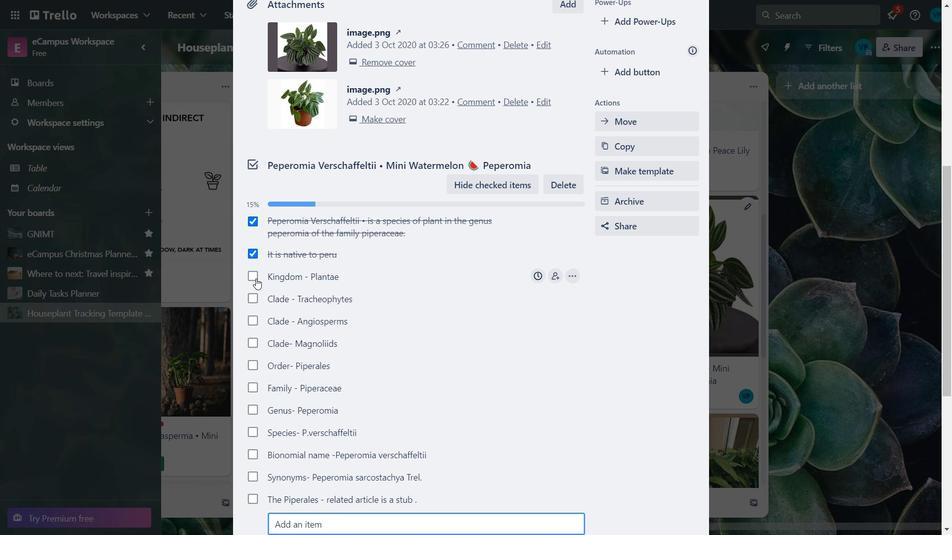 
Action: Mouse pressed left at (255, 277)
Screenshot: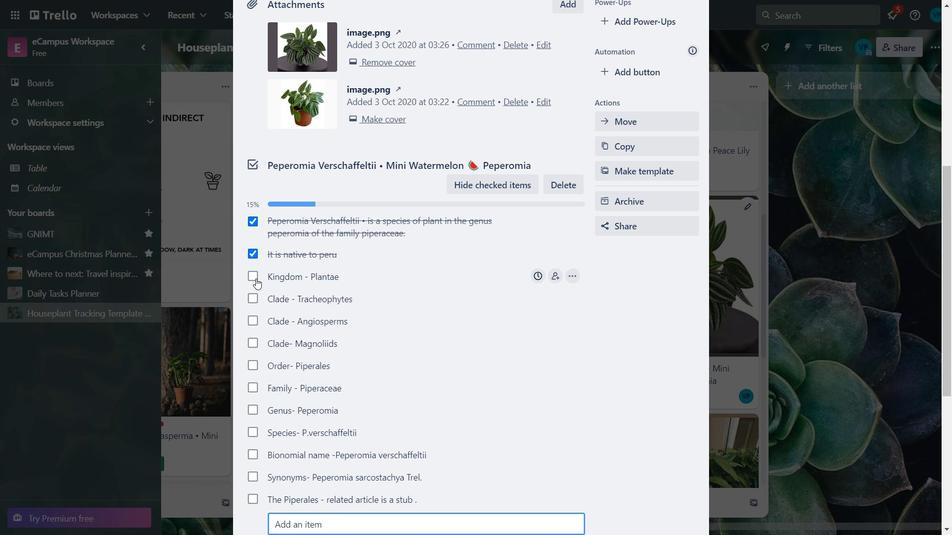 
Action: Mouse moved to (255, 298)
Screenshot: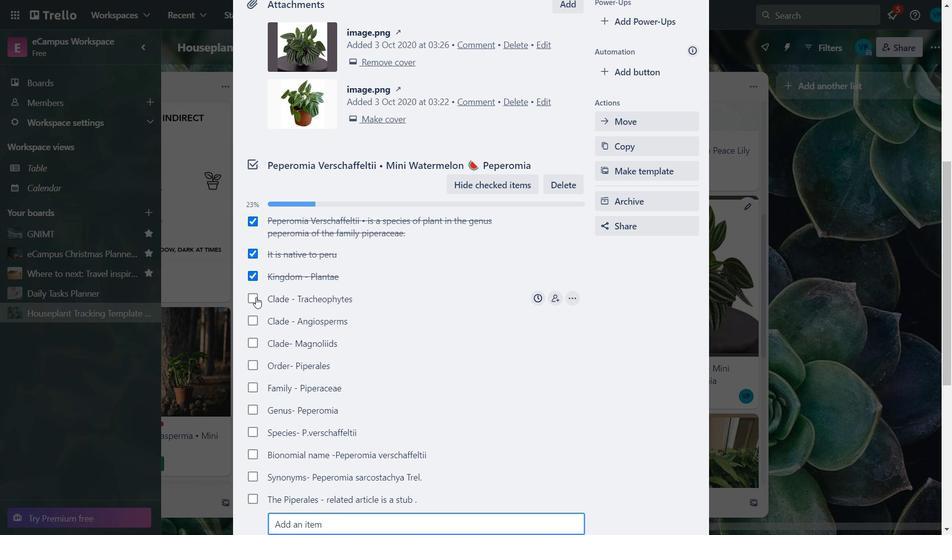 
Action: Mouse pressed left at (255, 298)
Screenshot: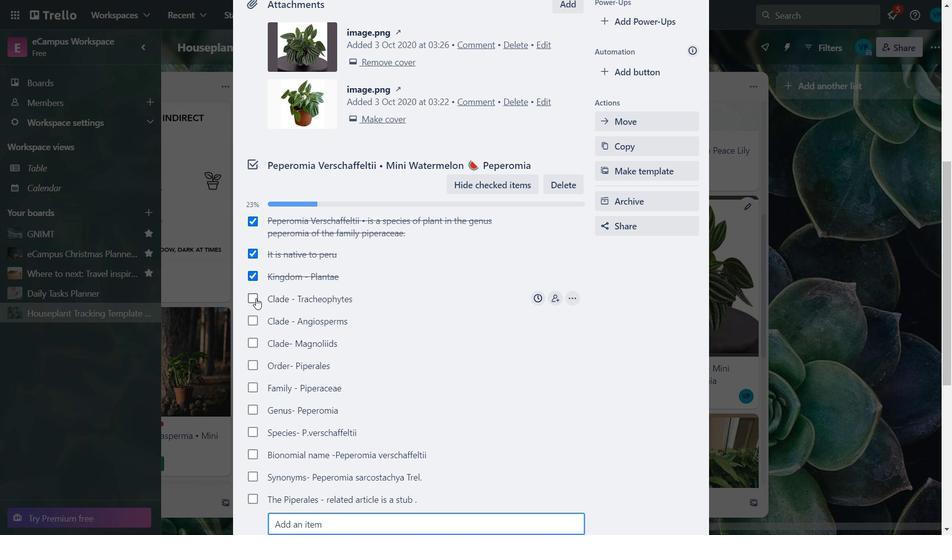 
Action: Mouse moved to (253, 323)
Screenshot: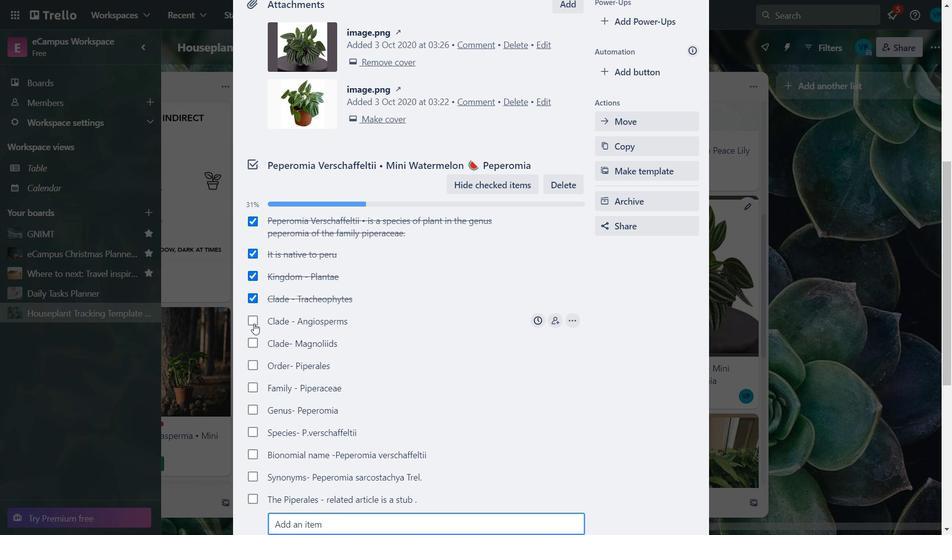 
Action: Mouse pressed left at (253, 323)
Screenshot: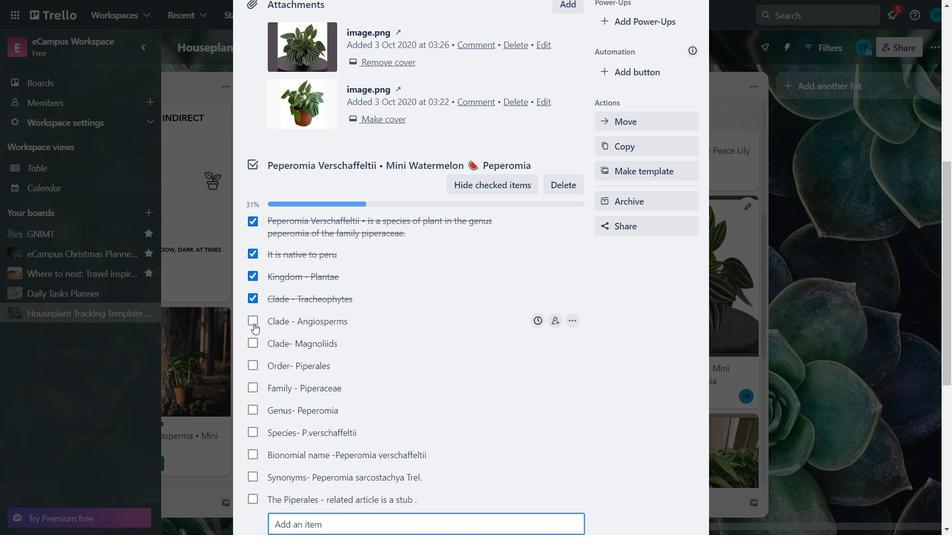 
Action: Mouse moved to (254, 343)
Screenshot: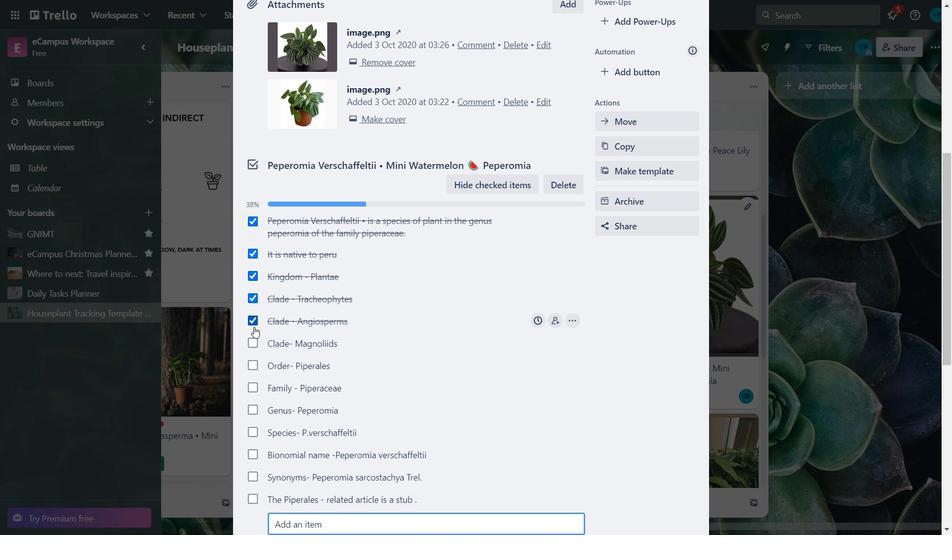 
Action: Mouse pressed left at (254, 343)
Screenshot: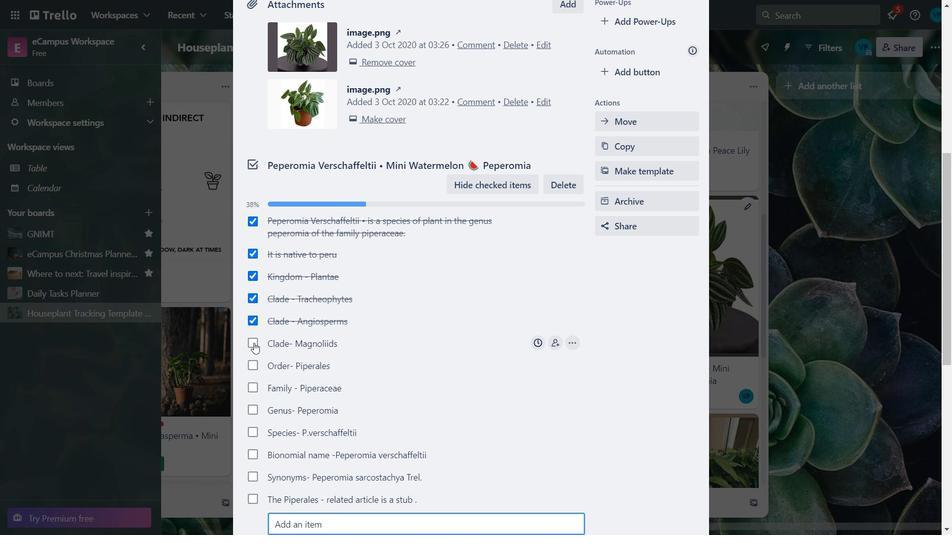 
Action: Mouse moved to (255, 366)
Screenshot: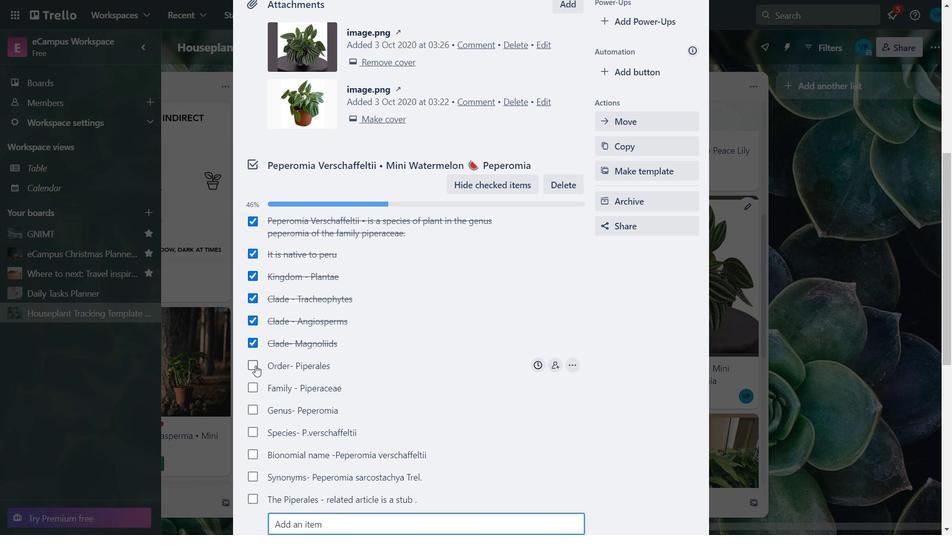 
Action: Mouse pressed left at (255, 366)
Screenshot: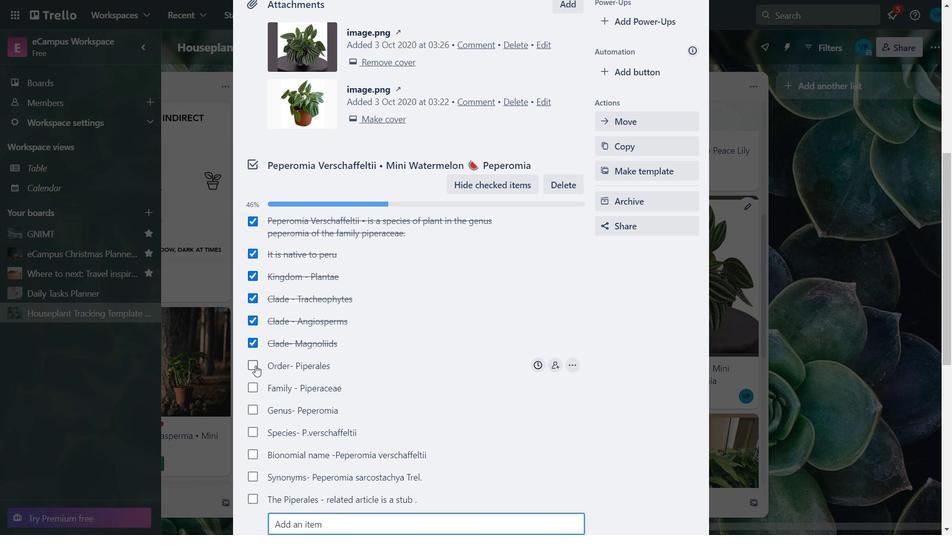 
Action: Mouse moved to (254, 392)
Screenshot: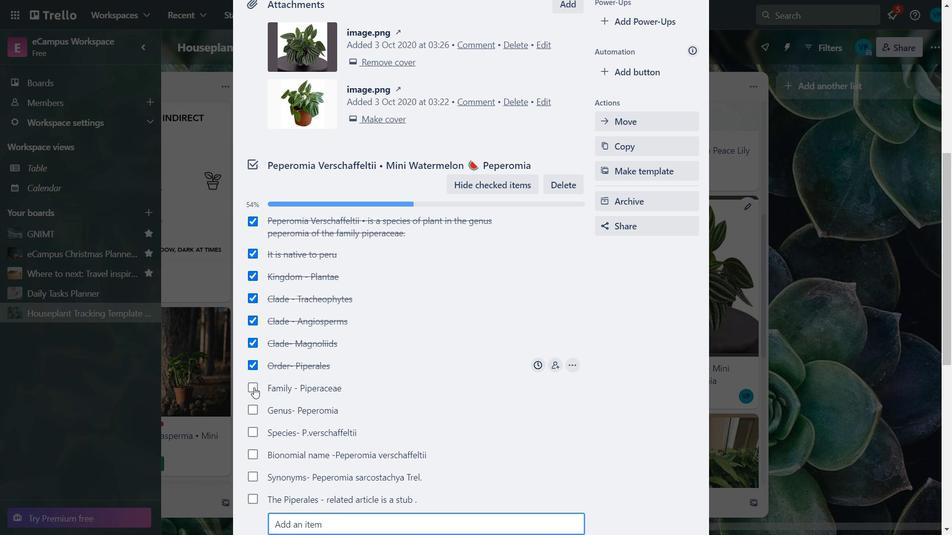 
Action: Mouse pressed left at (254, 392)
Screenshot: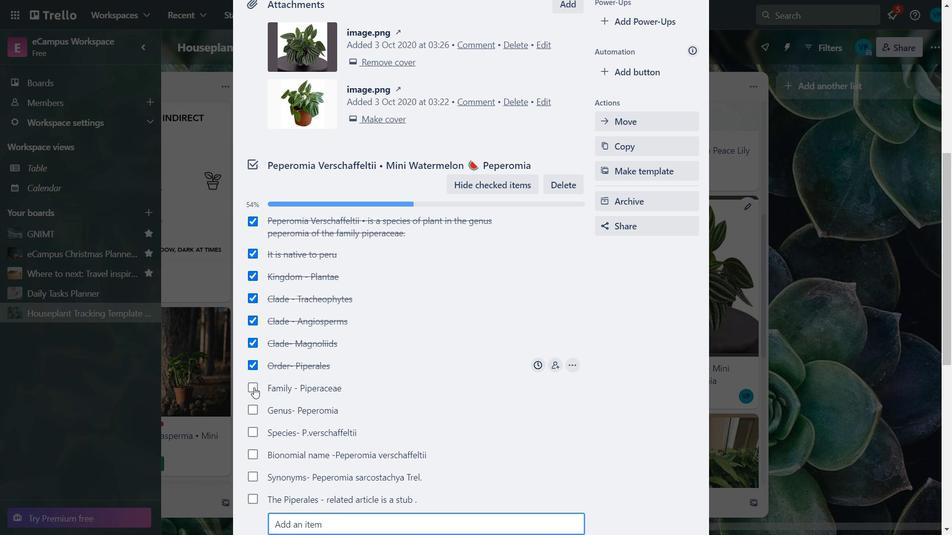 
Action: Mouse moved to (253, 410)
Screenshot: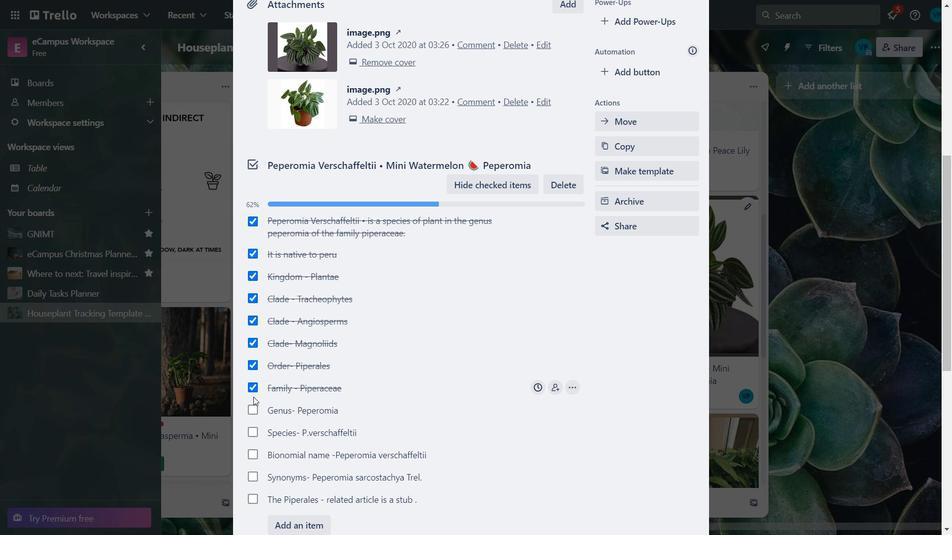 
Action: Mouse pressed left at (253, 410)
Screenshot: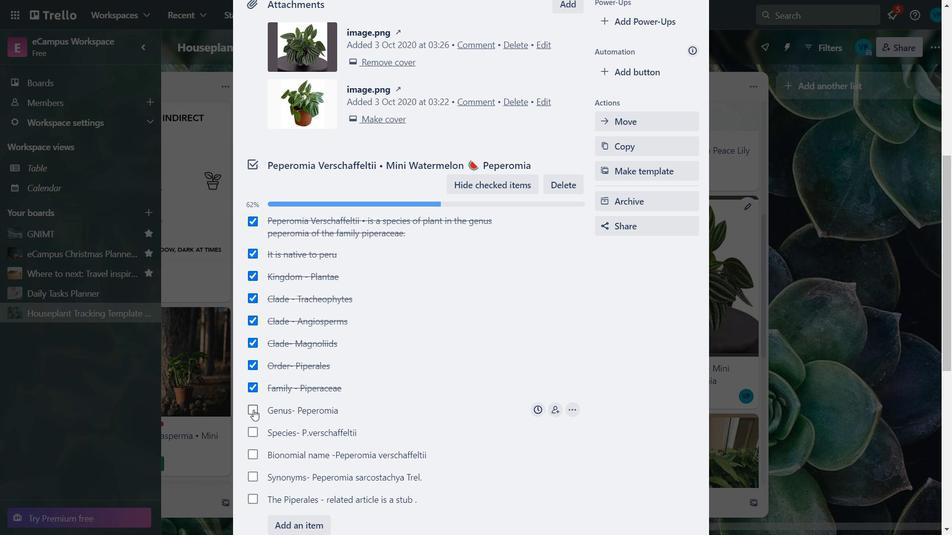 
Action: Mouse moved to (255, 429)
Screenshot: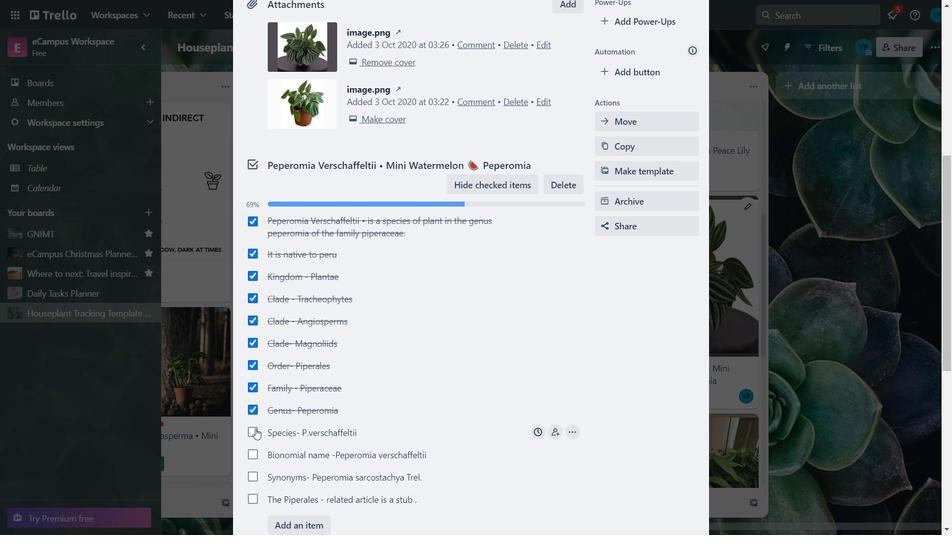 
Action: Mouse pressed left at (255, 429)
Screenshot: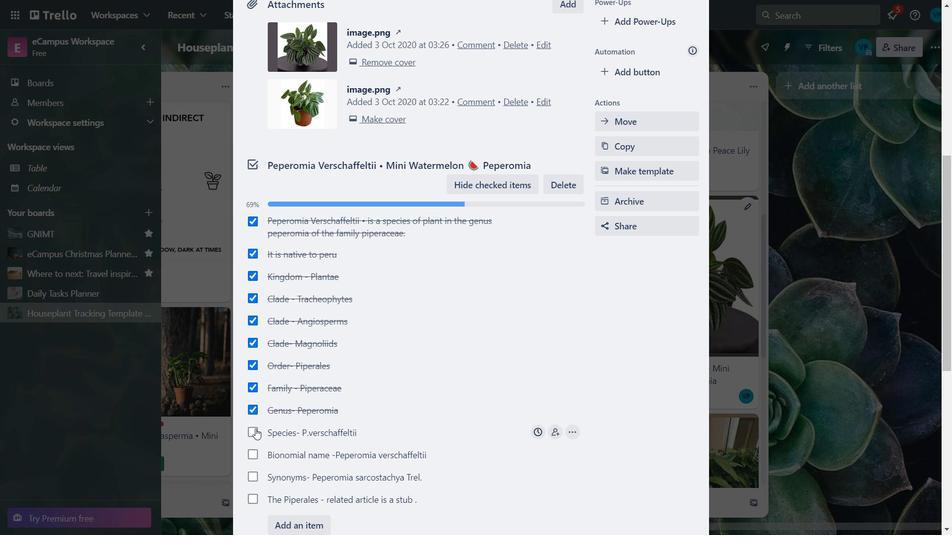 
Action: Mouse moved to (251, 463)
Screenshot: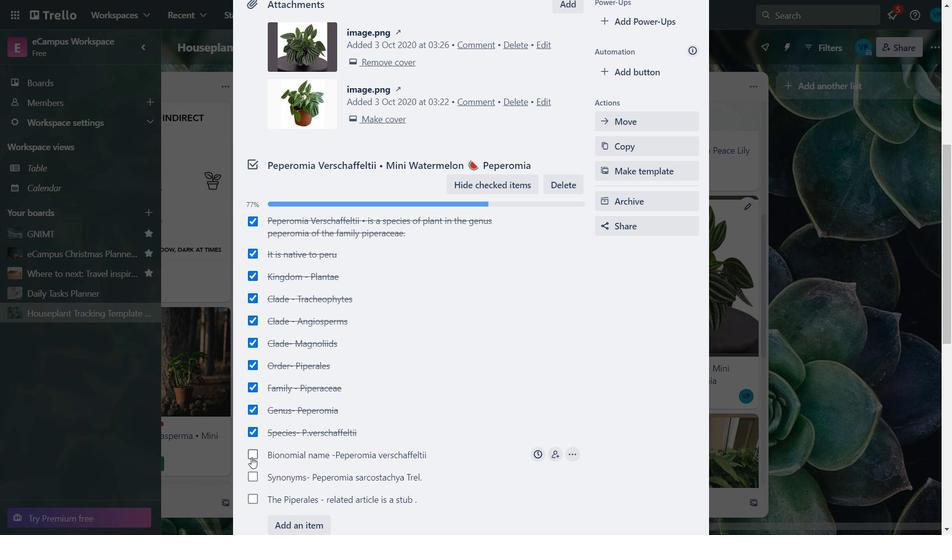 
Action: Mouse pressed left at (251, 463)
Screenshot: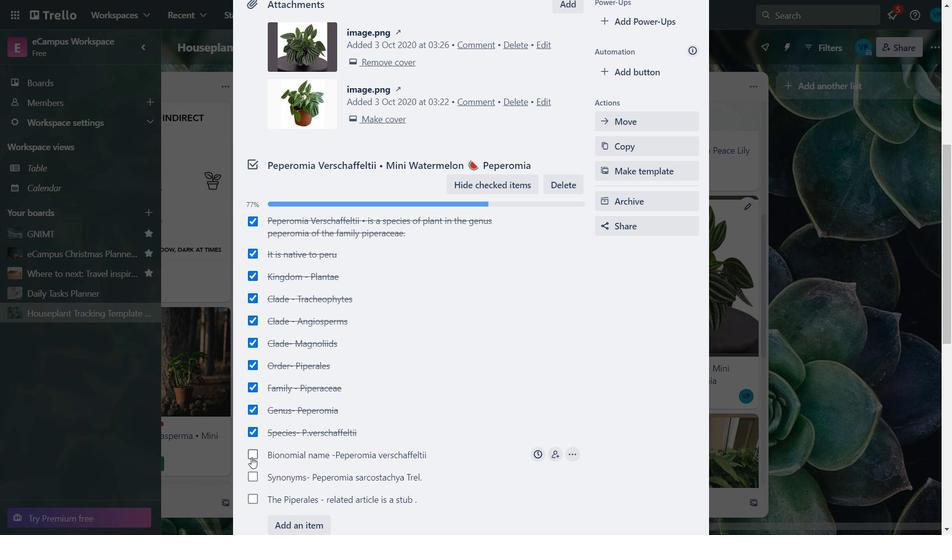 
Action: Mouse moved to (252, 478)
Screenshot: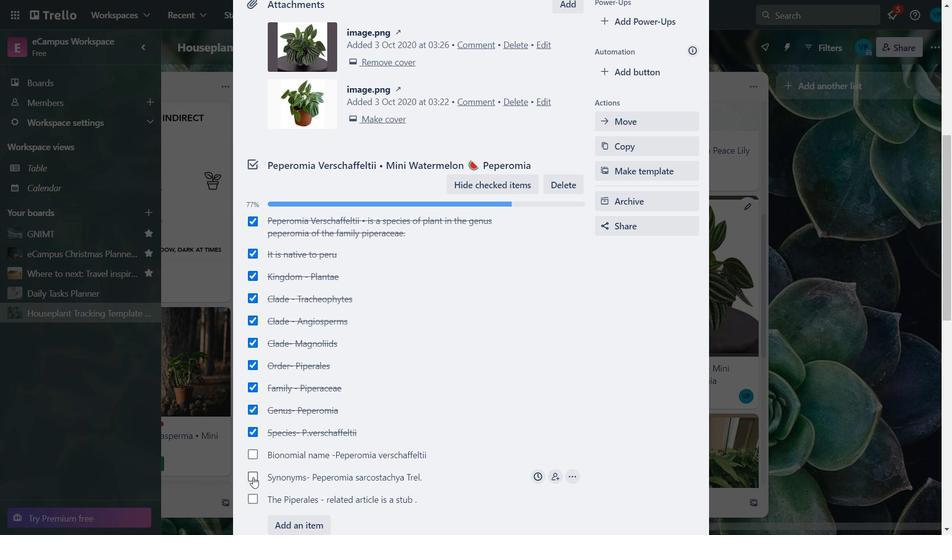 
Action: Mouse pressed left at (252, 478)
Screenshot: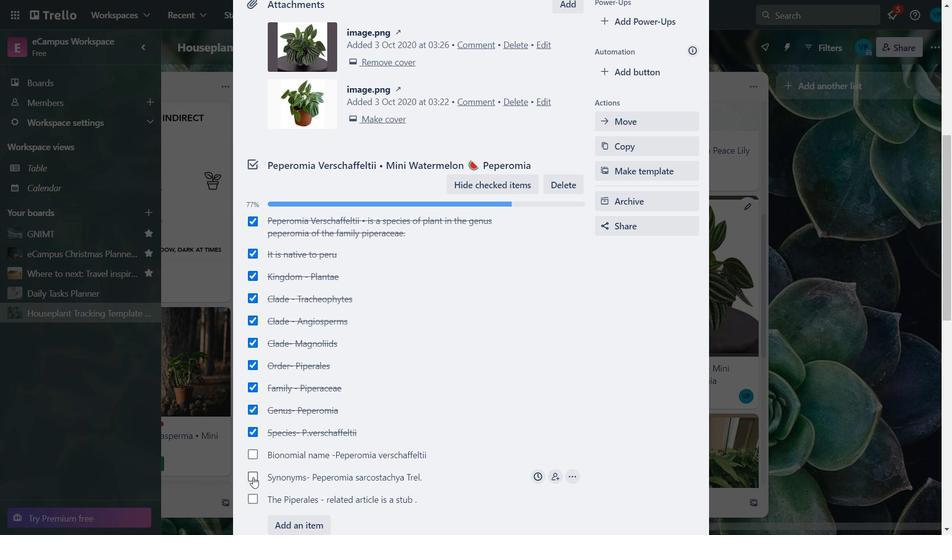 
Action: Mouse moved to (256, 453)
Screenshot: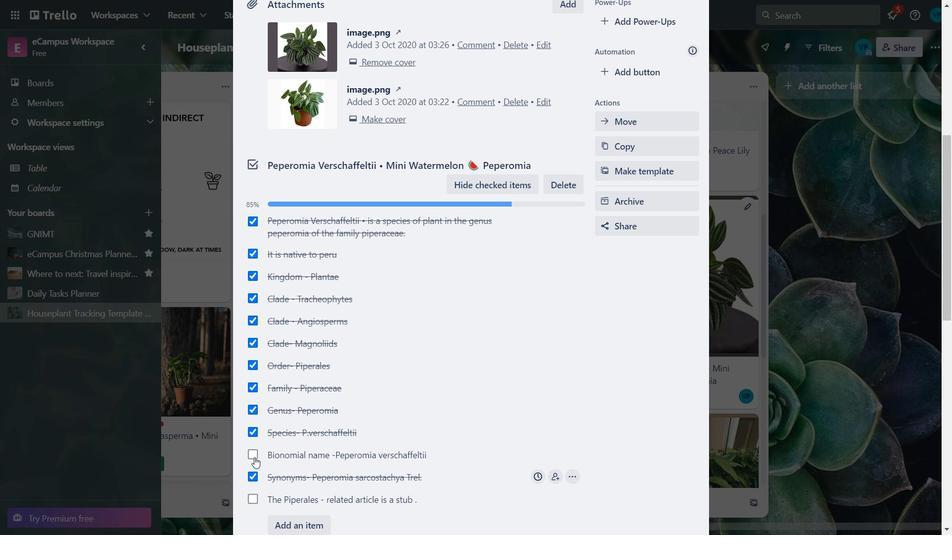 
Action: Mouse pressed left at (256, 453)
Screenshot: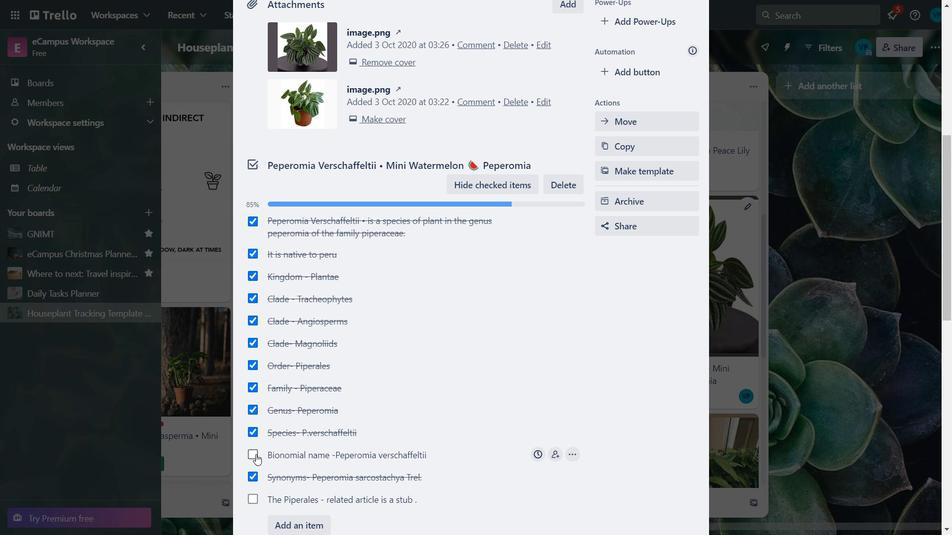 
Action: Mouse moved to (251, 502)
Screenshot: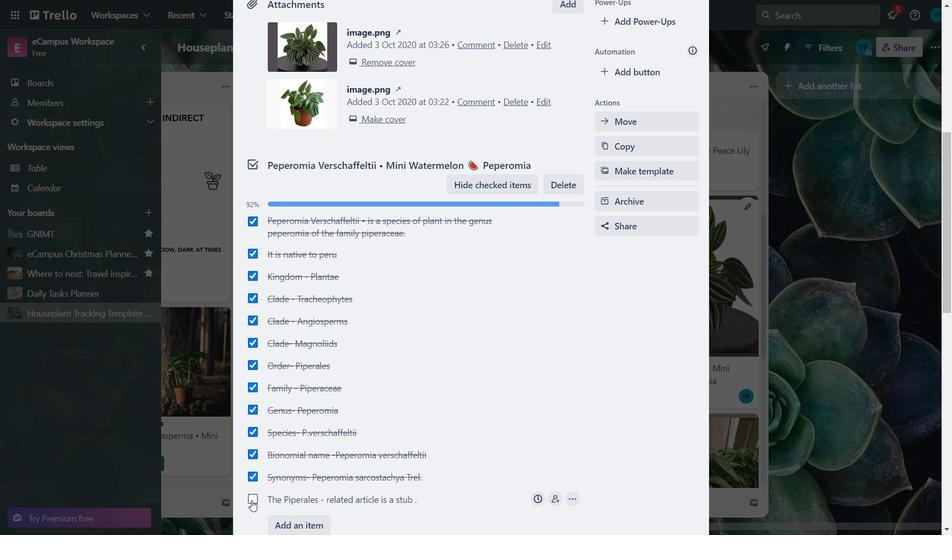 
Action: Mouse pressed left at (251, 502)
Screenshot: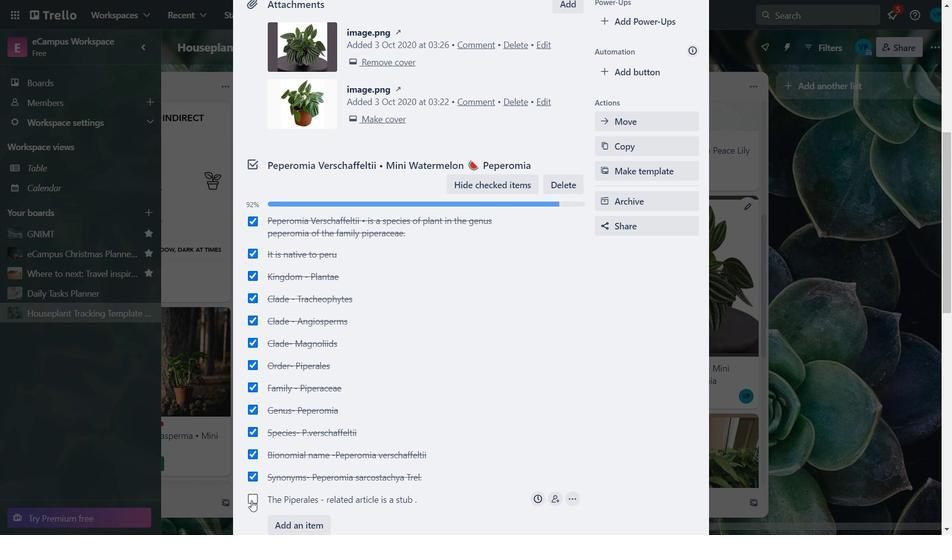 
Action: Mouse moved to (484, 412)
Screenshot: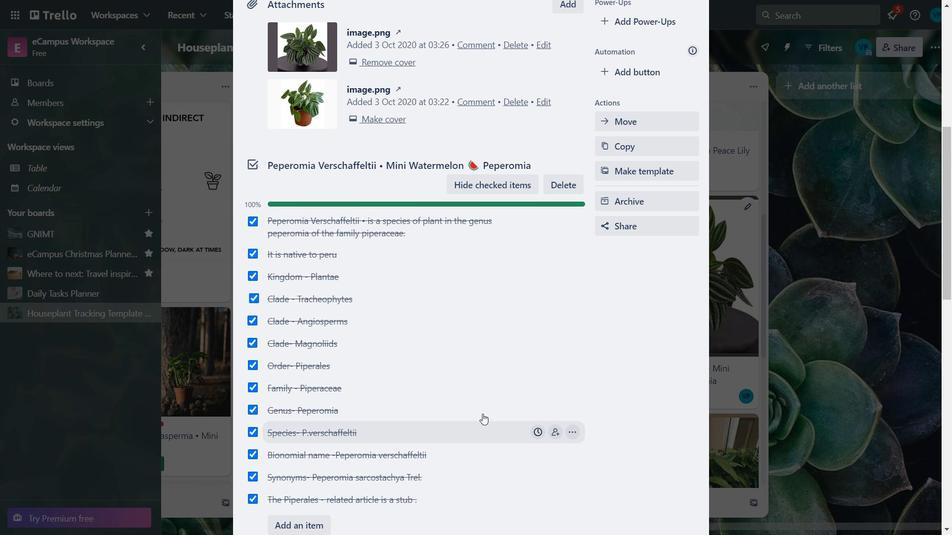 
Action: Mouse scrolled (484, 413) with delta (0, 0)
Screenshot: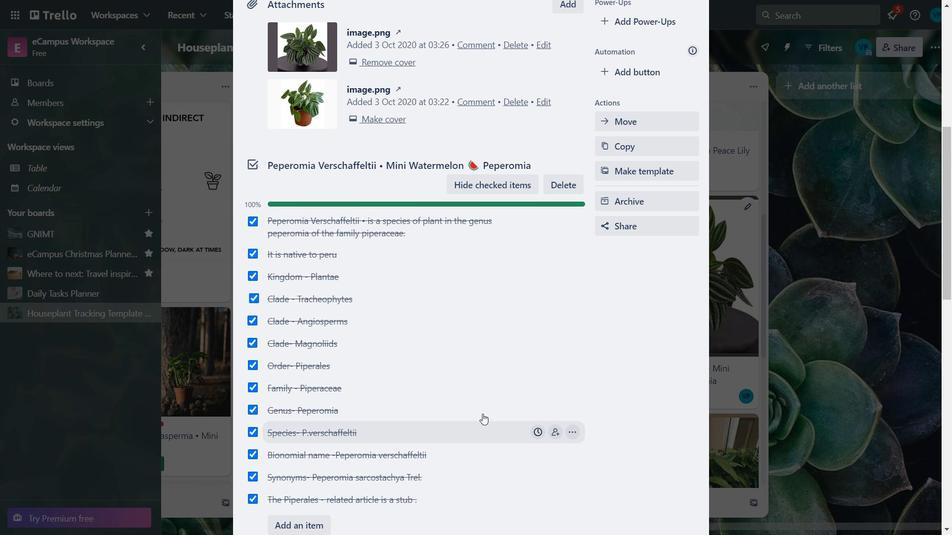 
Action: Mouse moved to (499, 395)
Screenshot: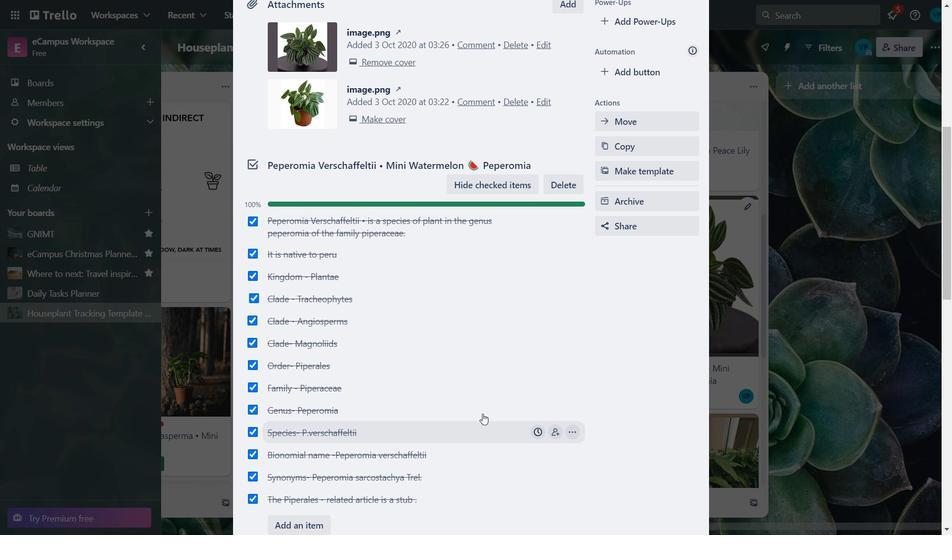 
Action: Mouse scrolled (499, 396) with delta (0, 0)
Screenshot: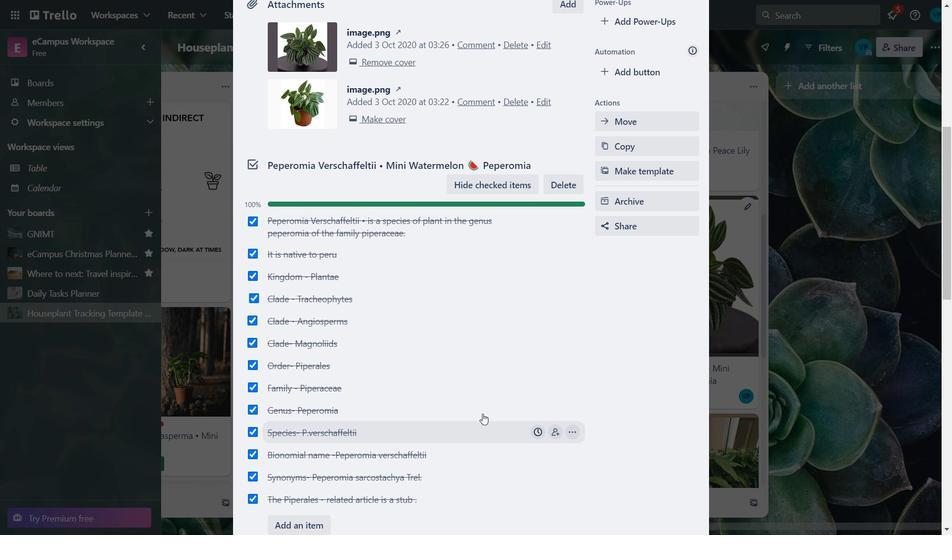 
Action: Mouse moved to (505, 381)
Screenshot: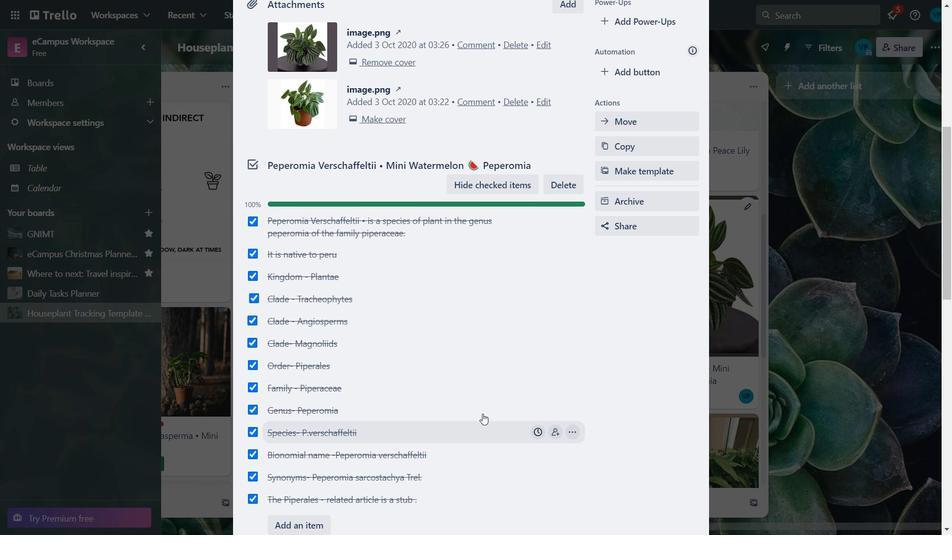 
Action: Mouse scrolled (505, 381) with delta (0, 0)
Screenshot: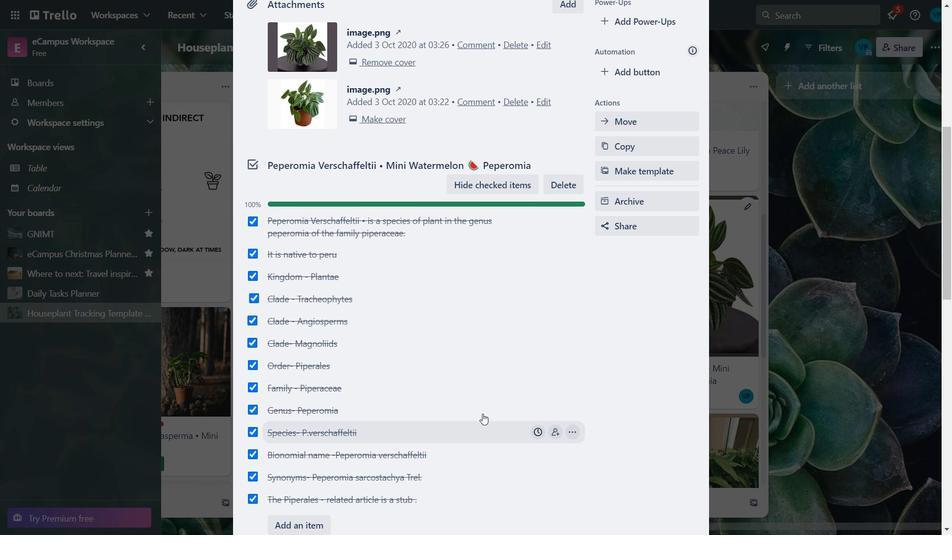 
Action: Mouse moved to (509, 350)
Screenshot: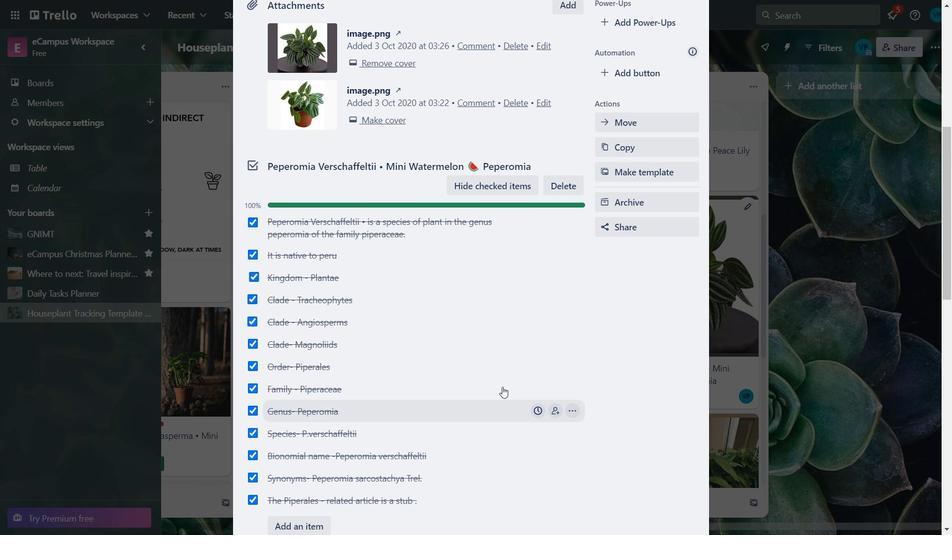 
Action: Mouse scrolled (509, 351) with delta (0, 0)
Screenshot: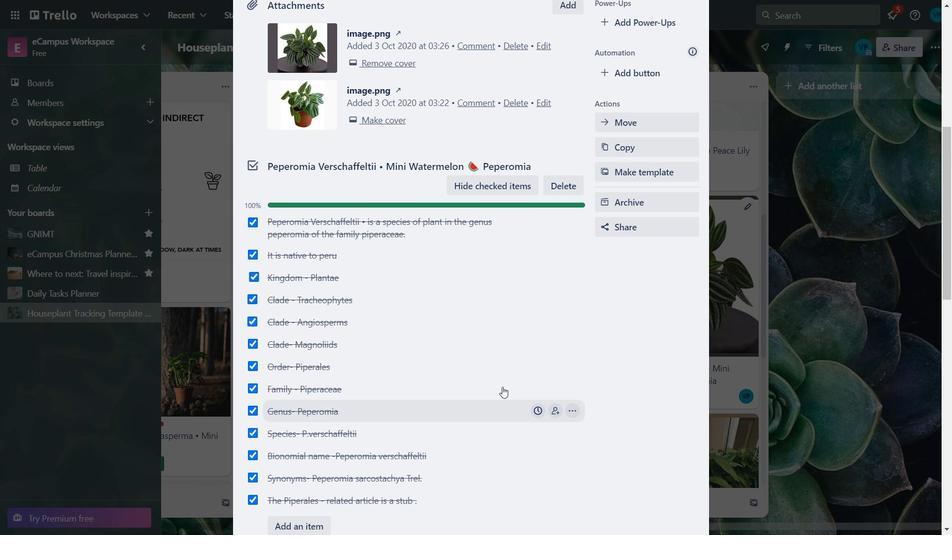 
Action: Mouse moved to (509, 250)
Screenshot: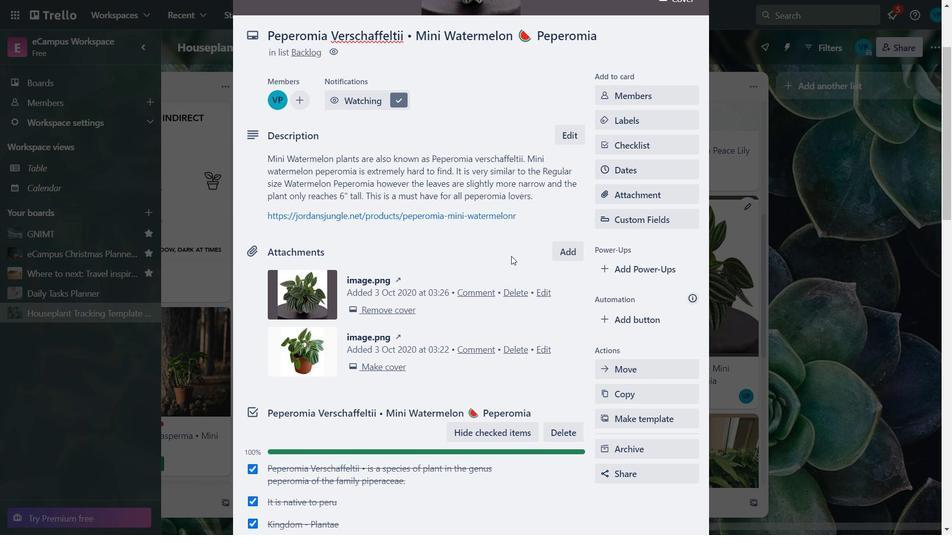 
Action: Mouse scrolled (509, 250) with delta (0, 0)
Screenshot: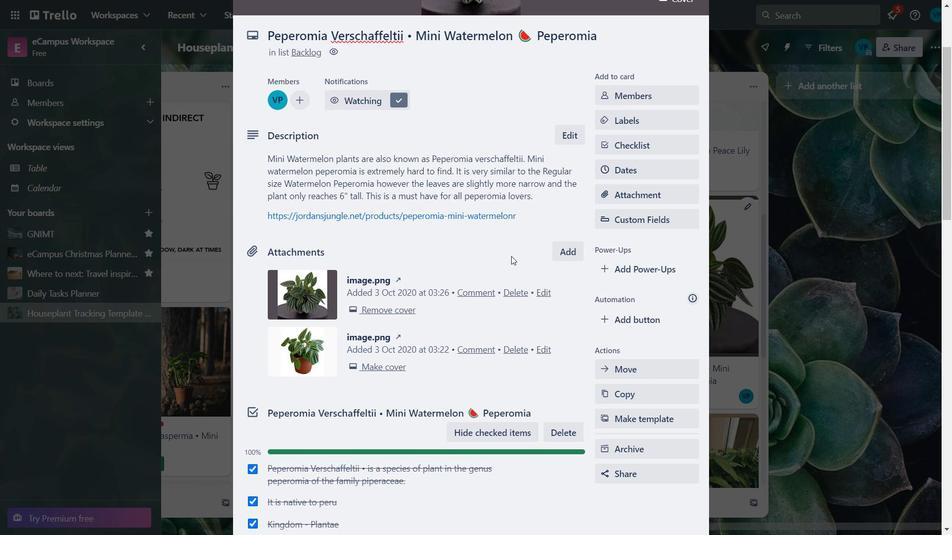 
Action: Mouse moved to (507, 246)
Screenshot: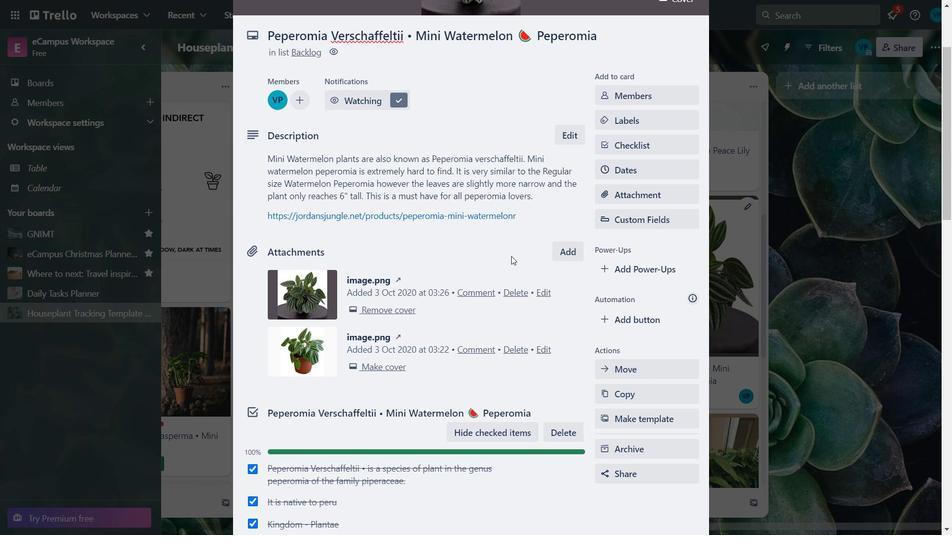 
Action: Mouse scrolled (507, 247) with delta (0, 0)
Screenshot: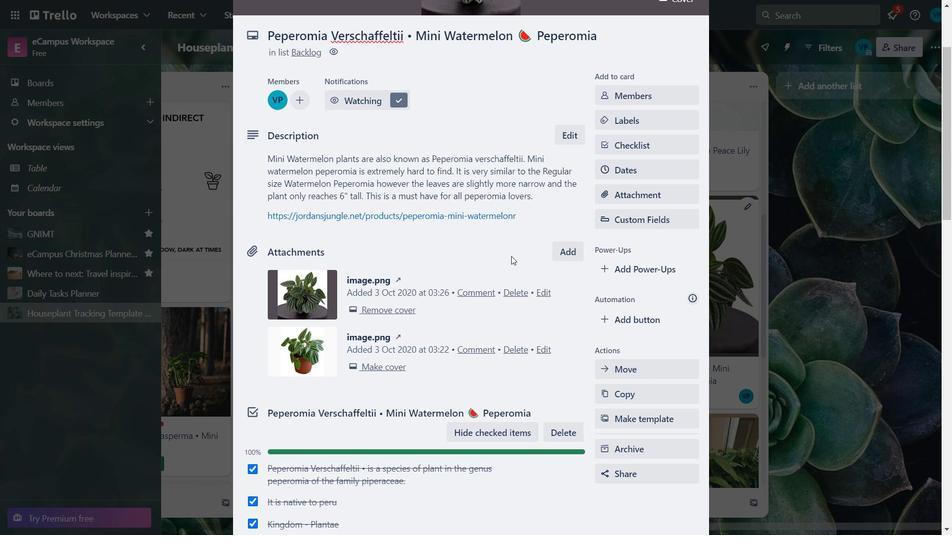 
Action: Mouse moved to (505, 241)
Screenshot: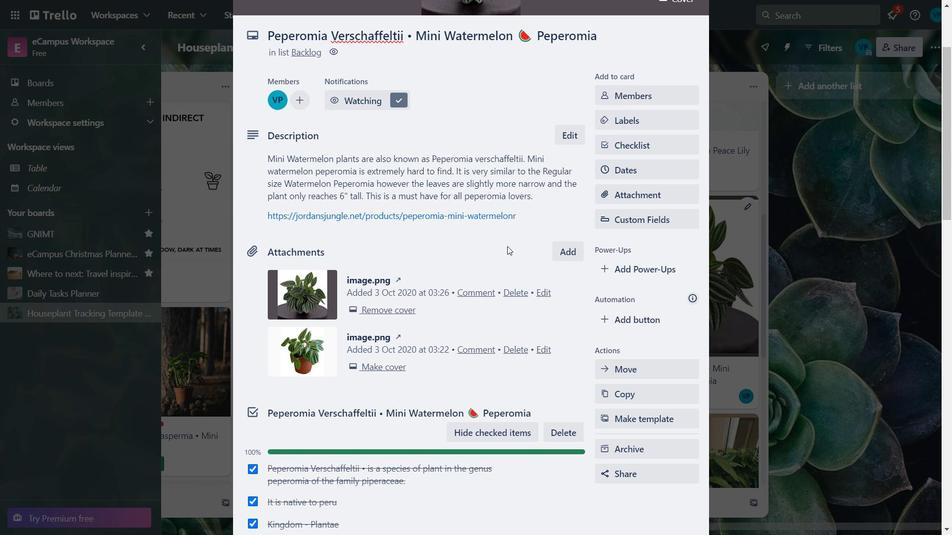 
Action: Mouse scrolled (505, 241) with delta (0, 0)
Screenshot: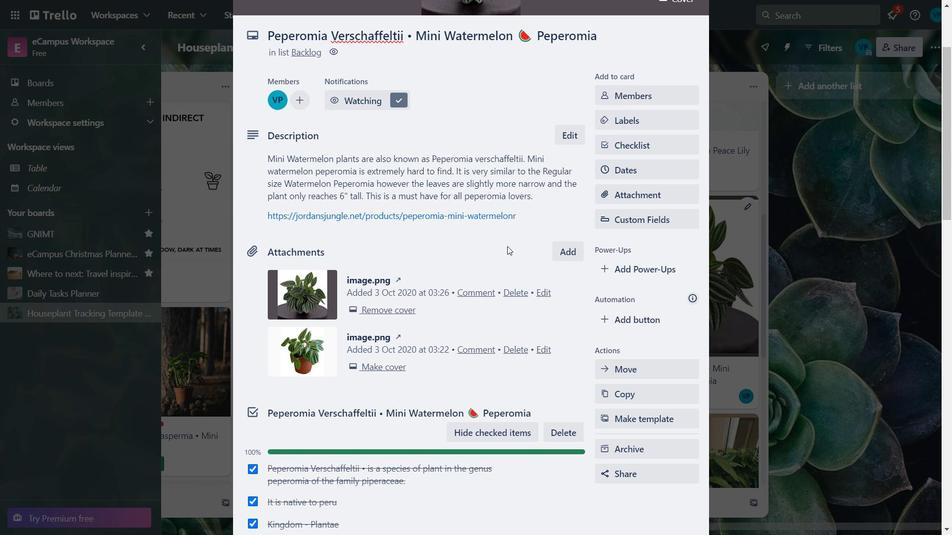 
Action: Mouse moved to (692, 45)
Screenshot: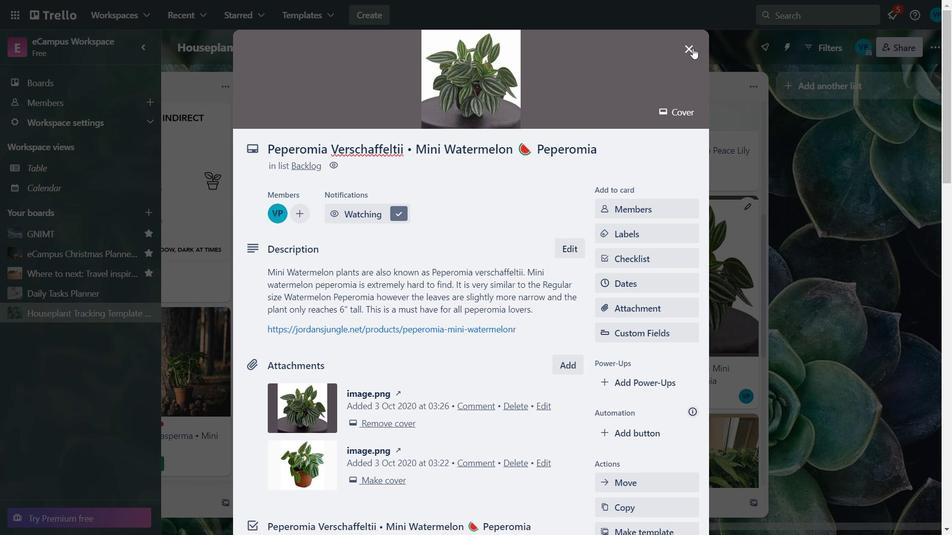 
Action: Mouse pressed left at (692, 45)
Screenshot: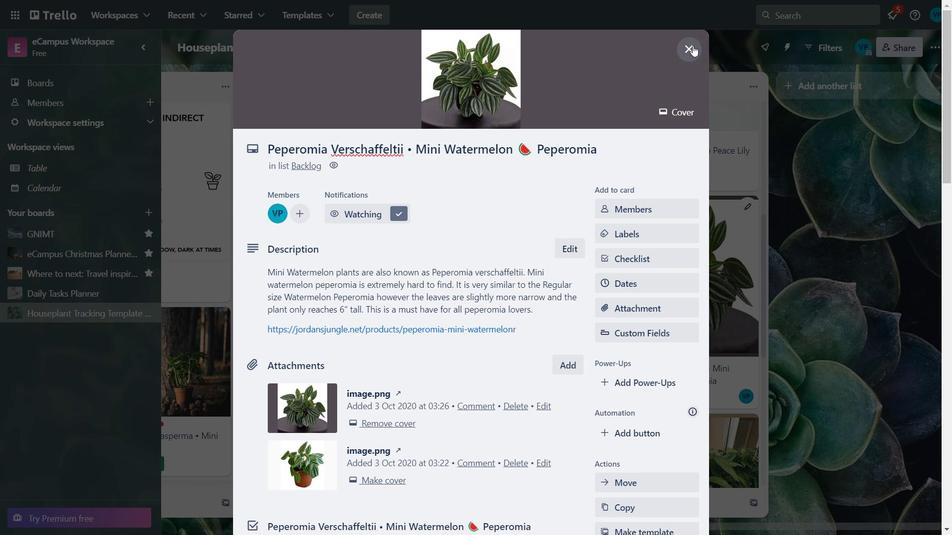 
Action: Mouse moved to (456, 365)
Screenshot: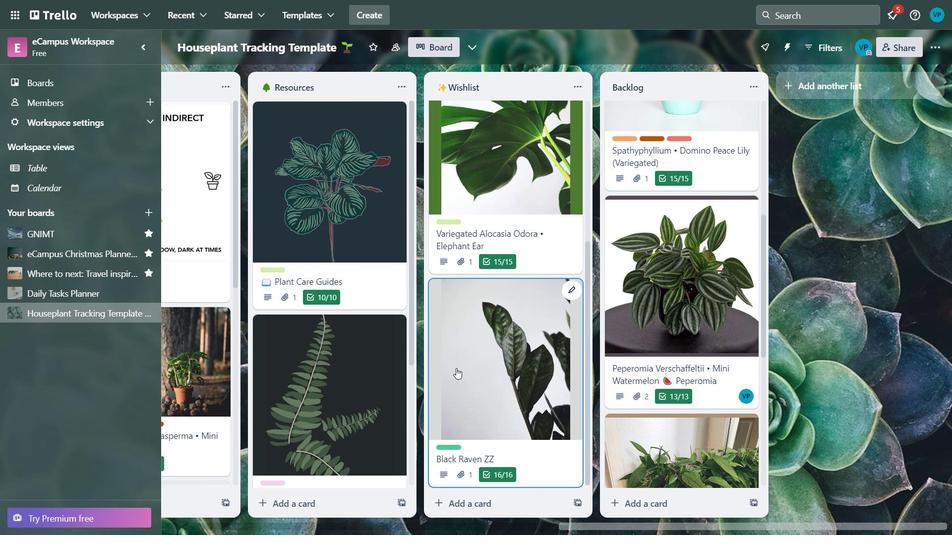 
Action: Mouse scrolled (456, 366) with delta (0, 0)
Screenshot: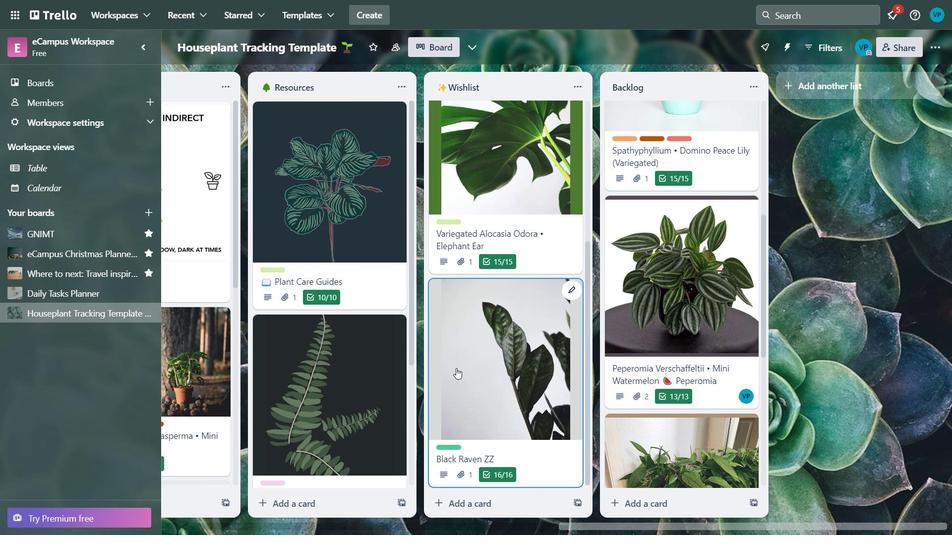 
Action: Mouse moved to (456, 365)
Screenshot: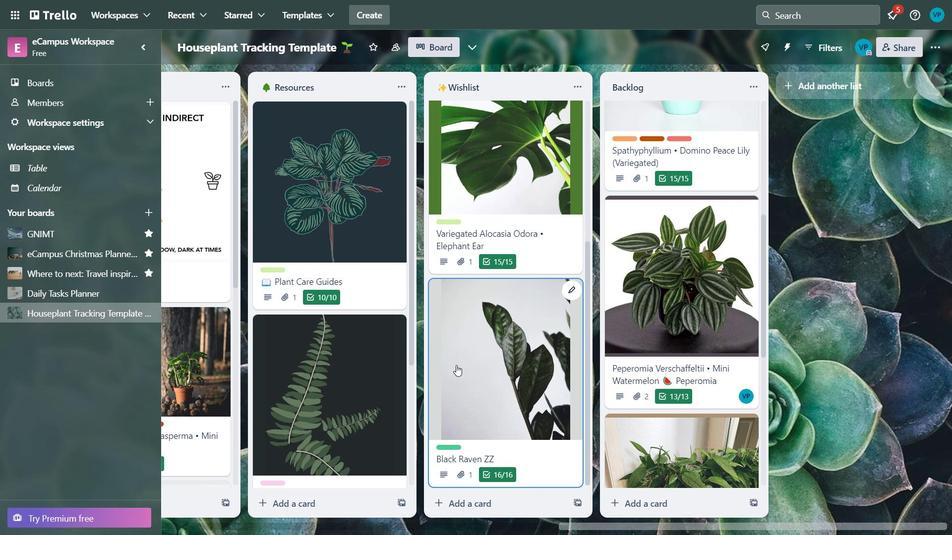 
Action: Mouse scrolled (456, 366) with delta (0, 0)
Screenshot: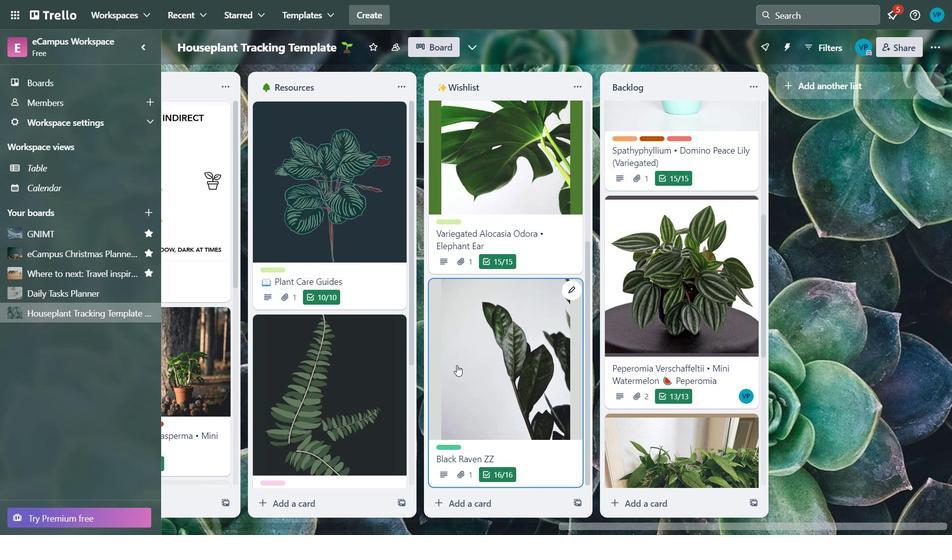 
Action: Mouse moved to (456, 364)
Screenshot: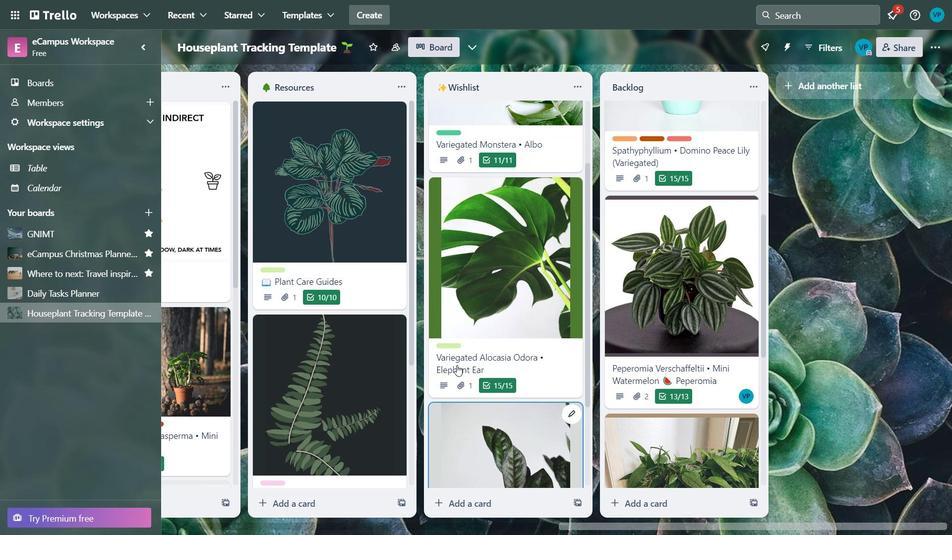 
Action: Mouse scrolled (456, 364) with delta (0, 0)
Screenshot: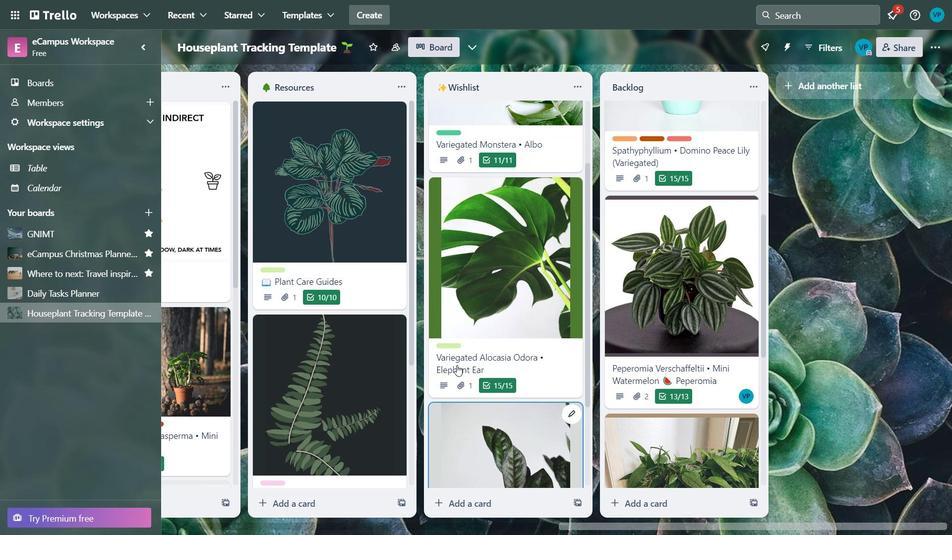 
Action: Mouse moved to (469, 339)
Screenshot: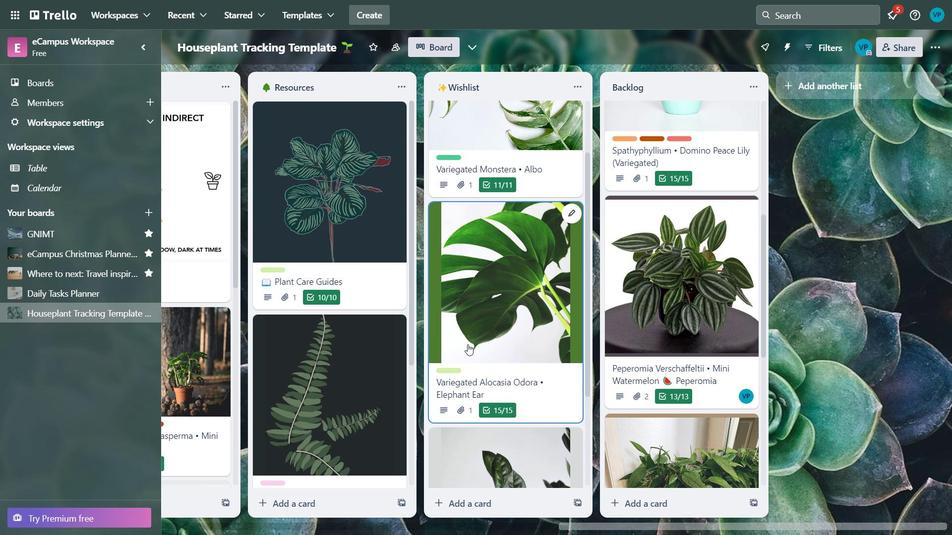 
Action: Mouse scrolled (469, 340) with delta (0, 0)
Screenshot: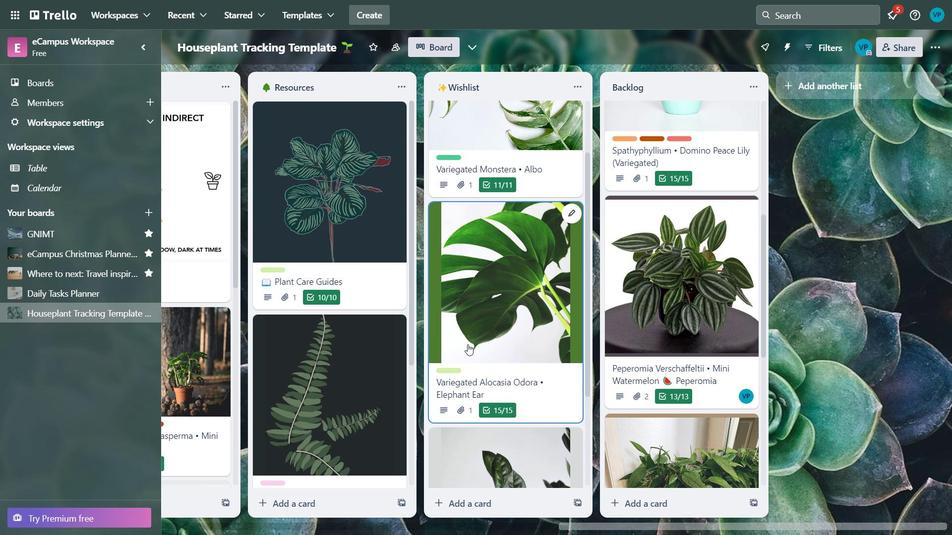 
Action: Mouse moved to (469, 339)
Screenshot: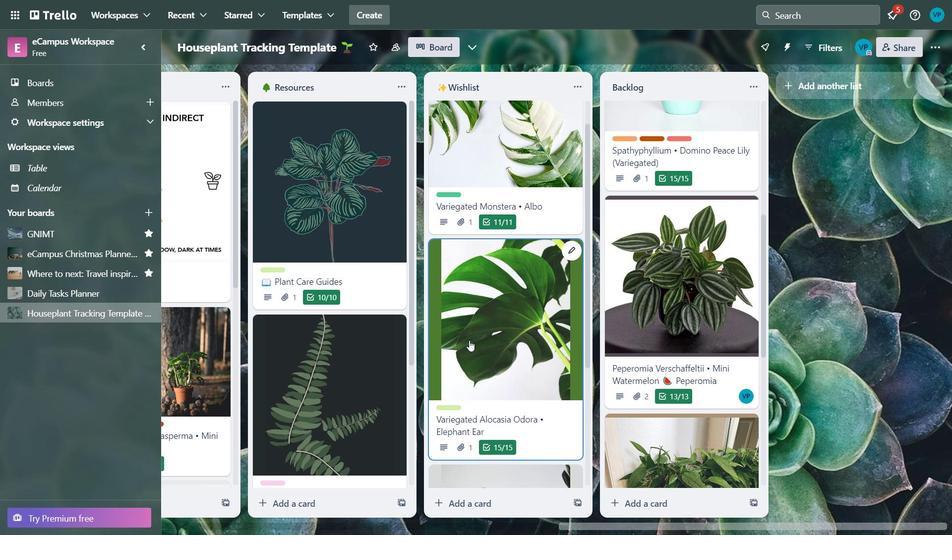 
Action: Mouse scrolled (469, 339) with delta (0, 0)
Screenshot: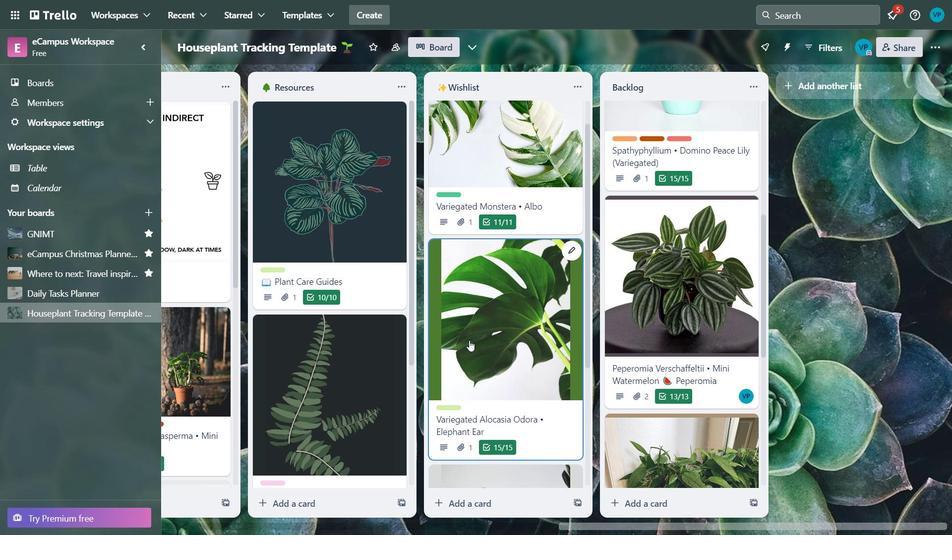 
Action: Mouse scrolled (469, 339) with delta (0, 0)
Screenshot: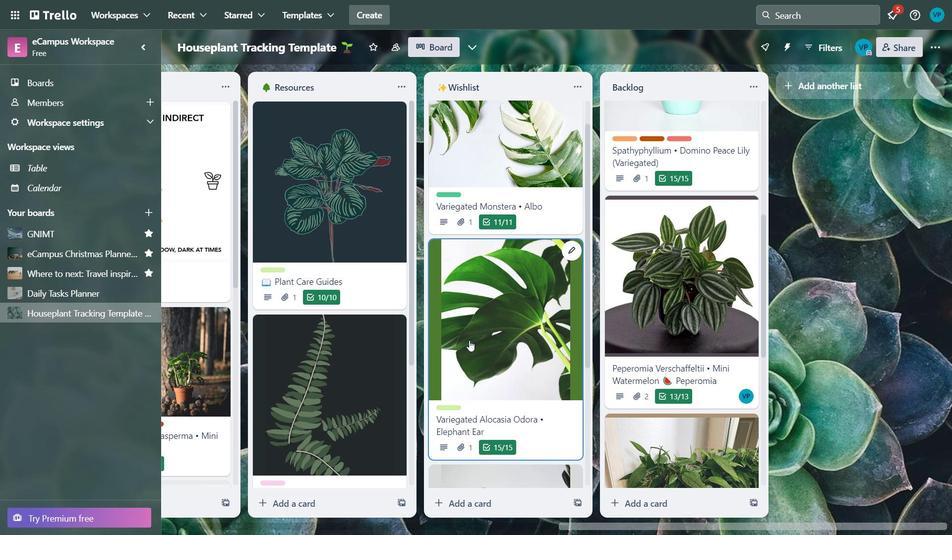 
Action: Mouse moved to (470, 337)
Screenshot: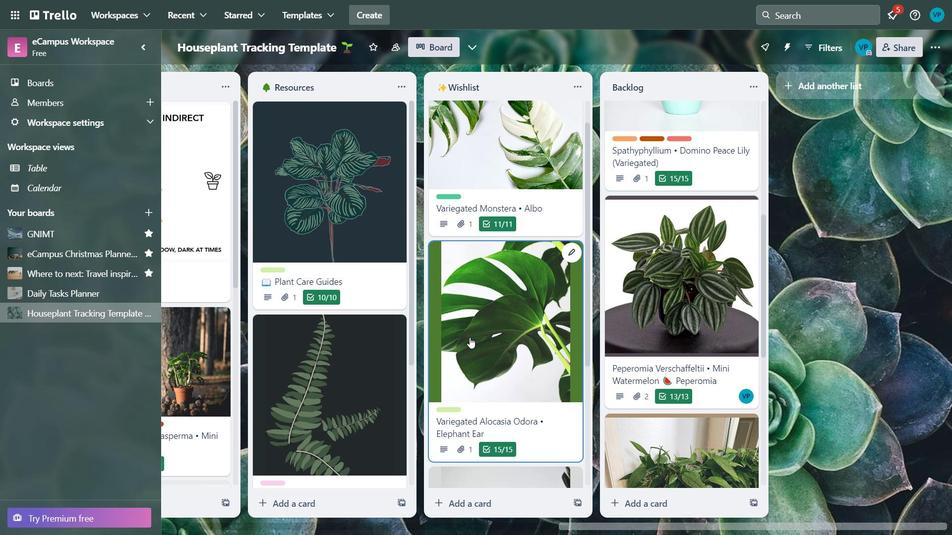 
Action: Mouse scrolled (470, 337) with delta (0, 0)
Screenshot: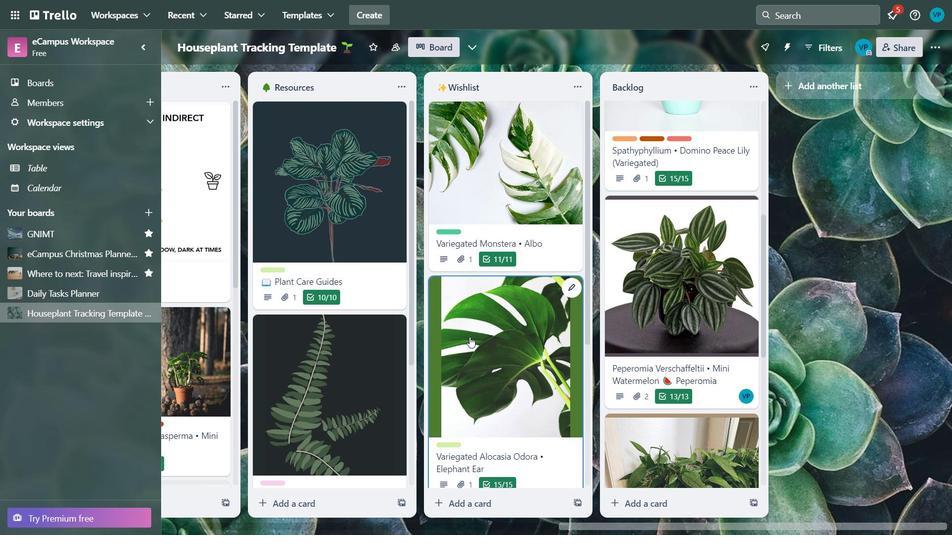 
Action: Mouse moved to (470, 336)
Screenshot: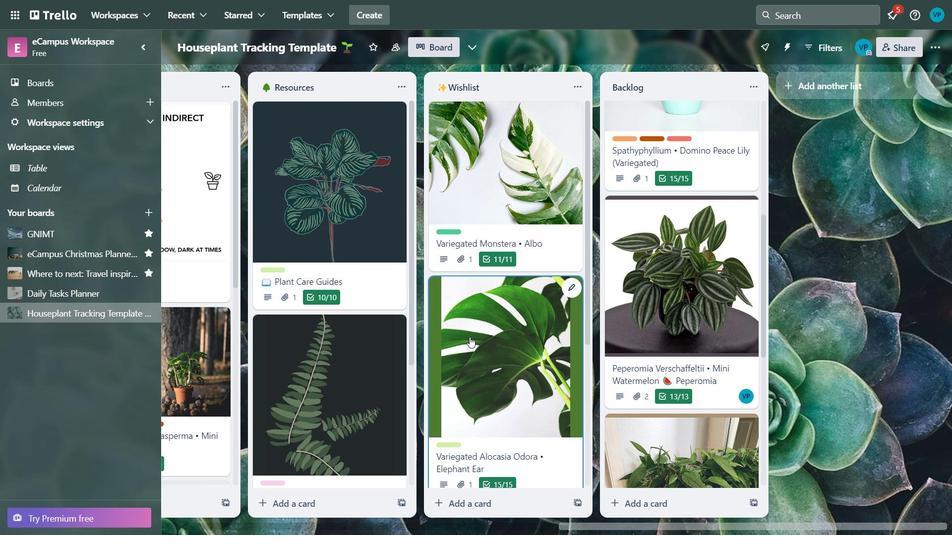
Action: Mouse scrolled (470, 336) with delta (0, 0)
Screenshot: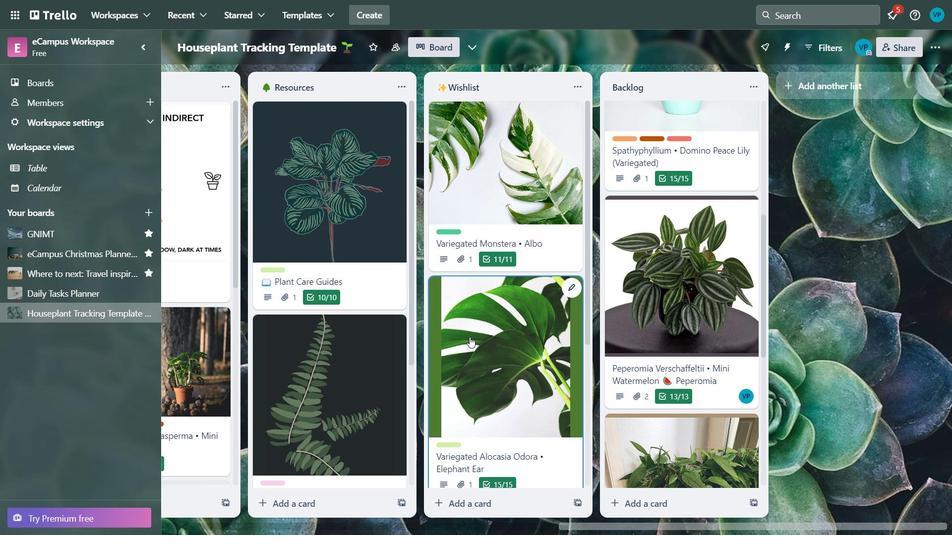 
Action: Mouse moved to (470, 335)
Screenshot: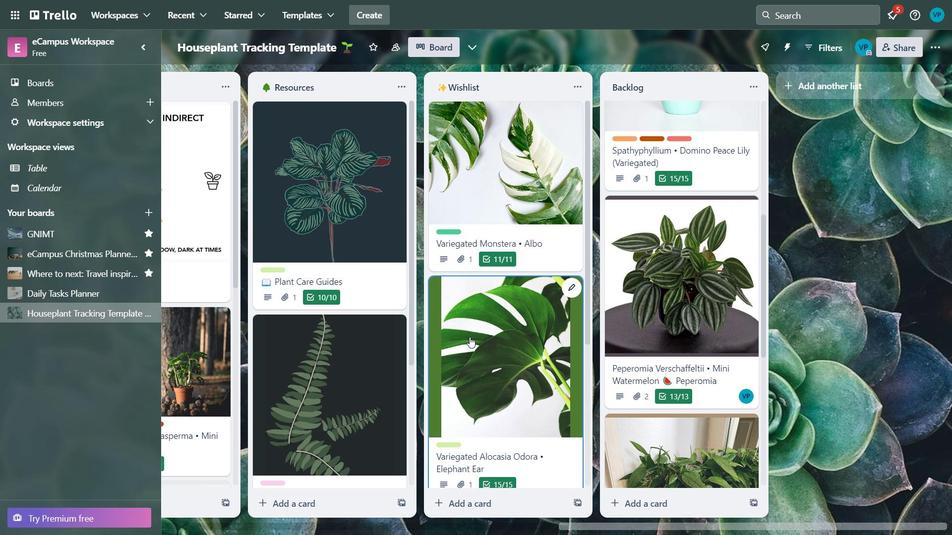 
Action: Mouse scrolled (470, 336) with delta (0, 0)
Screenshot: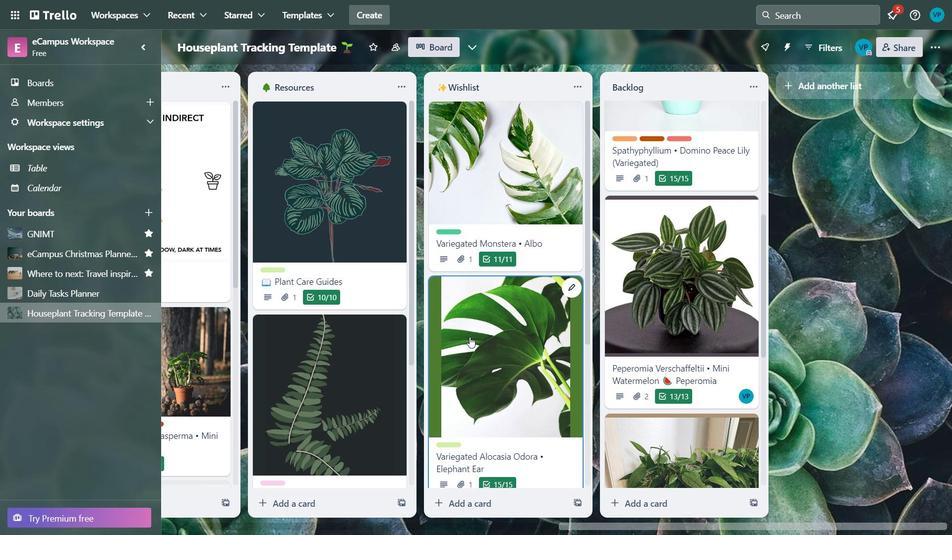 
Action: Mouse moved to (490, 313)
Screenshot: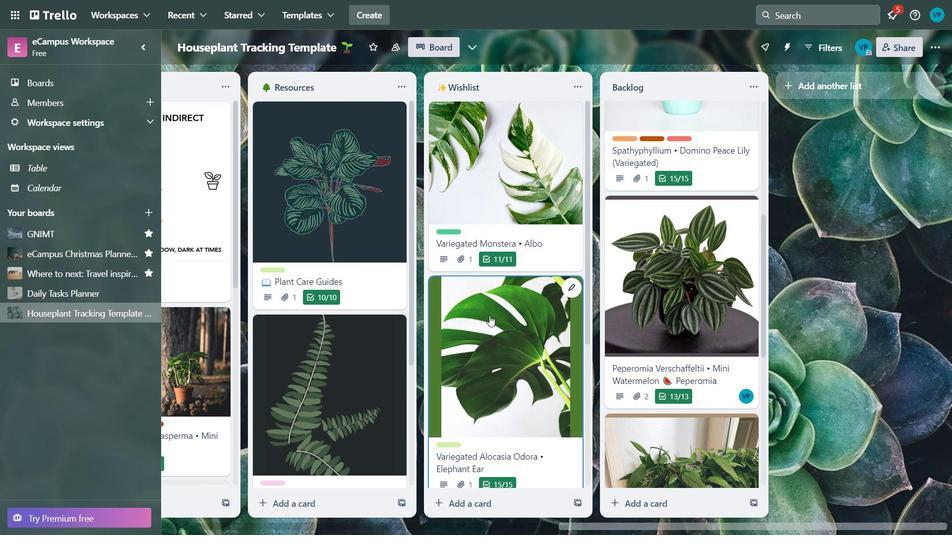 
Action: Mouse scrolled (490, 314) with delta (0, 0)
Screenshot: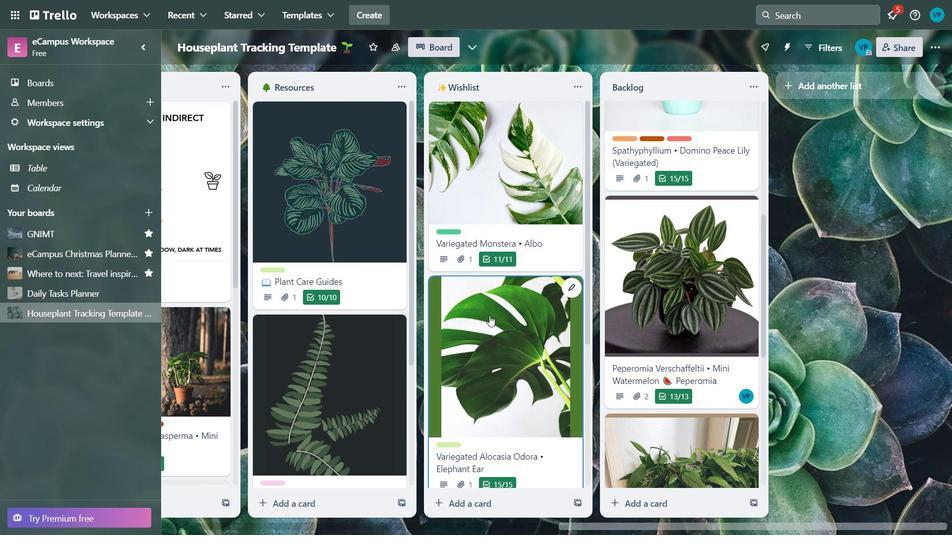 
Action: Mouse scrolled (490, 314) with delta (0, 0)
Screenshot: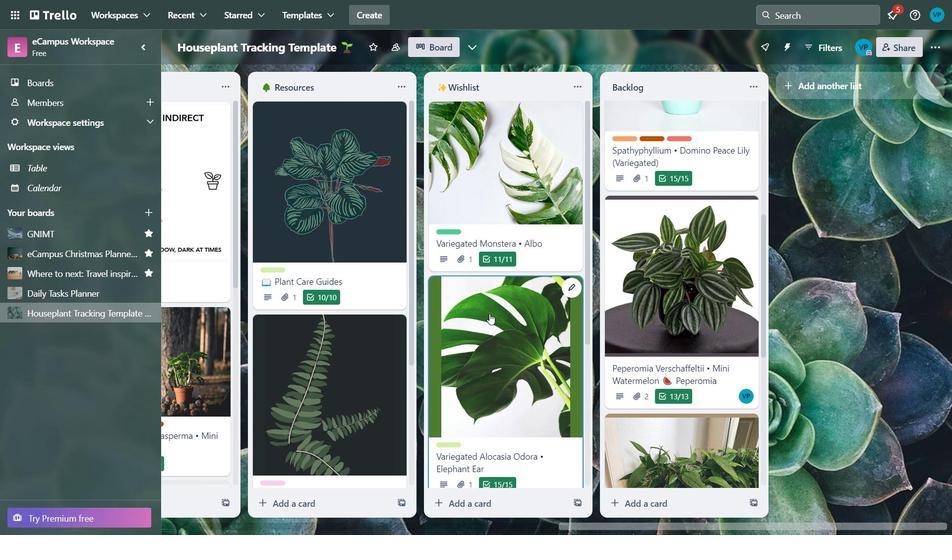 
Action: Mouse moved to (490, 312)
Screenshot: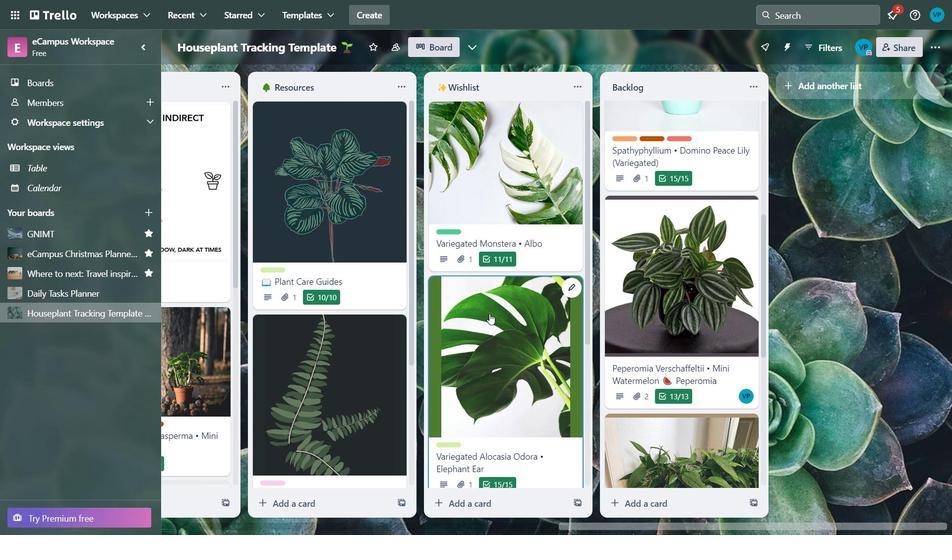 
Action: Mouse scrolled (490, 312) with delta (0, 0)
Screenshot: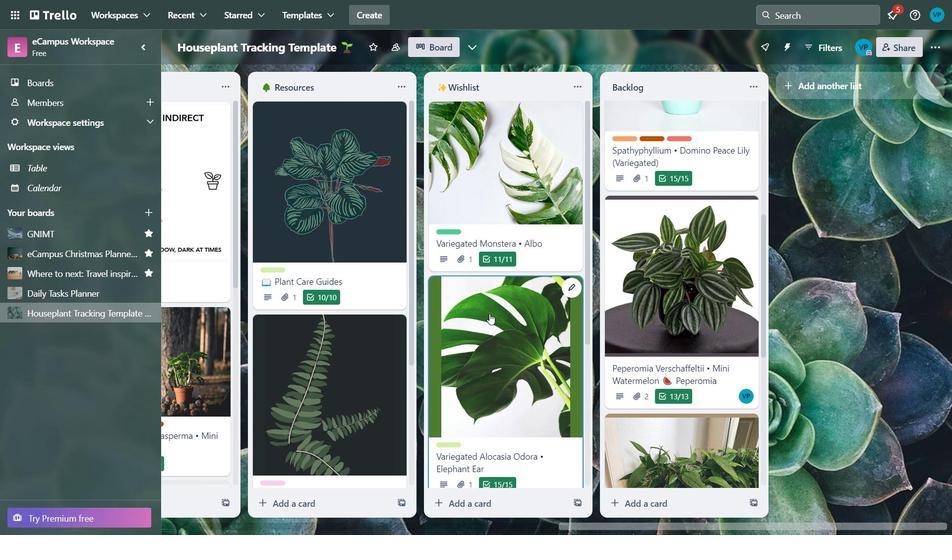 
Action: Mouse moved to (492, 301)
Screenshot: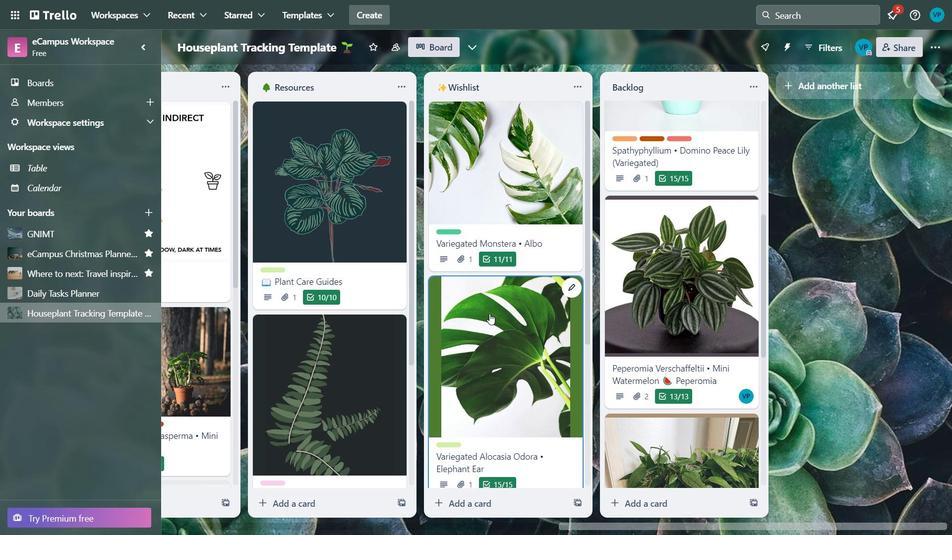 
Action: Mouse scrolled (492, 302) with delta (0, 0)
Screenshot: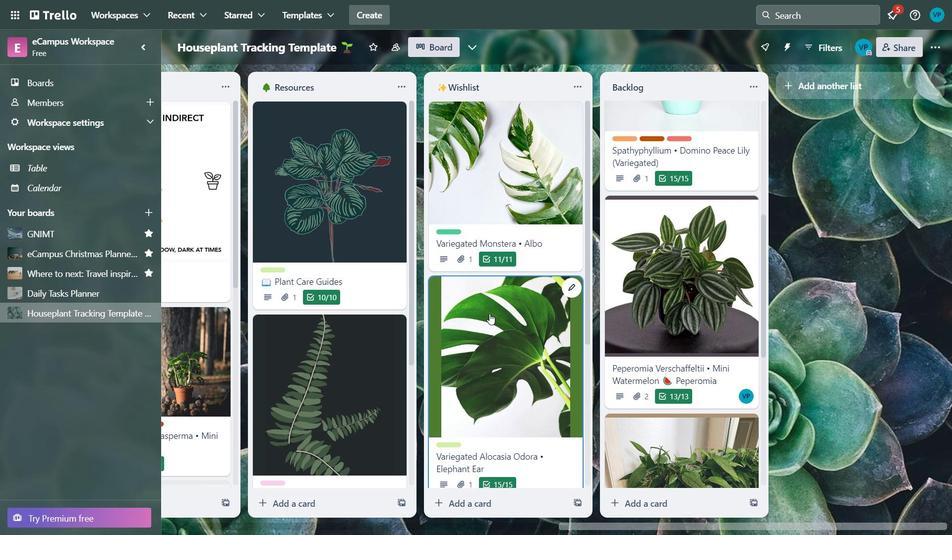 
Action: Mouse moved to (528, 220)
Screenshot: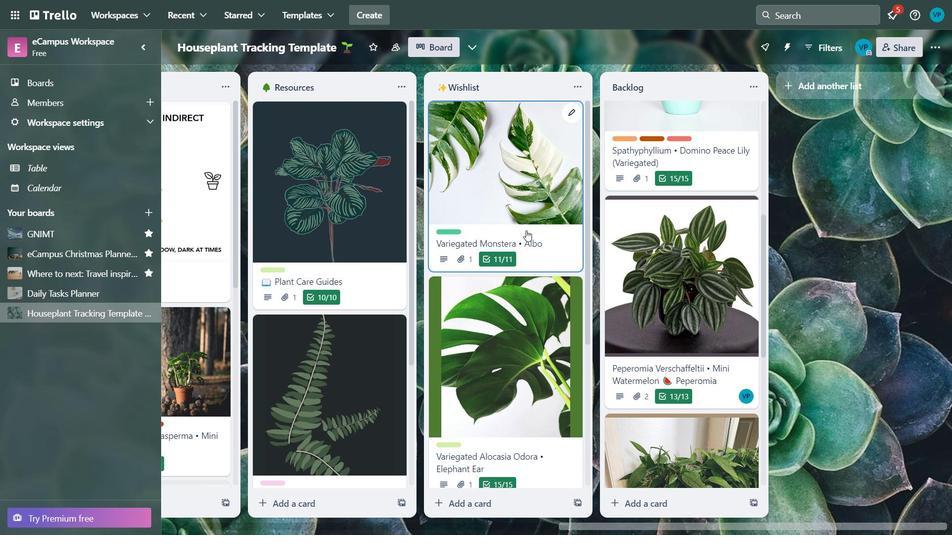 
Action: Mouse scrolled (528, 220) with delta (0, 0)
Screenshot: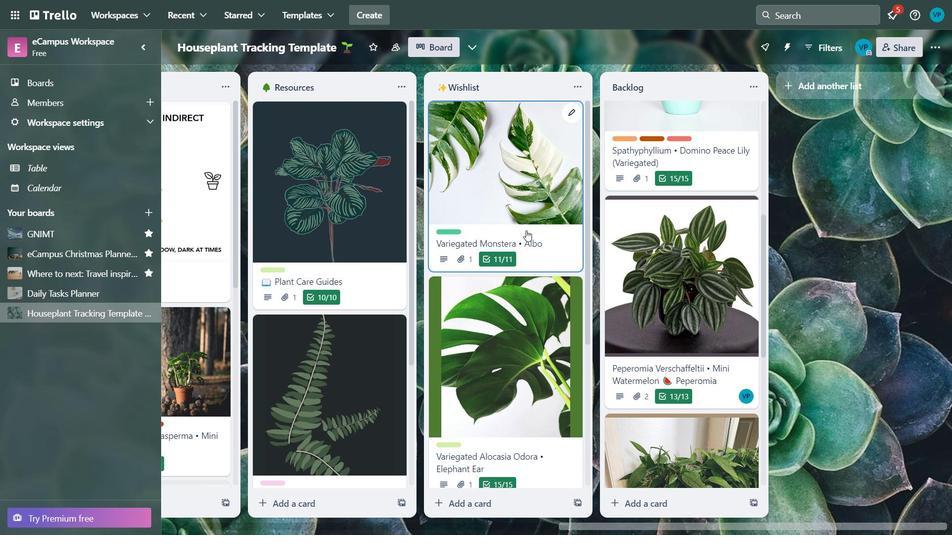 
Action: Mouse moved to (530, 209)
Screenshot: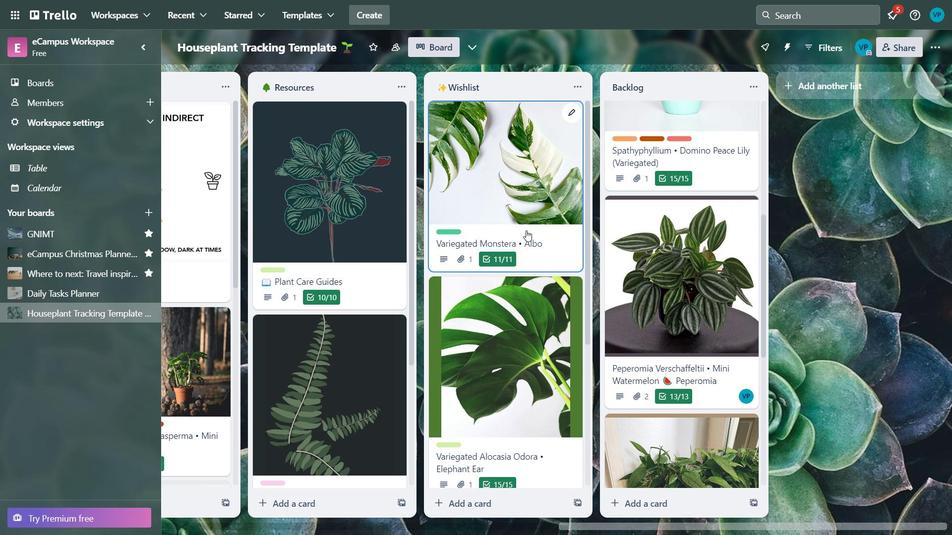 
Action: Mouse scrolled (530, 209) with delta (0, 0)
Screenshot: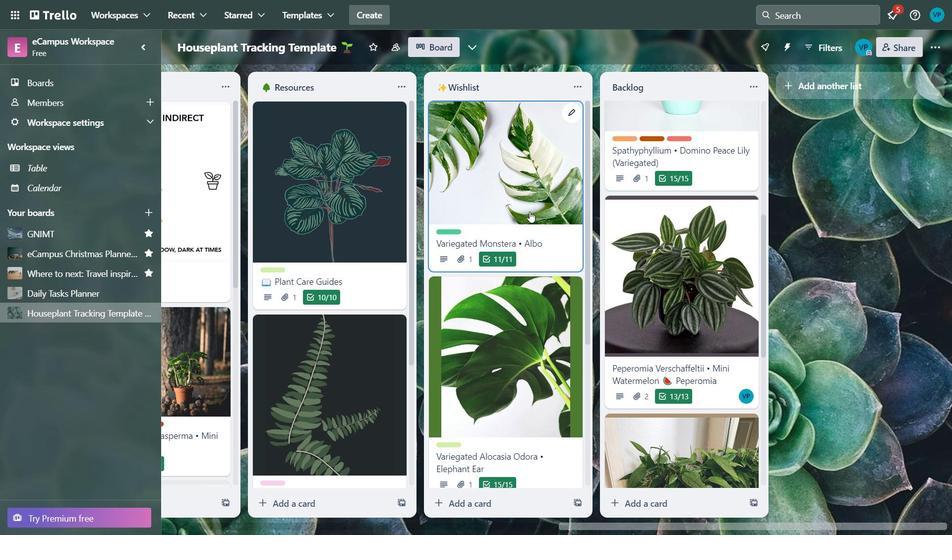 
Action: Mouse moved to (515, 263)
Screenshot: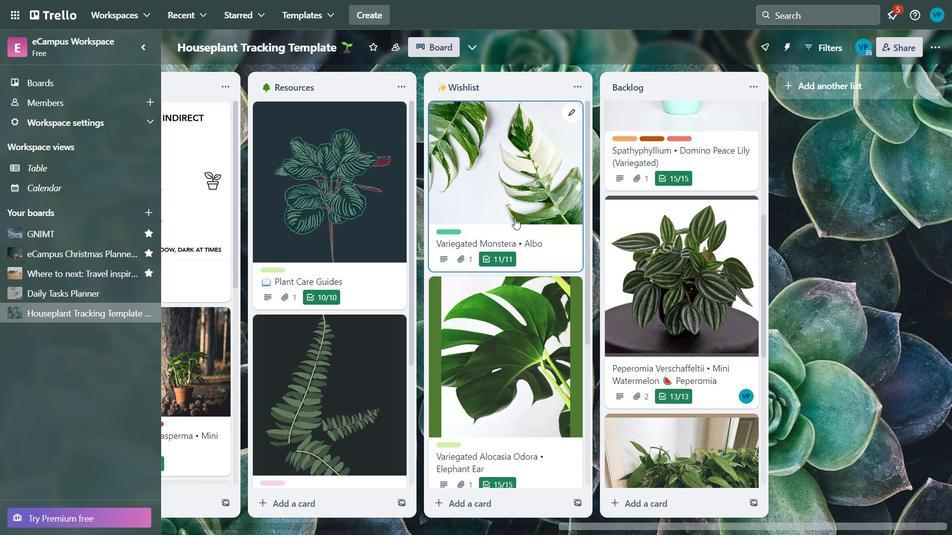 
Action: Mouse scrolled (515, 262) with delta (0, 0)
Screenshot: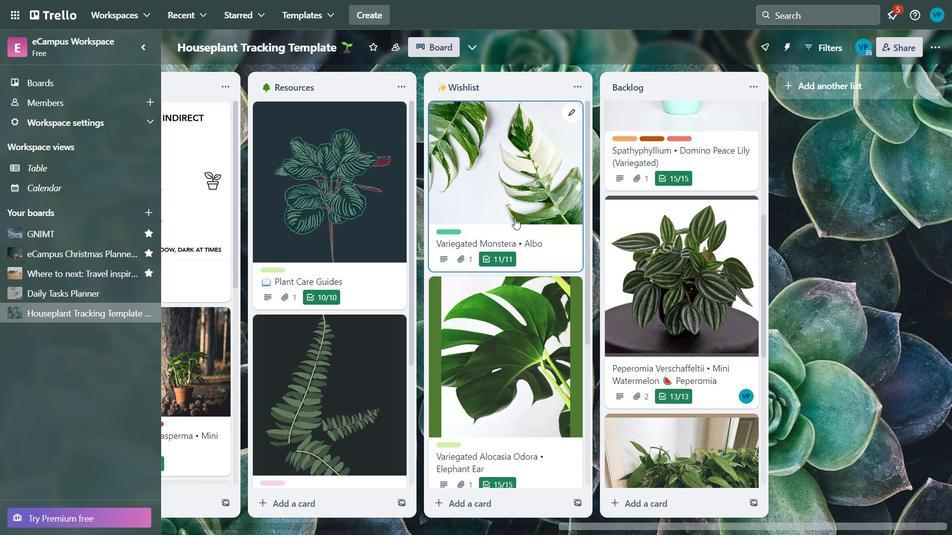 
Action: Mouse moved to (515, 273)
Screenshot: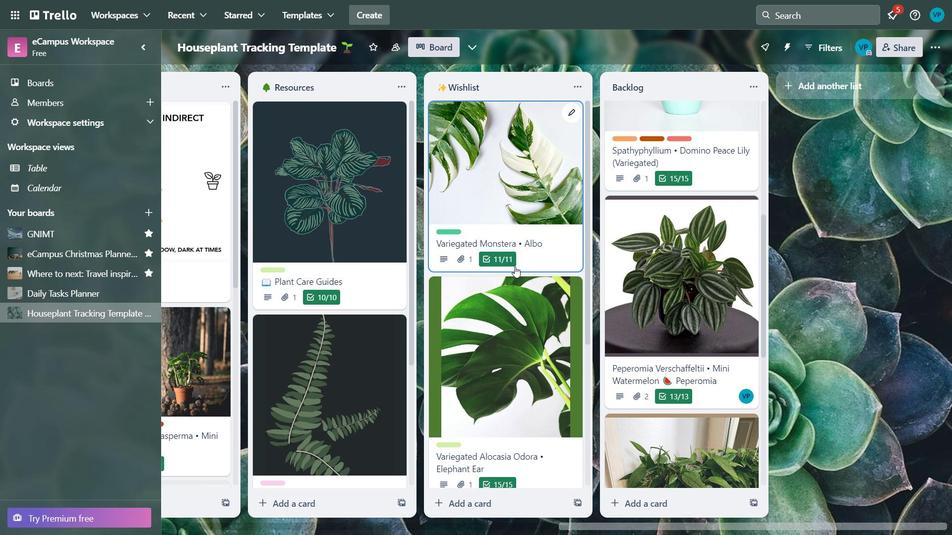 
Action: Mouse scrolled (515, 272) with delta (0, 0)
Screenshot: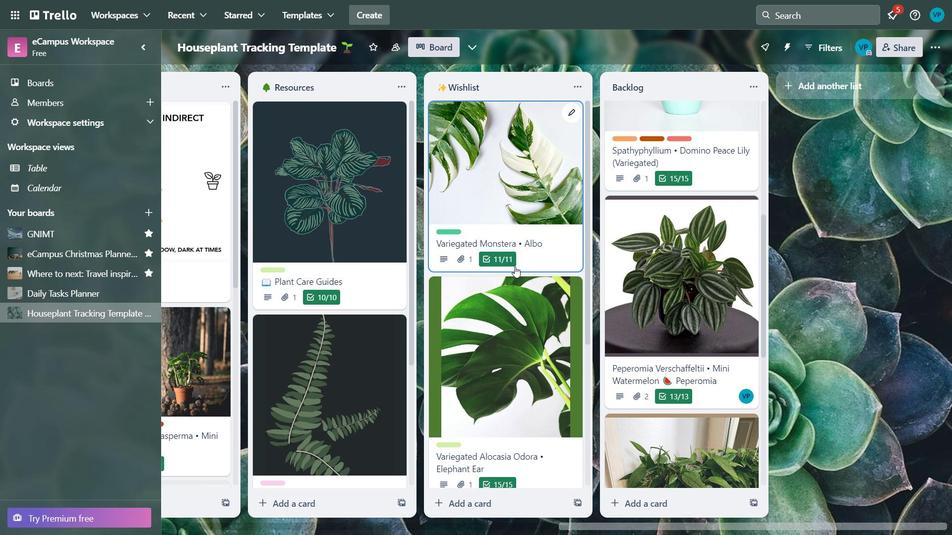 
Action: Mouse moved to (515, 279)
Screenshot: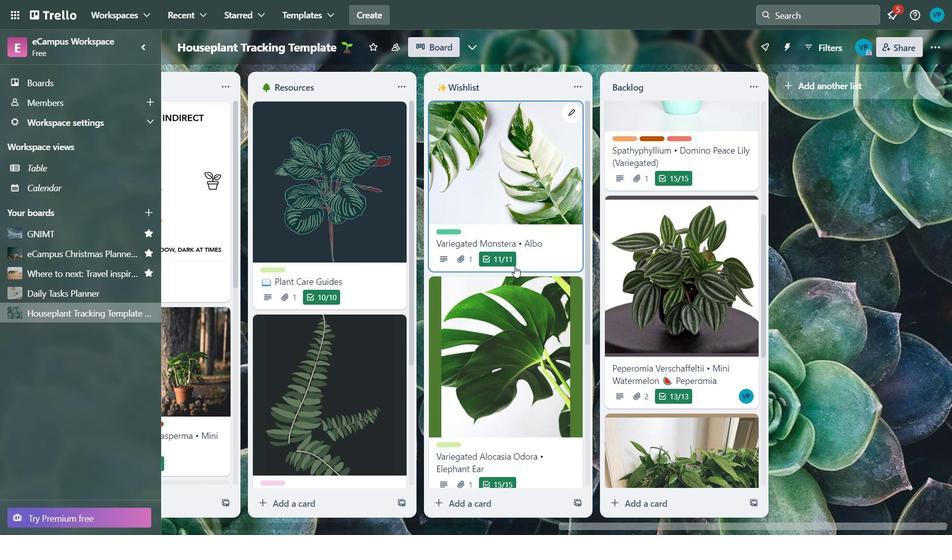 
Action: Mouse scrolled (515, 279) with delta (0, 0)
Screenshot: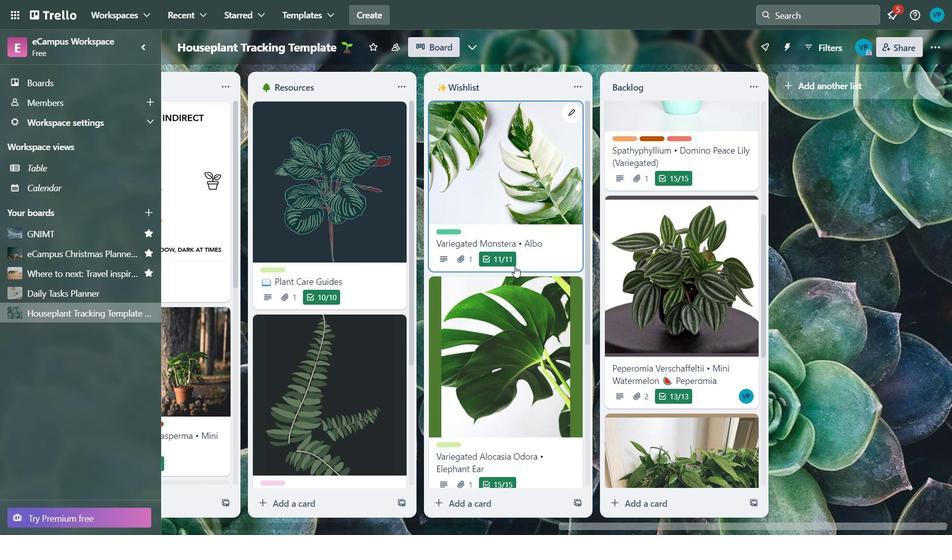 
Action: Mouse moved to (515, 284)
Screenshot: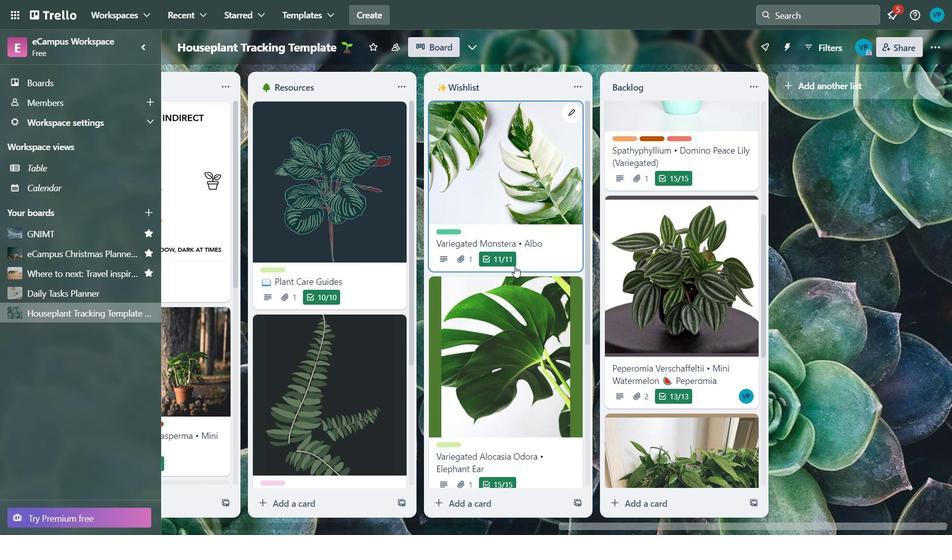 
Action: Mouse scrolled (515, 284) with delta (0, 0)
Screenshot: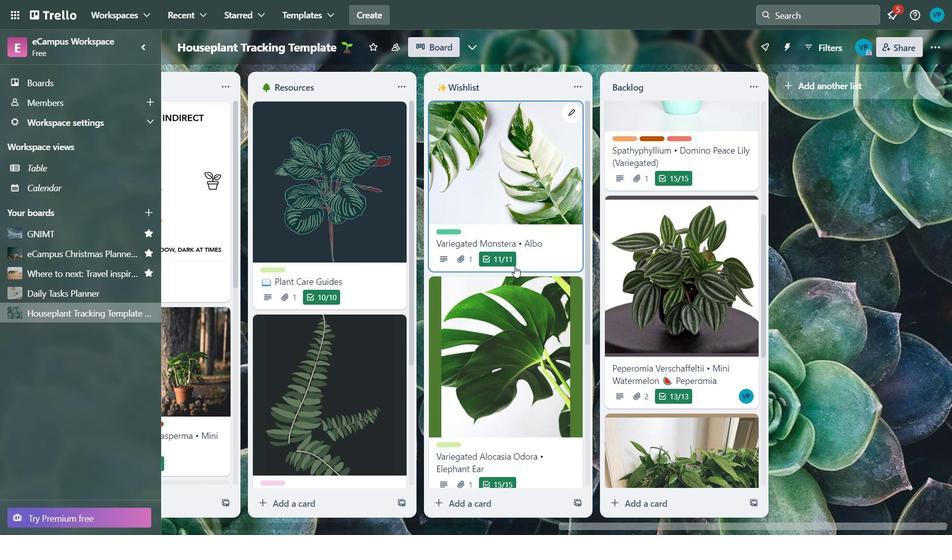
Action: Mouse moved to (515, 295)
Screenshot: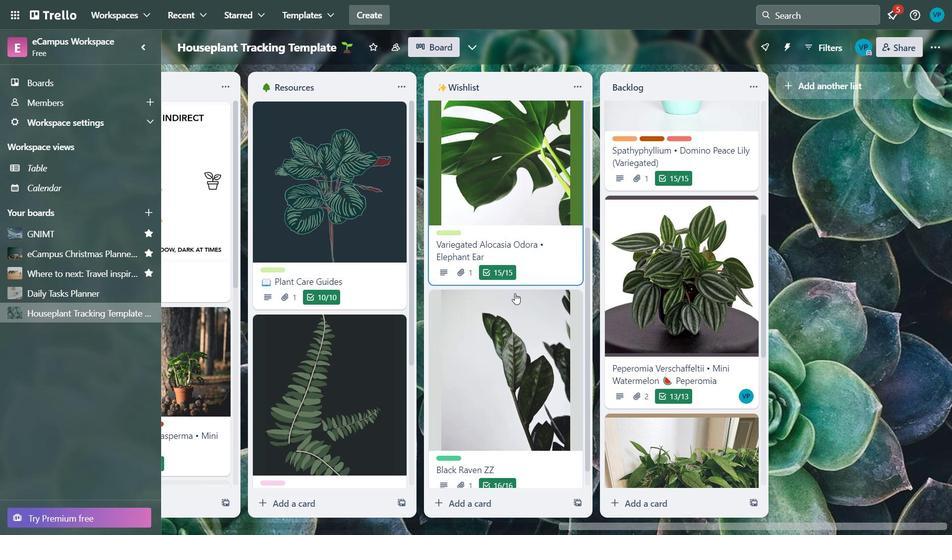 
Action: Mouse scrolled (515, 294) with delta (0, 0)
Screenshot: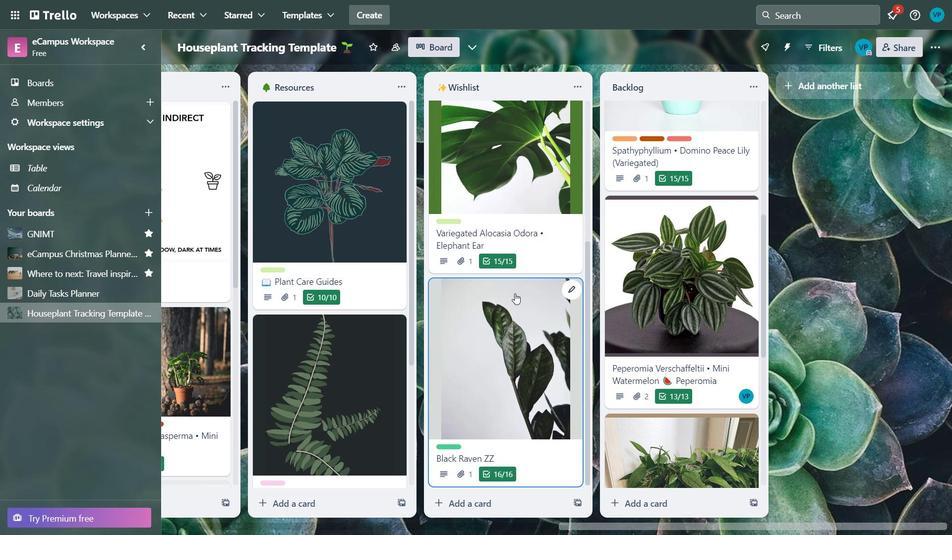
Action: Mouse scrolled (515, 294) with delta (0, 0)
Screenshot: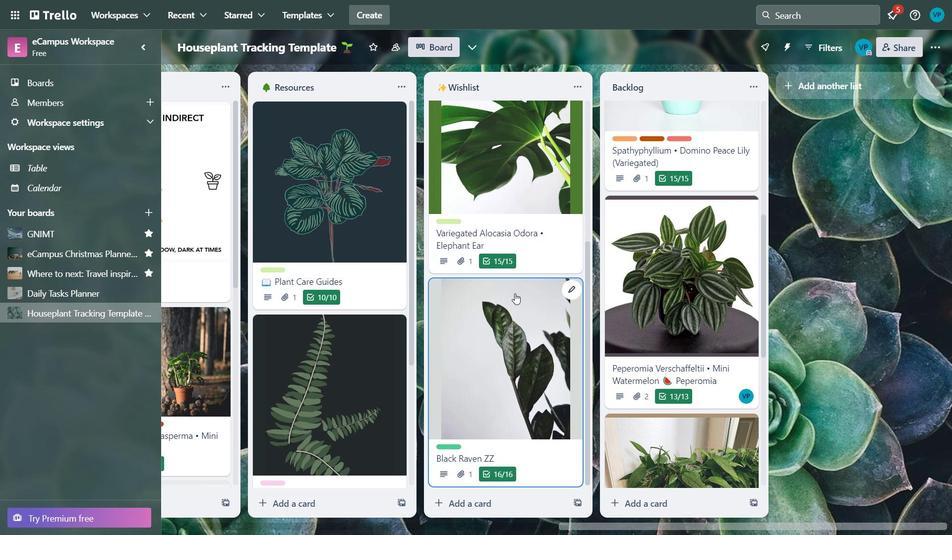 
Action: Mouse moved to (515, 296)
Screenshot: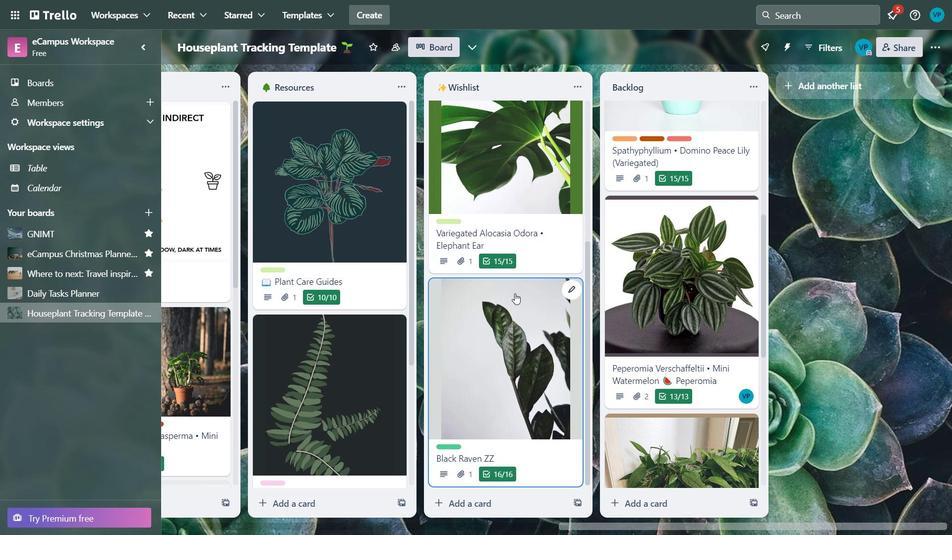 
Action: Mouse scrolled (515, 295) with delta (0, 0)
Screenshot: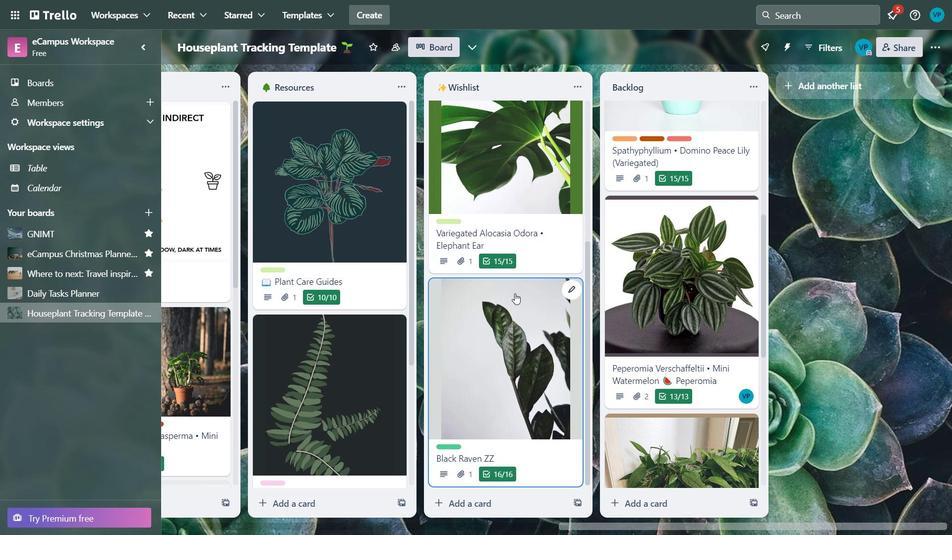 
Action: Mouse moved to (515, 298)
Screenshot: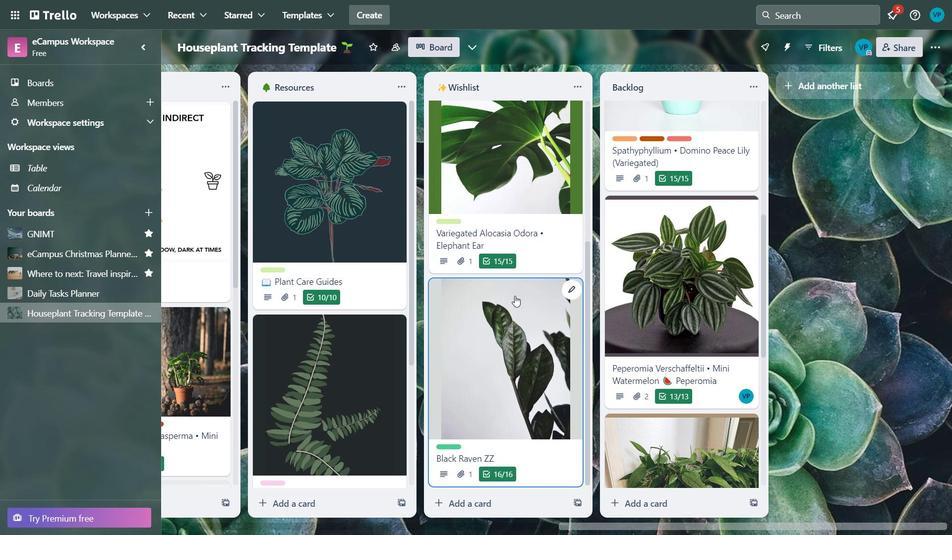 
Action: Mouse scrolled (515, 297) with delta (0, 0)
Screenshot: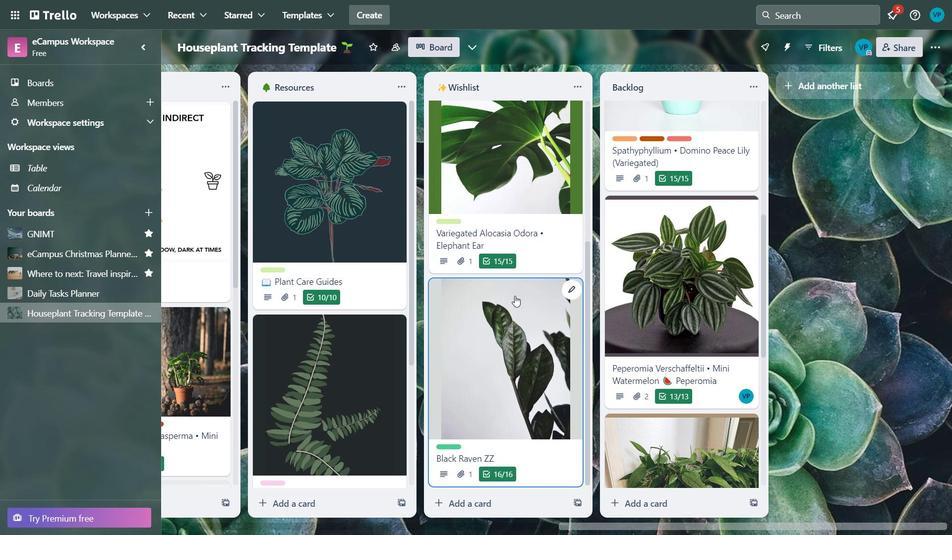 
Action: Mouse moved to (525, 320)
Screenshot: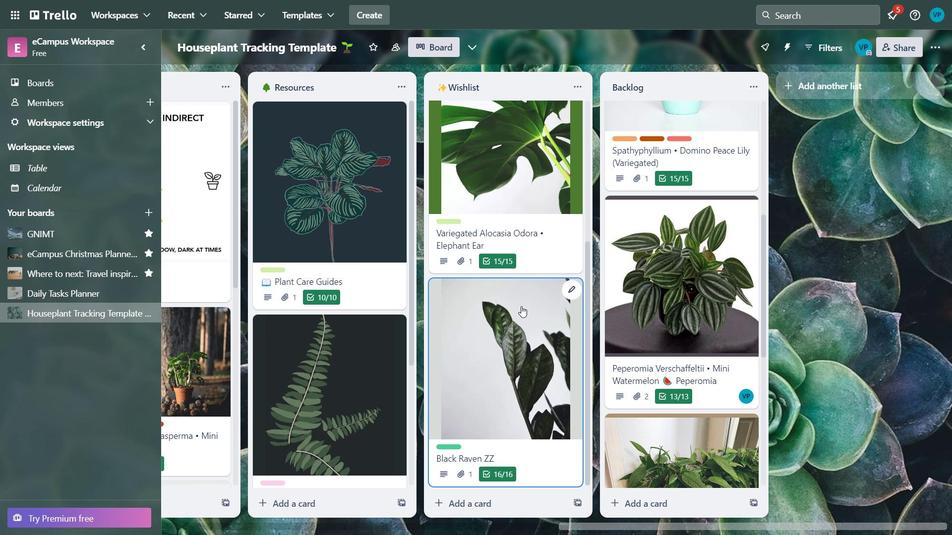 
Action: Mouse scrolled (525, 320) with delta (0, 0)
Screenshot: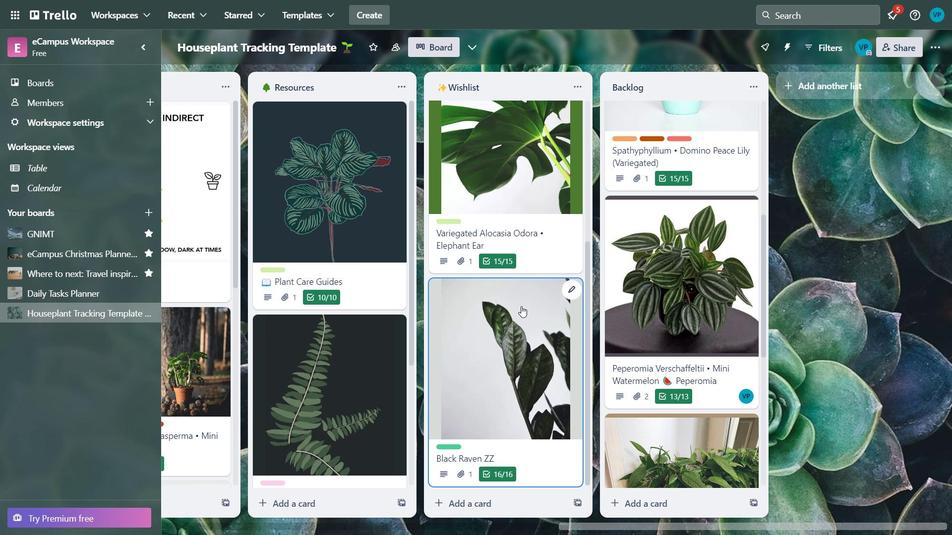 
Action: Mouse moved to (526, 325)
Screenshot: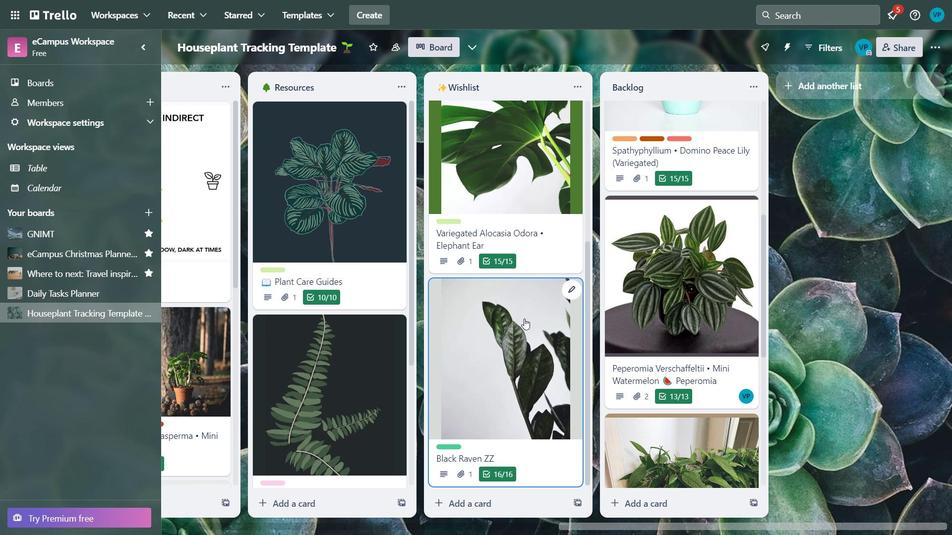 
Action: Mouse scrolled (526, 326) with delta (0, 0)
Screenshot: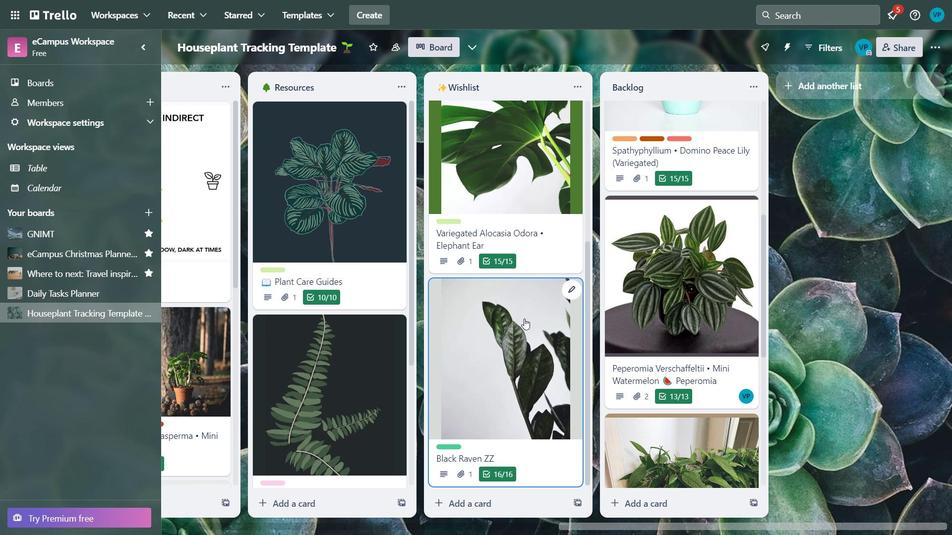 
Action: Mouse moved to (528, 330)
Screenshot: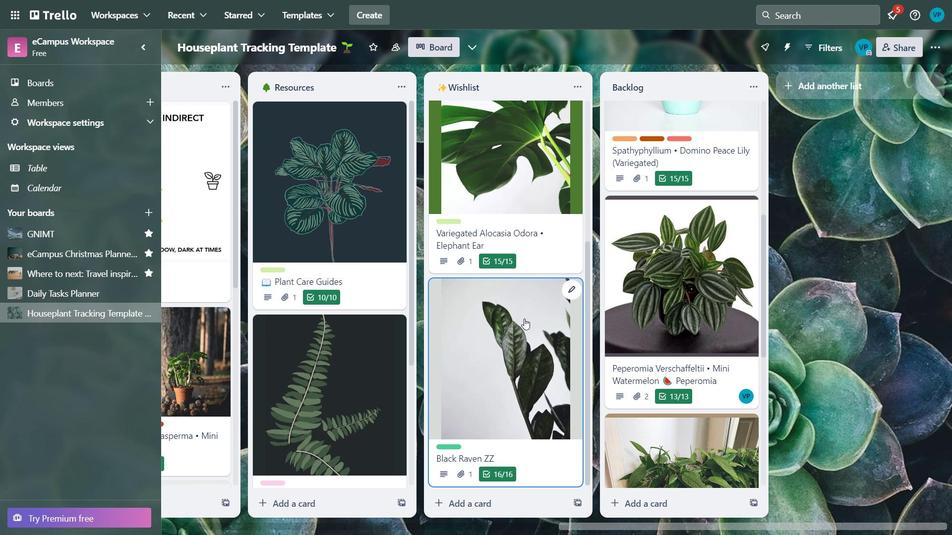 
Action: Mouse scrolled (528, 329) with delta (0, 0)
Screenshot: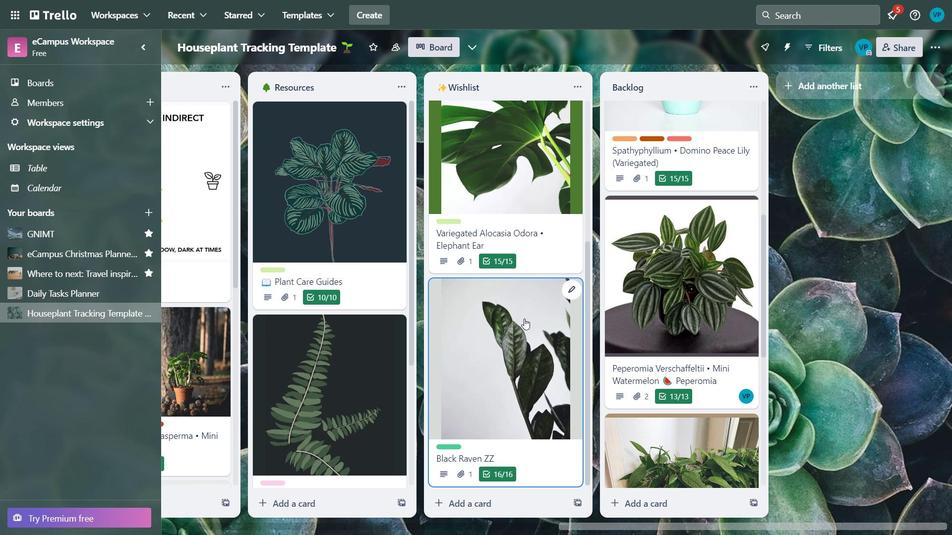 
Action: Mouse moved to (528, 332)
Screenshot: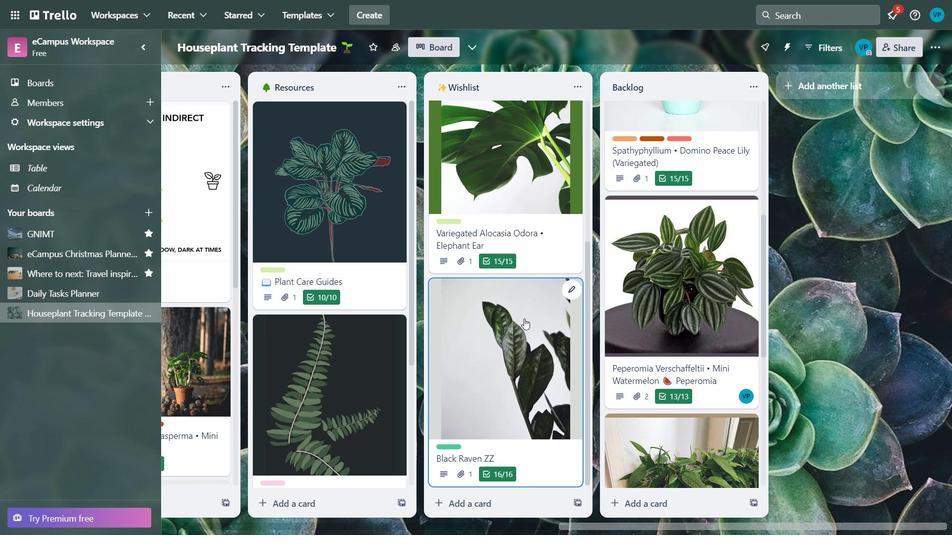 
Action: Mouse scrolled (528, 331) with delta (0, 0)
Screenshot: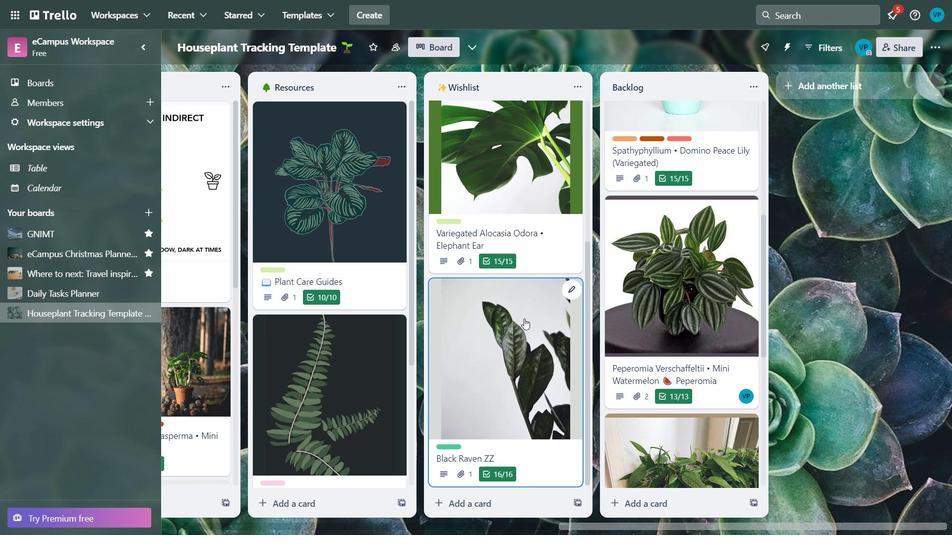 
Action: Mouse moved to (530, 338)
Screenshot: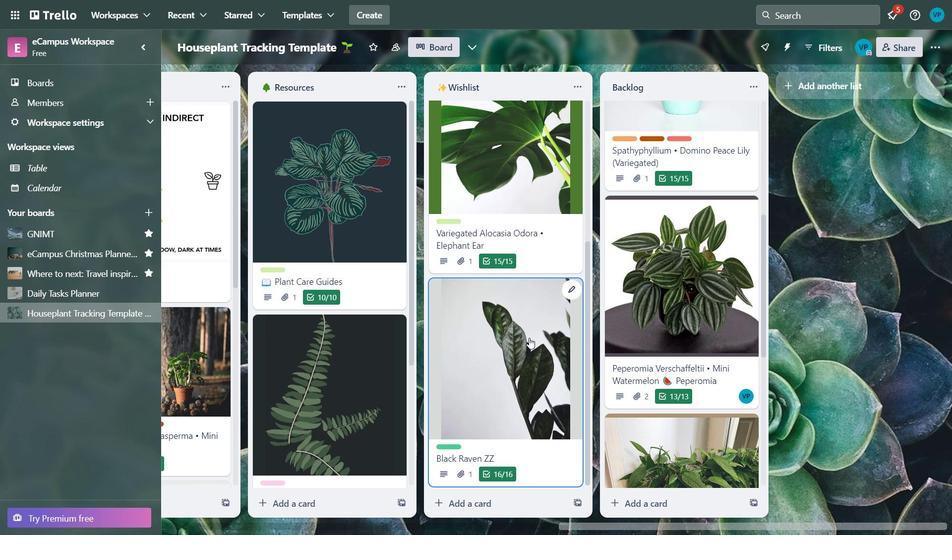 
Action: Mouse scrolled (530, 338) with delta (0, 0)
Screenshot: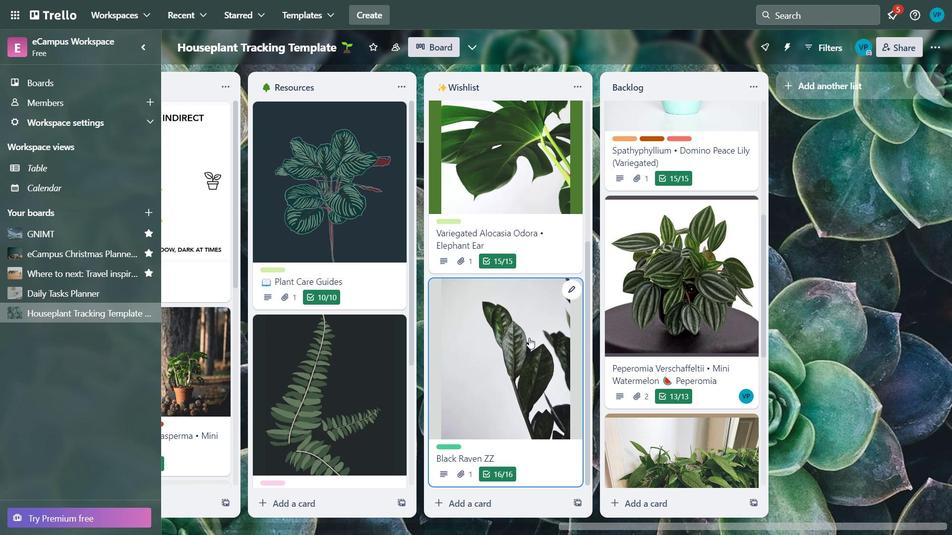 
Action: Mouse moved to (533, 341)
Screenshot: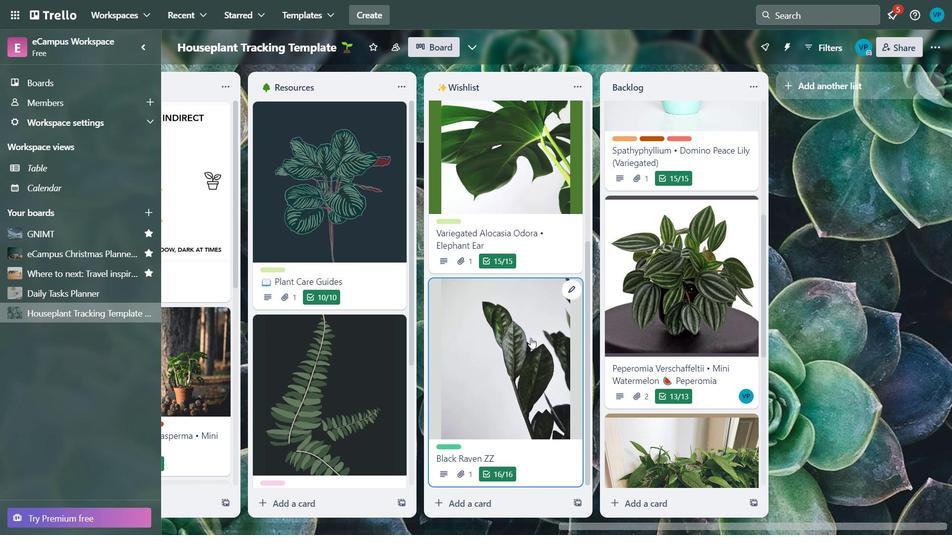 
Action: Mouse scrolled (533, 341) with delta (0, 0)
Screenshot: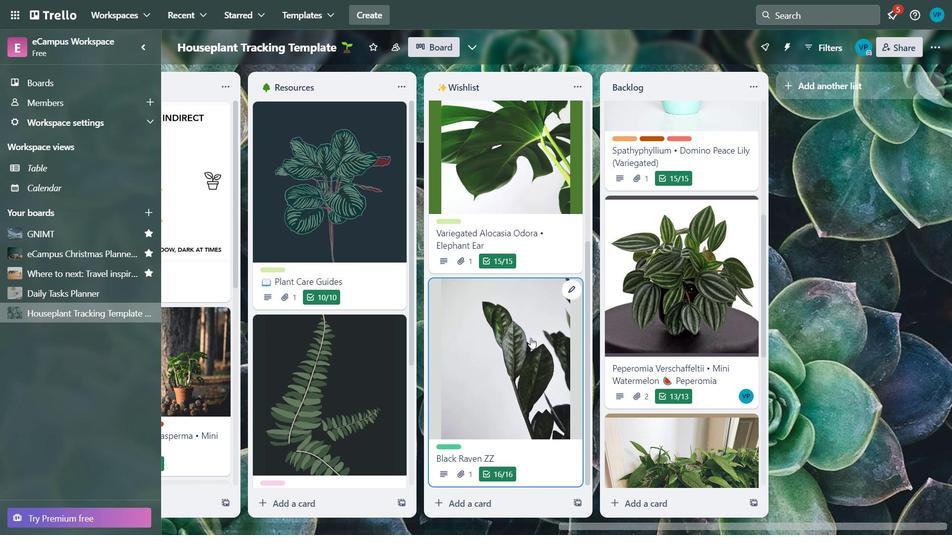
Action: Mouse moved to (536, 344)
Screenshot: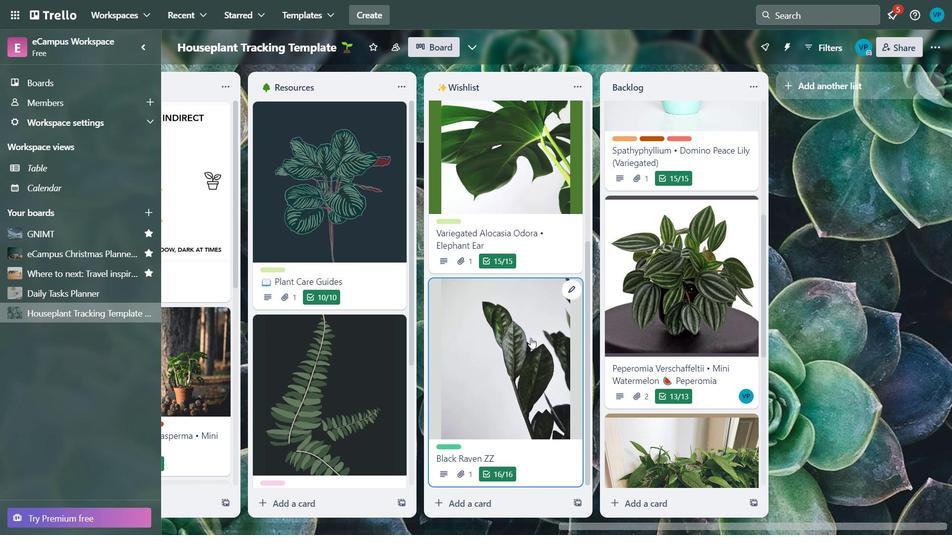 
Action: Mouse scrolled (536, 344) with delta (0, 0)
Screenshot: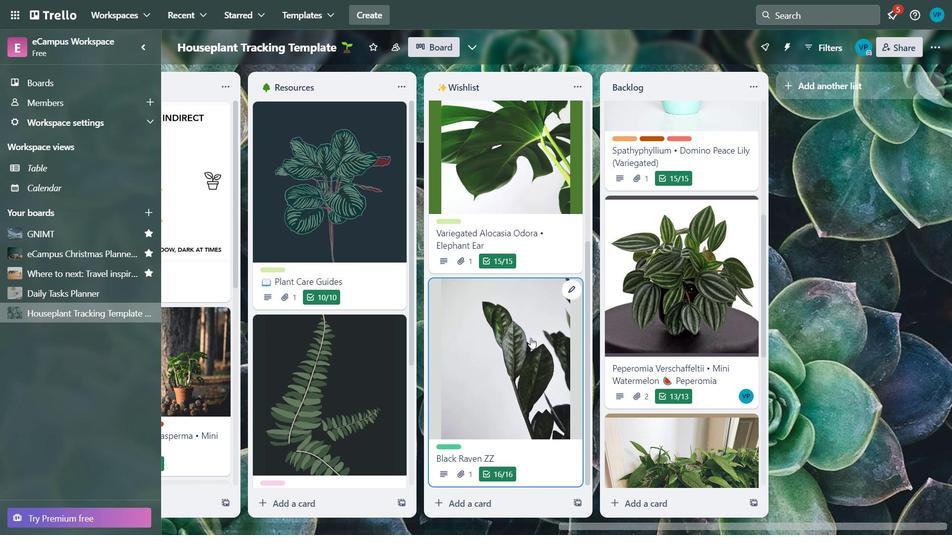 
Action: Mouse moved to (707, 222)
Screenshot: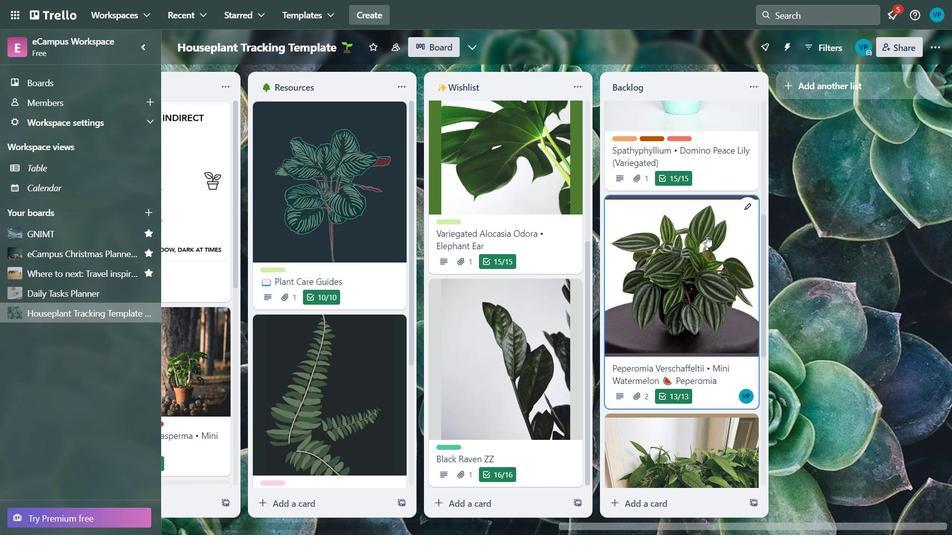 
Action: Mouse scrolled (707, 222) with delta (0, 0)
Screenshot: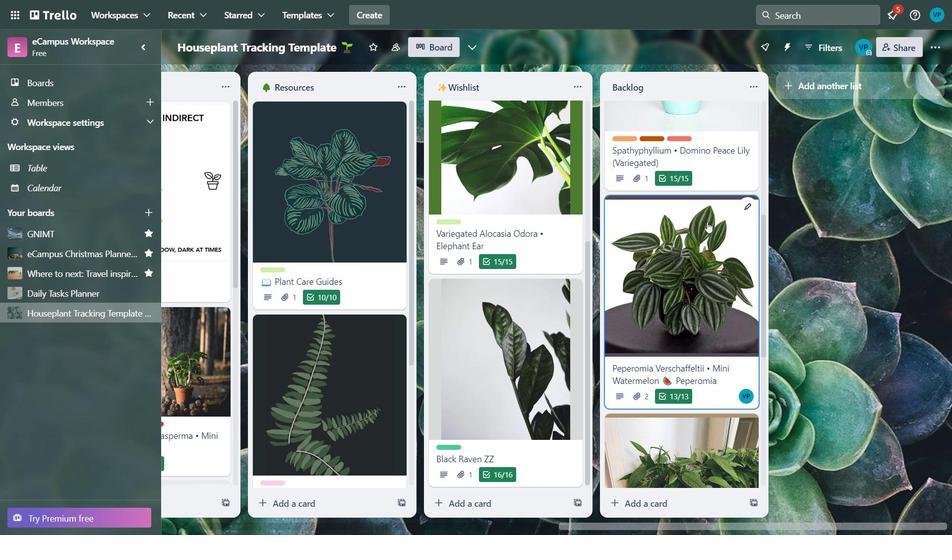 
Action: Mouse moved to (707, 223)
Screenshot: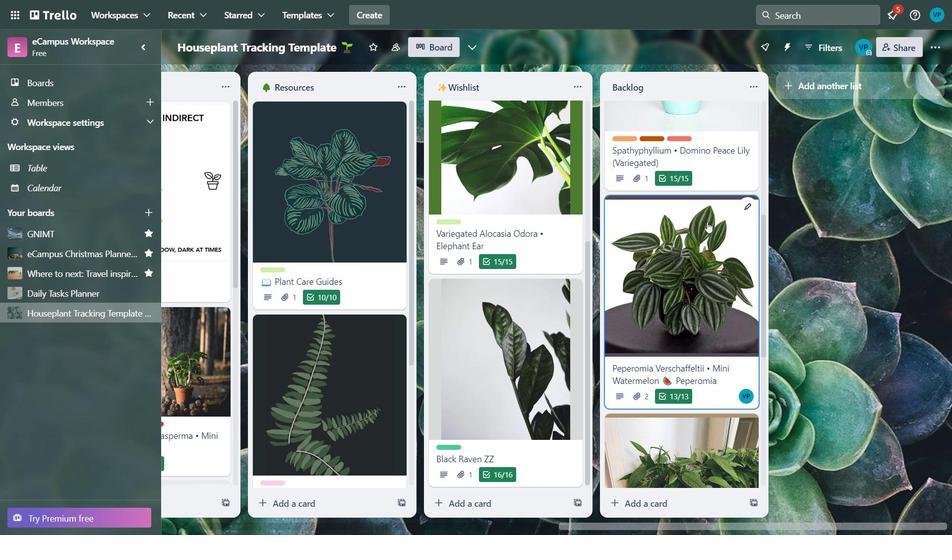 
Action: Mouse scrolled (707, 222) with delta (0, 0)
Screenshot: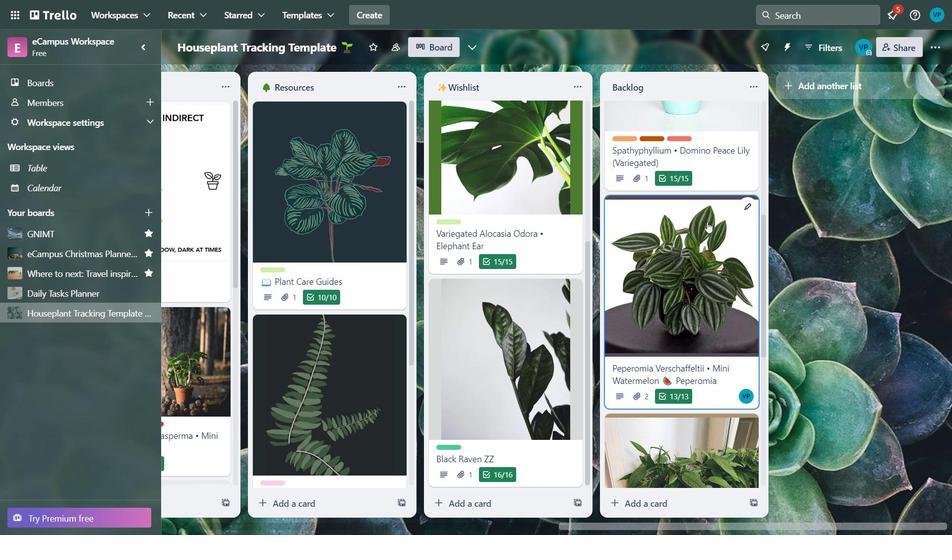 
Action: Mouse moved to (707, 225)
Screenshot: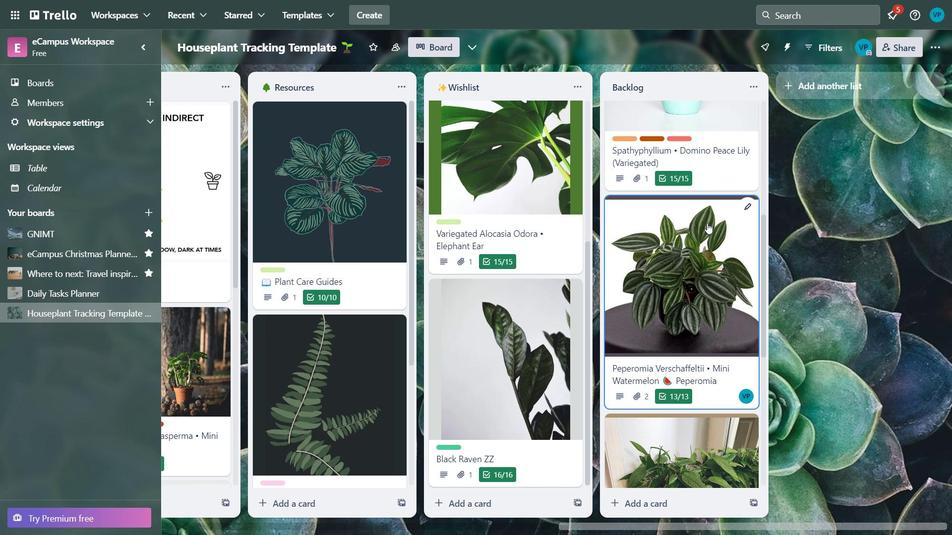 
Action: Mouse scrolled (707, 225) with delta (0, 0)
Screenshot: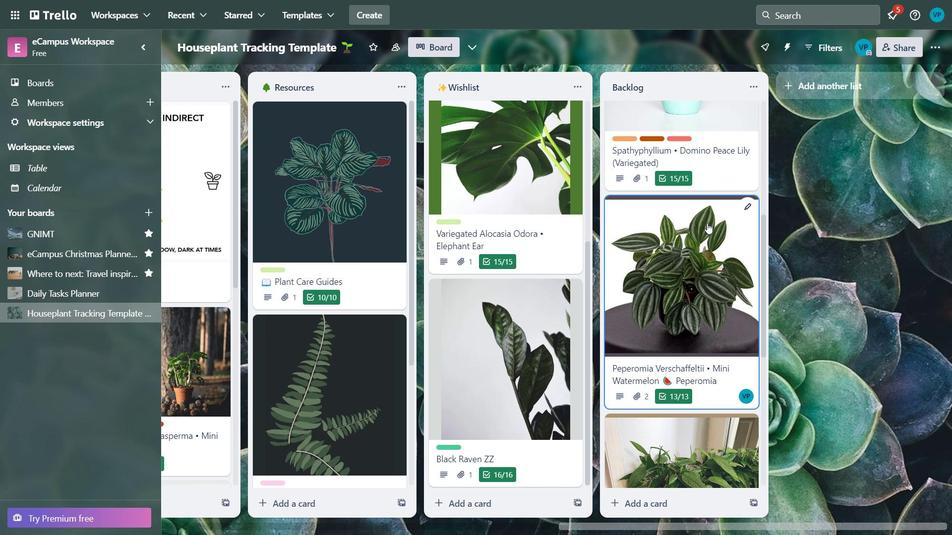 
Action: Mouse moved to (709, 244)
Screenshot: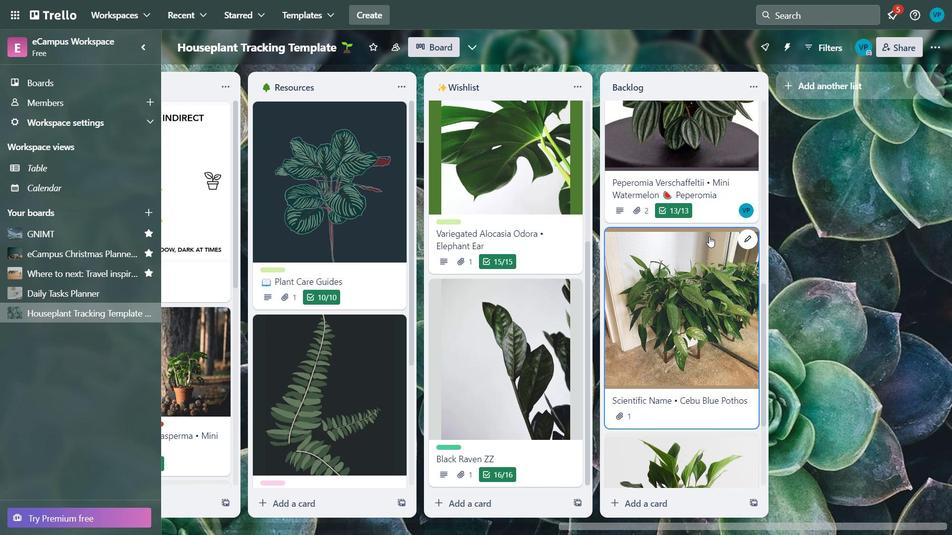
Action: Mouse scrolled (709, 243) with delta (0, 0)
Screenshot: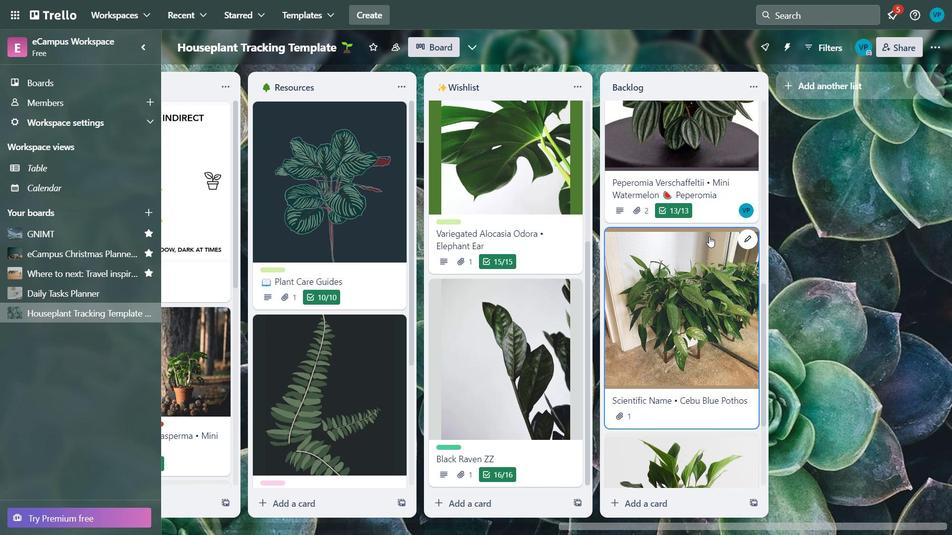 
Action: Mouse moved to (708, 260)
Screenshot: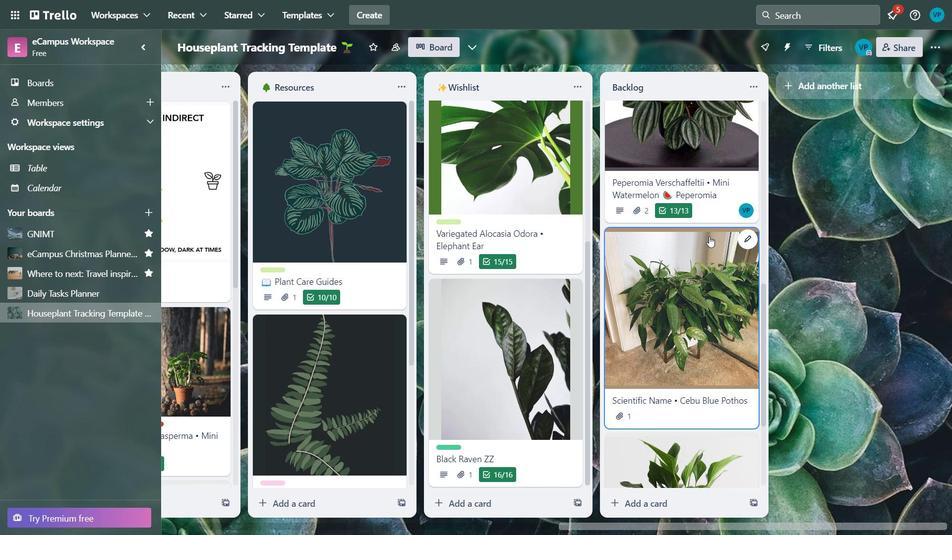 
Action: Mouse scrolled (709, 255) with delta (0, 0)
Screenshot: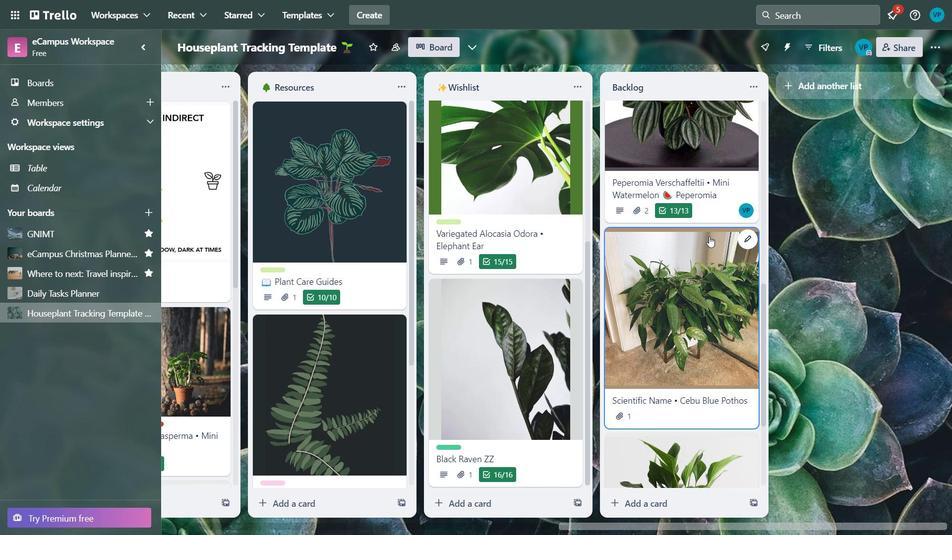 
Action: Mouse moved to (708, 260)
Screenshot: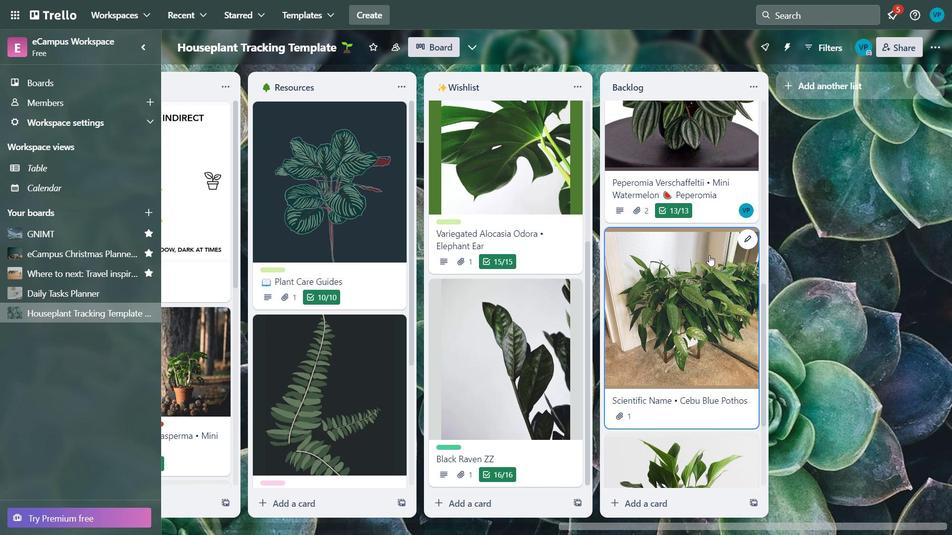
Action: Mouse scrolled (708, 260) with delta (0, 0)
Screenshot: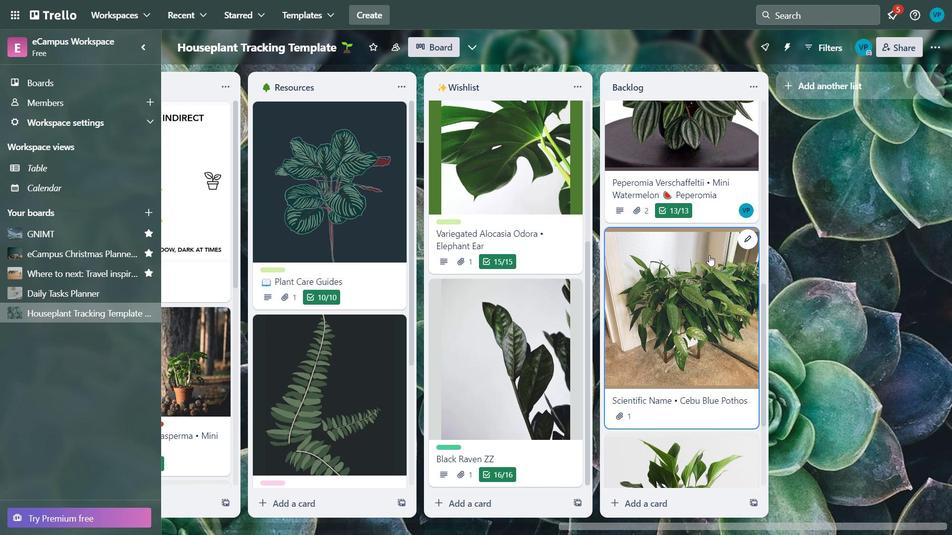 
Action: Mouse moved to (707, 262)
Screenshot: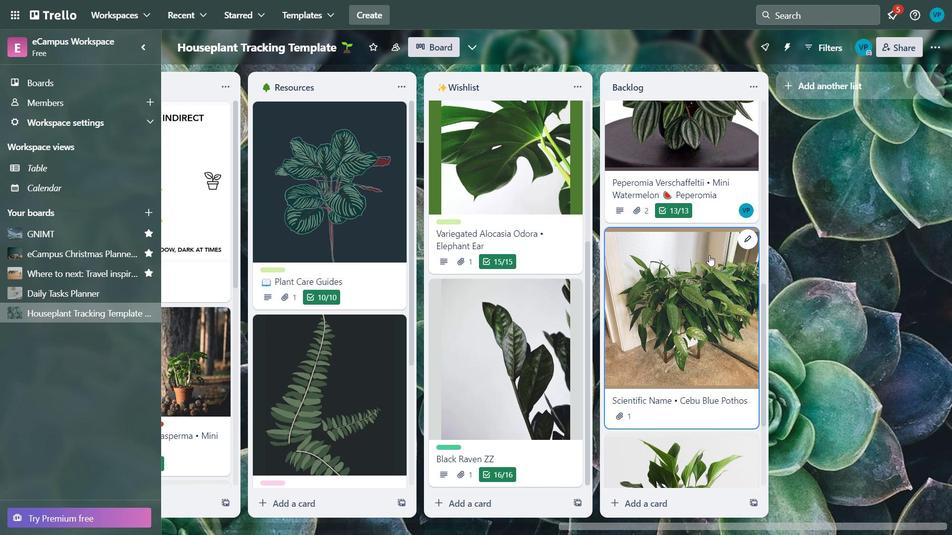 
Action: Mouse scrolled (707, 262) with delta (0, 0)
Screenshot: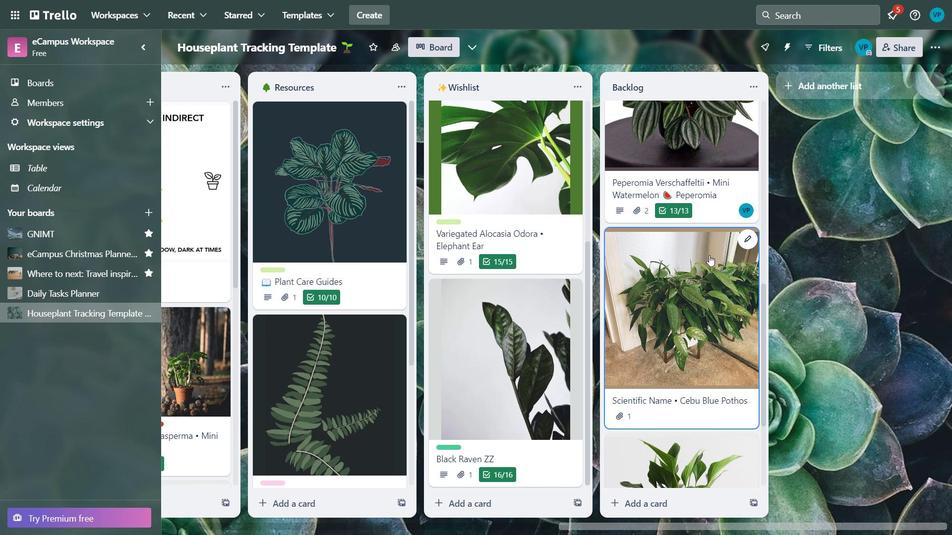 
Action: Mouse moved to (706, 283)
Screenshot: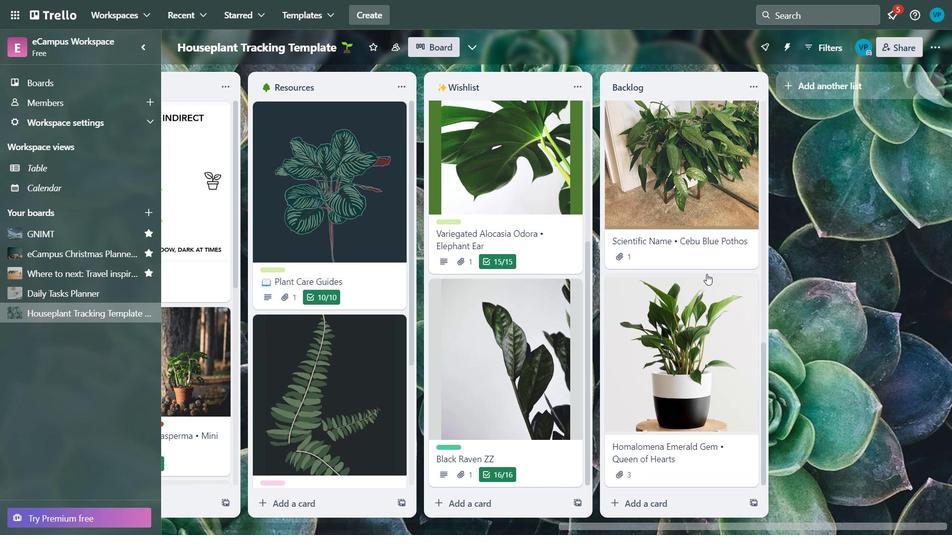 
Action: Mouse scrolled (706, 282) with delta (0, 0)
Screenshot: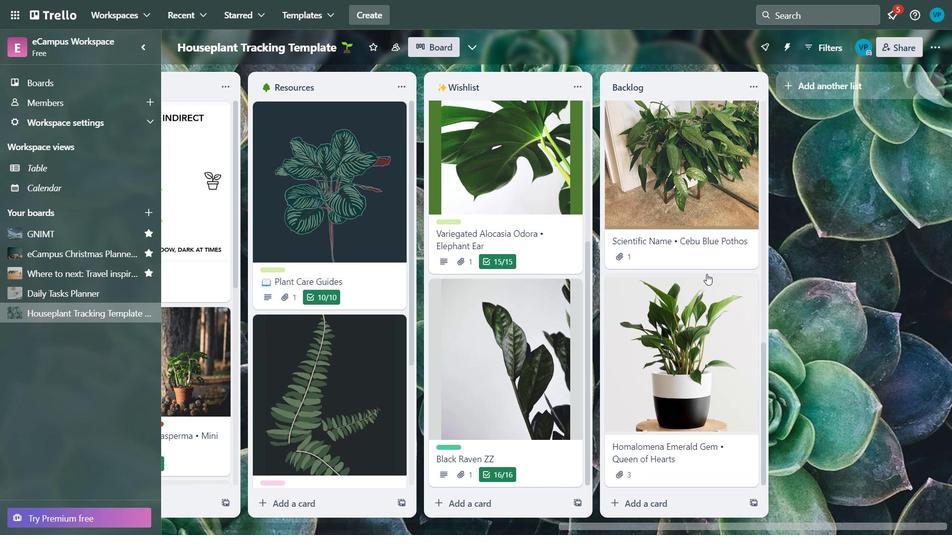 
Action: Mouse moved to (706, 286)
Screenshot: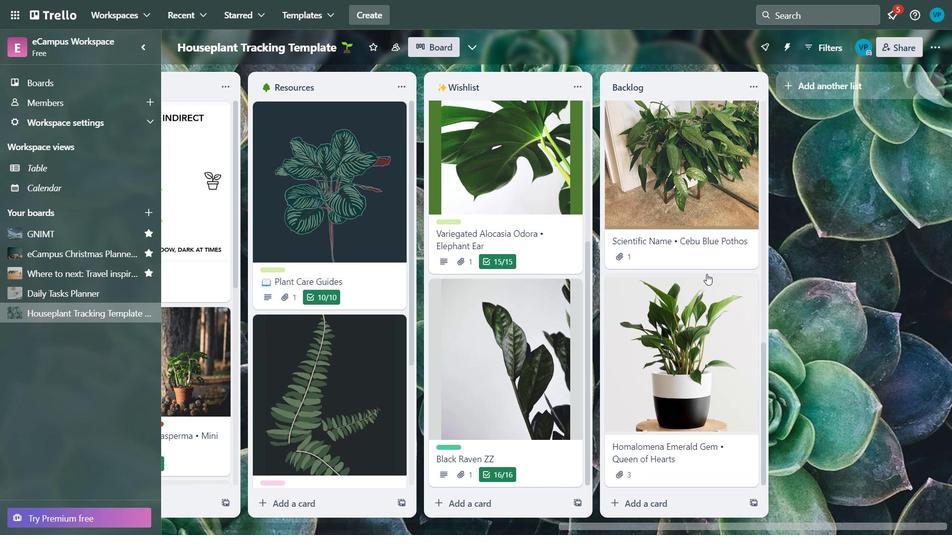 
Action: Mouse scrolled (706, 286) with delta (0, 0)
Screenshot: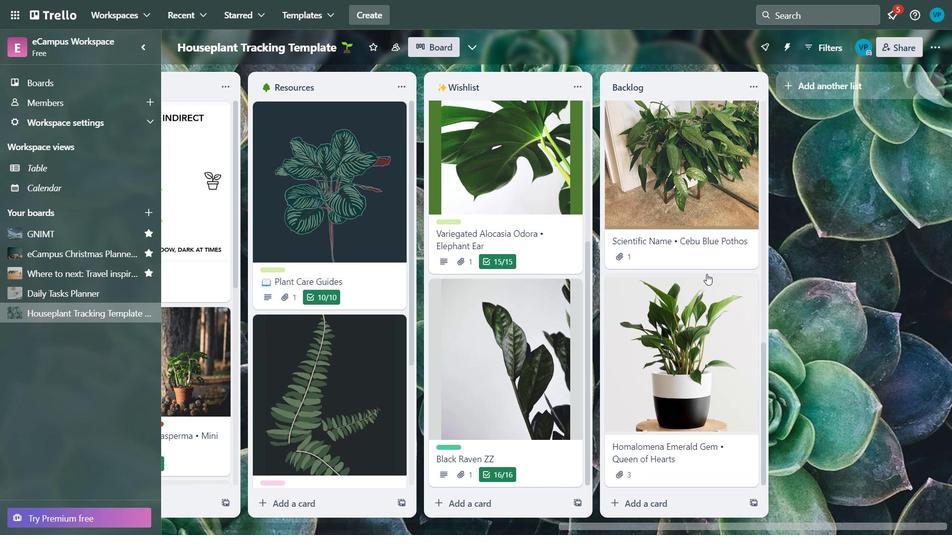 
Action: Mouse moved to (706, 288)
Screenshot: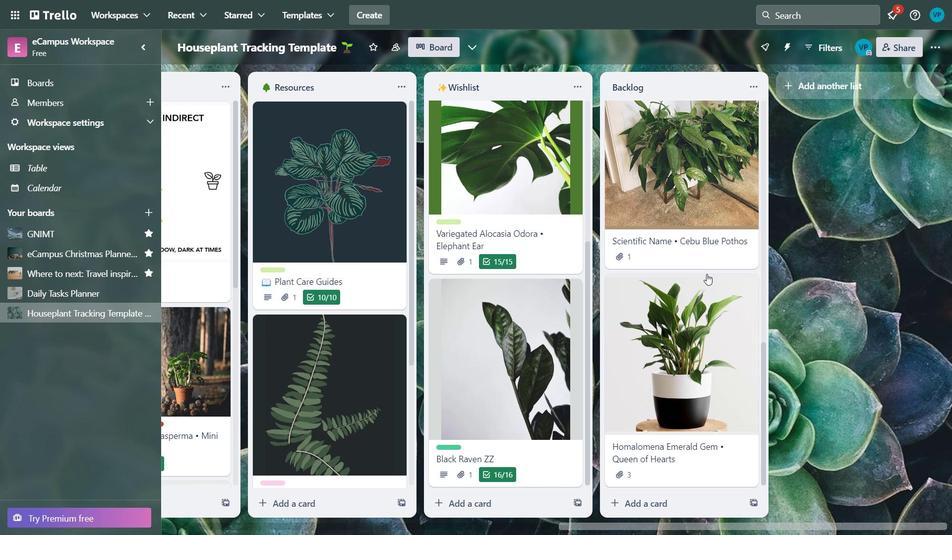 
Action: Mouse scrolled (706, 288) with delta (0, 0)
Screenshot: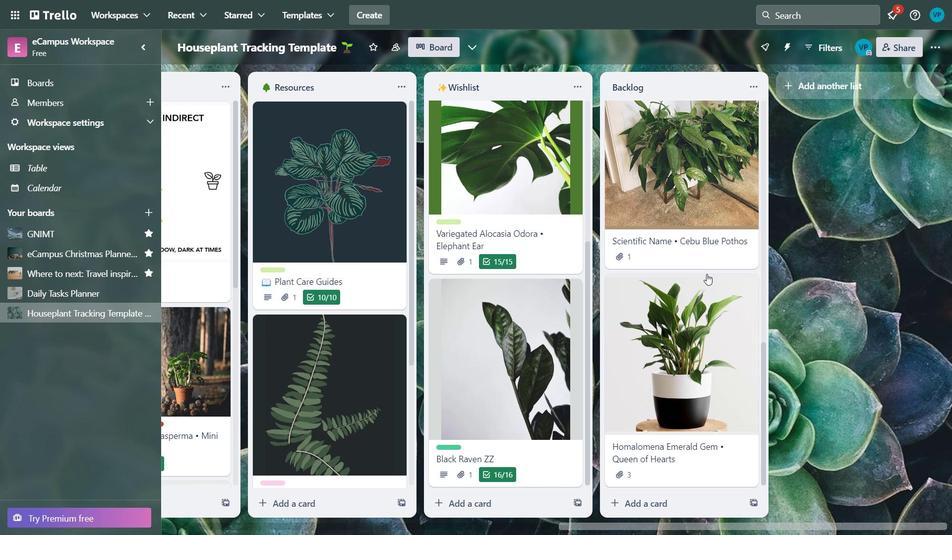 
Action: Mouse moved to (705, 290)
Screenshot: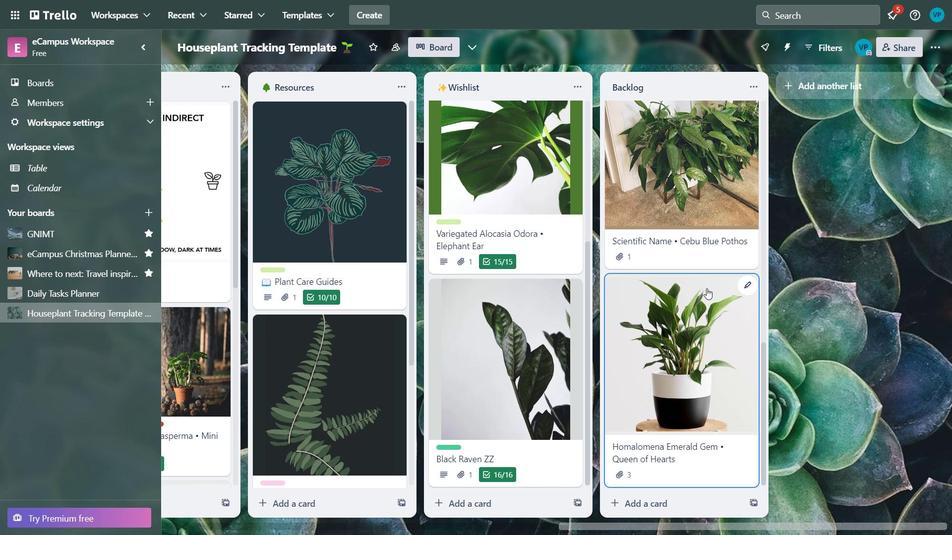 
Action: Mouse scrolled (705, 290) with delta (0, 0)
Screenshot: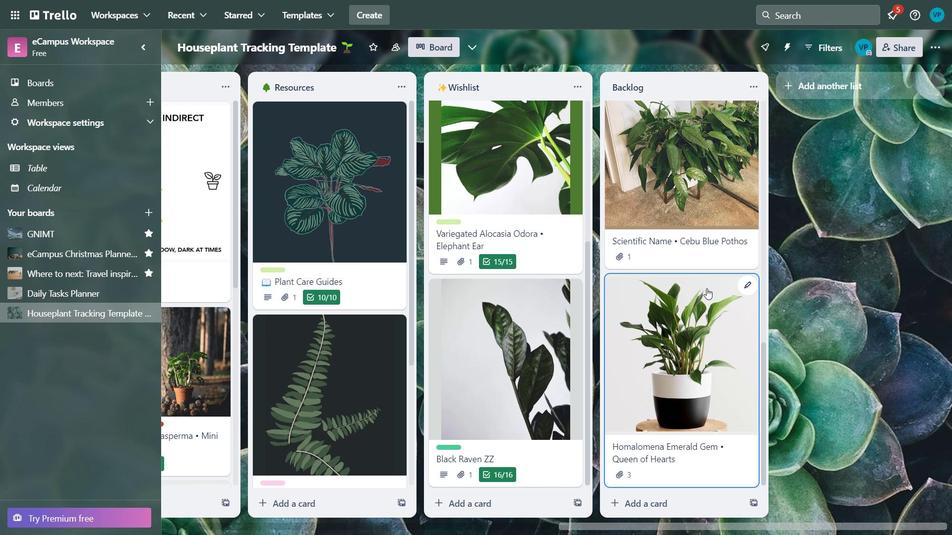 
Action: Mouse moved to (700, 309)
Screenshot: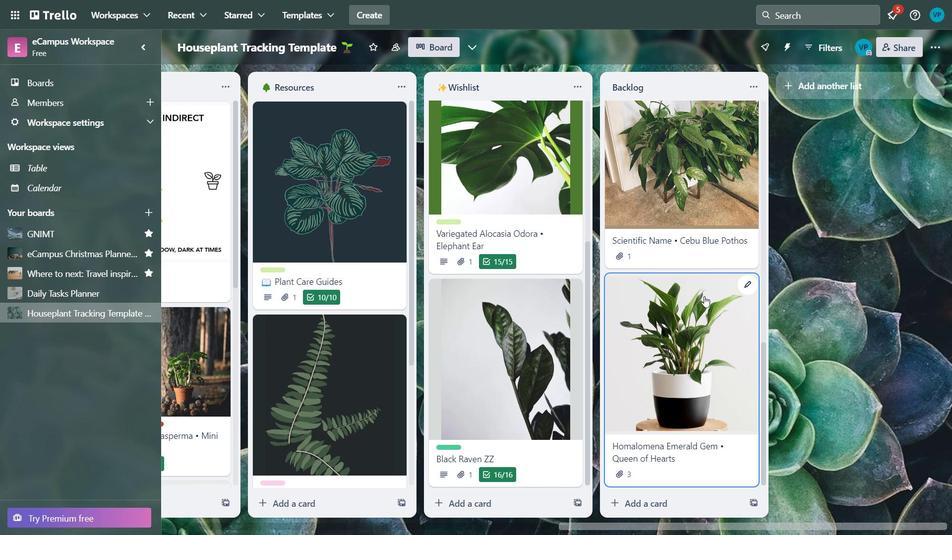 
Action: Mouse scrolled (700, 309) with delta (0, 0)
Screenshot: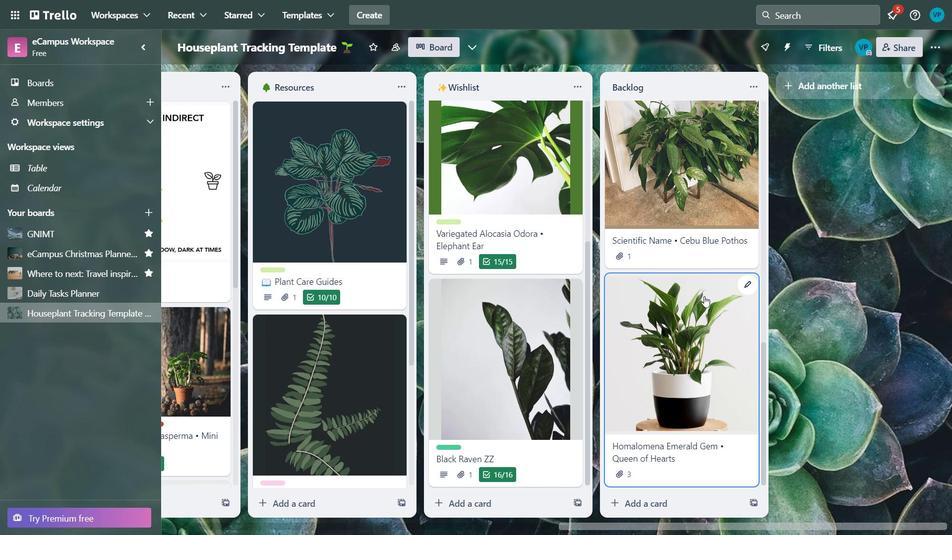 
Action: Mouse moved to (697, 316)
Screenshot: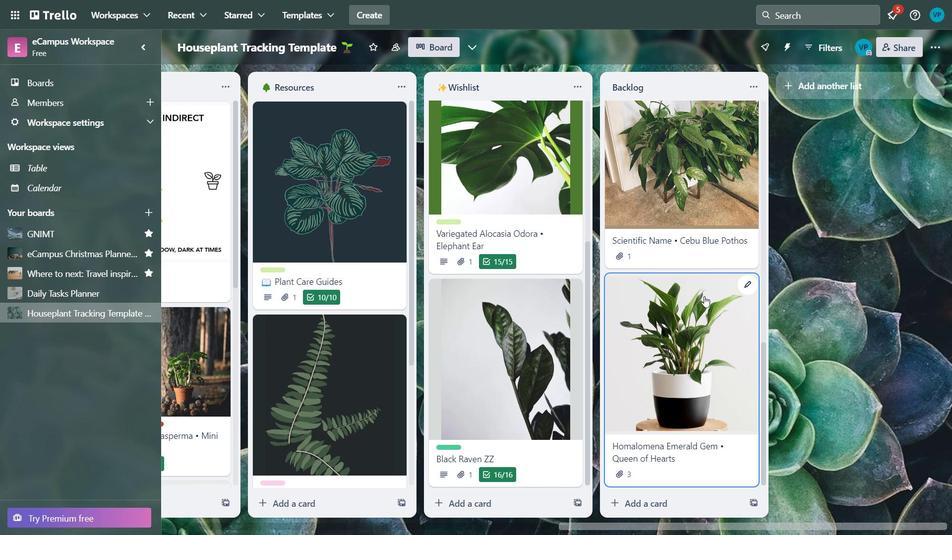 
Action: Mouse scrolled (697, 316) with delta (0, 0)
